 Task: Find connections with filter location Mostar with filter topic #wellness with filter profile language English with filter current company Zscaler with filter school Sambhram Institute of Technology, BANGALORE with filter industry Fruit and Vegetable Preserves Manufacturing with filter service category Tax Preparation with filter keywords title Finance Director
Action: Mouse moved to (606, 93)
Screenshot: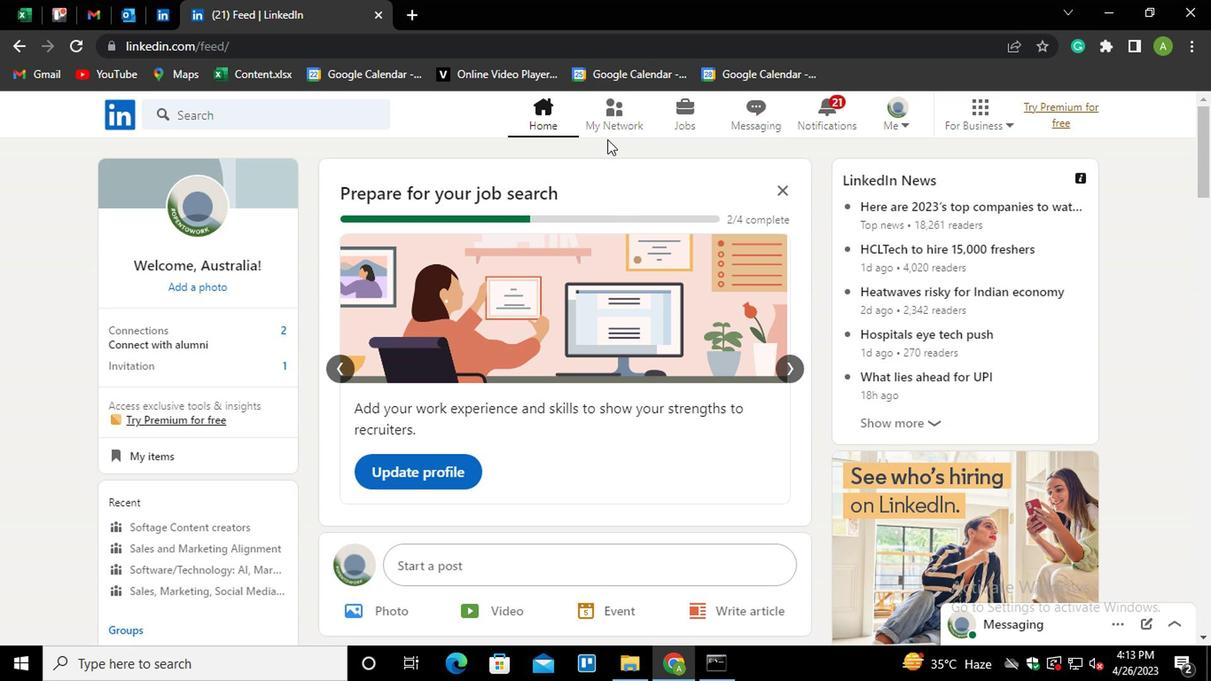 
Action: Mouse pressed left at (606, 93)
Screenshot: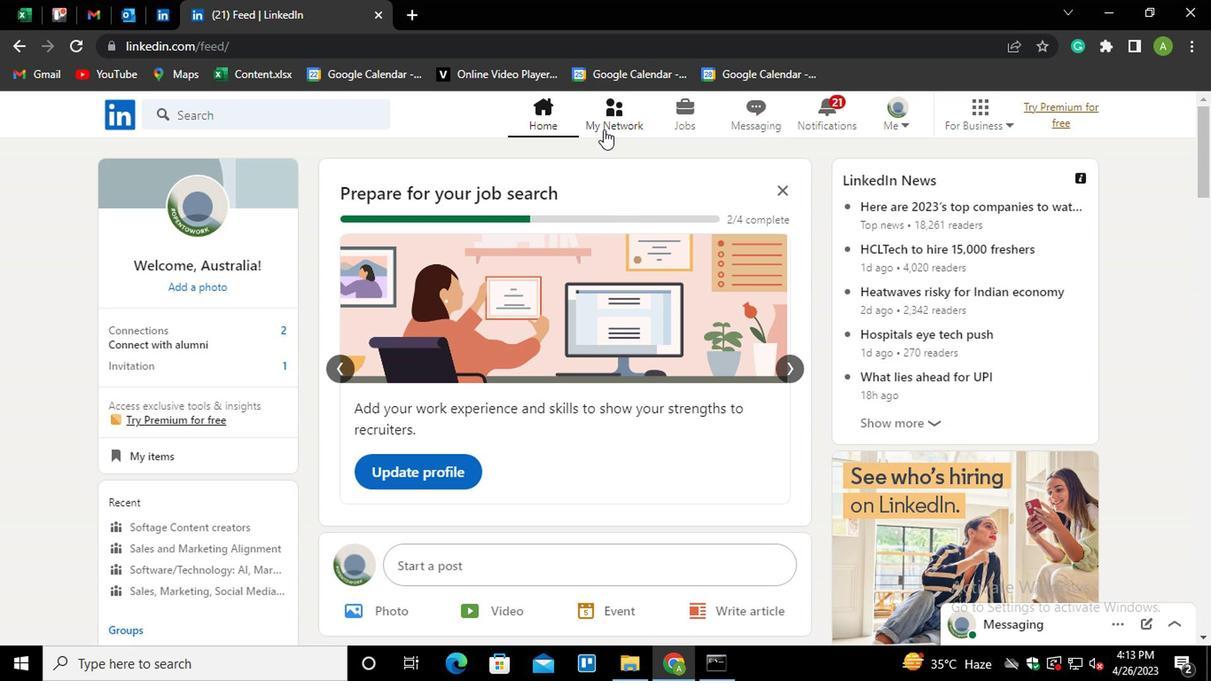 
Action: Mouse moved to (217, 203)
Screenshot: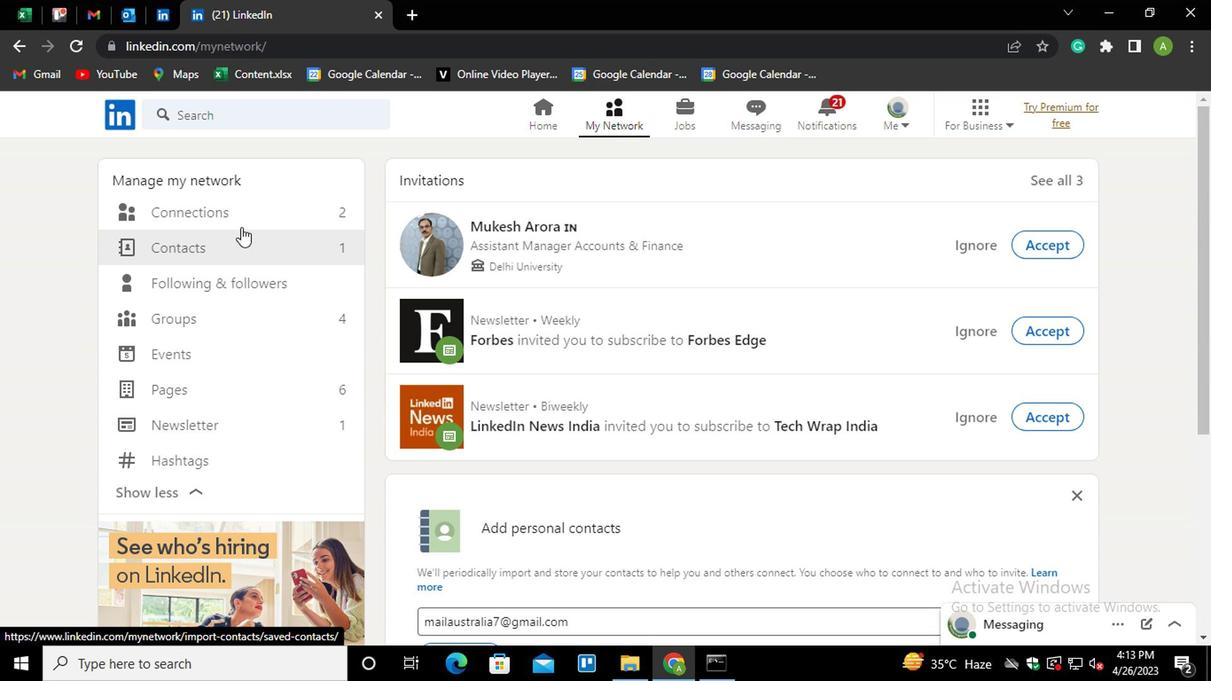 
Action: Mouse pressed left at (217, 203)
Screenshot: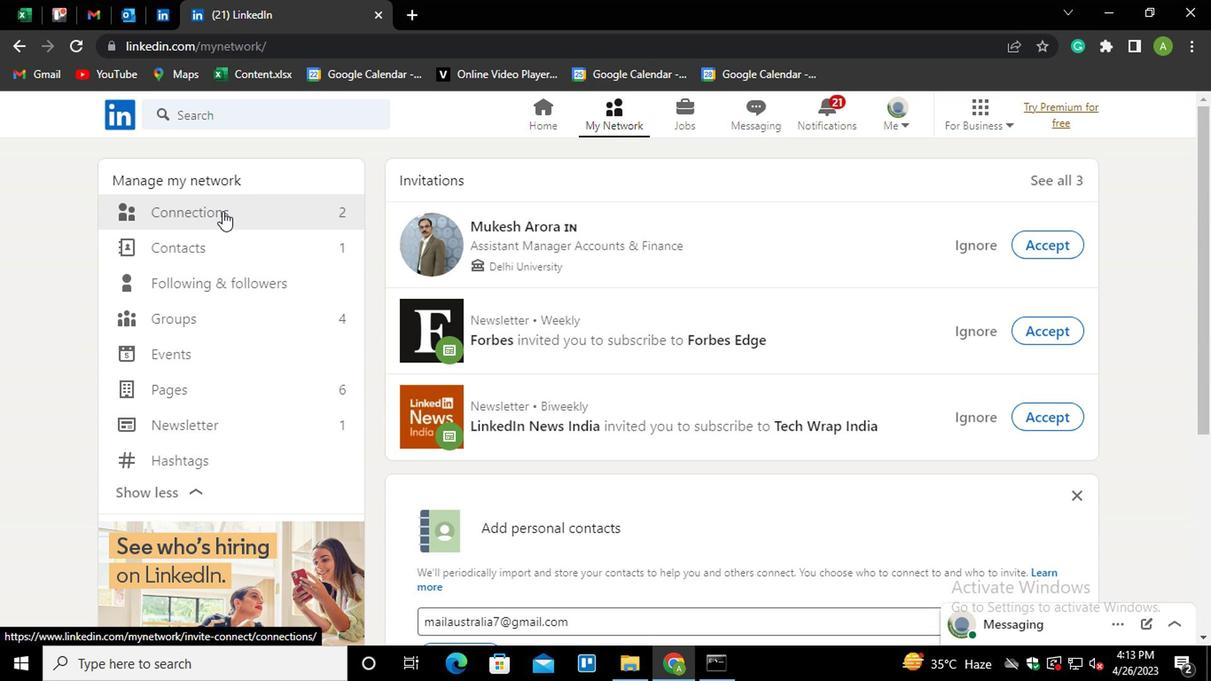 
Action: Mouse moved to (718, 208)
Screenshot: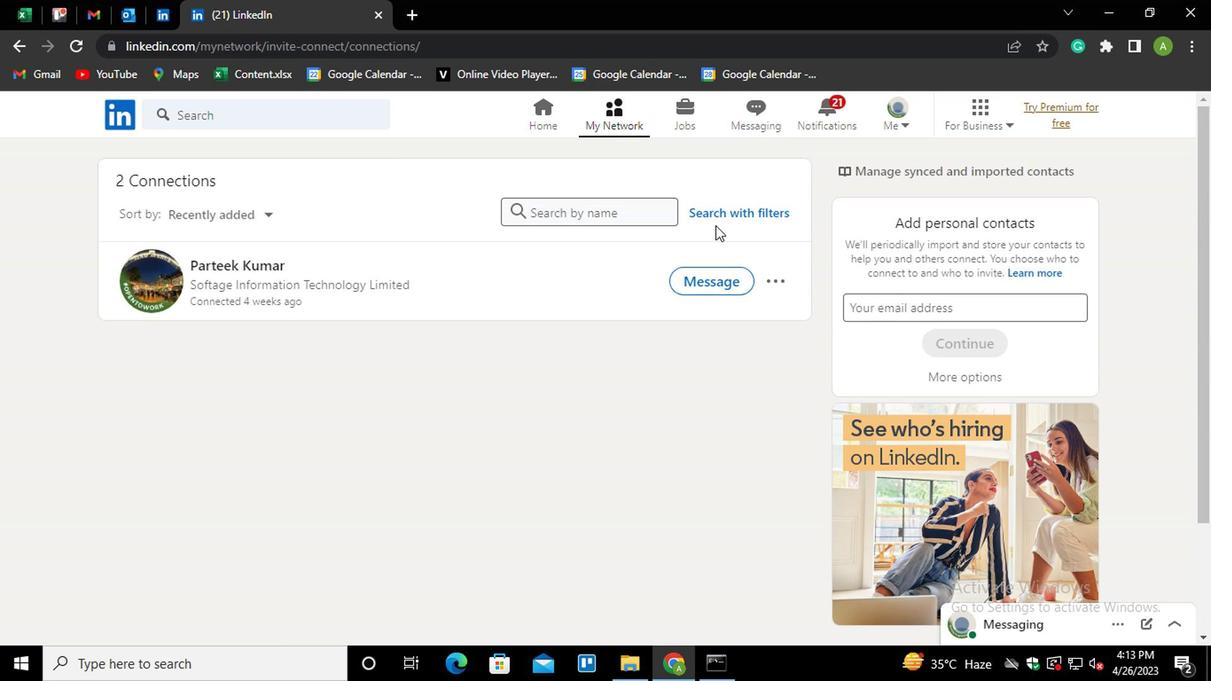 
Action: Mouse pressed left at (718, 208)
Screenshot: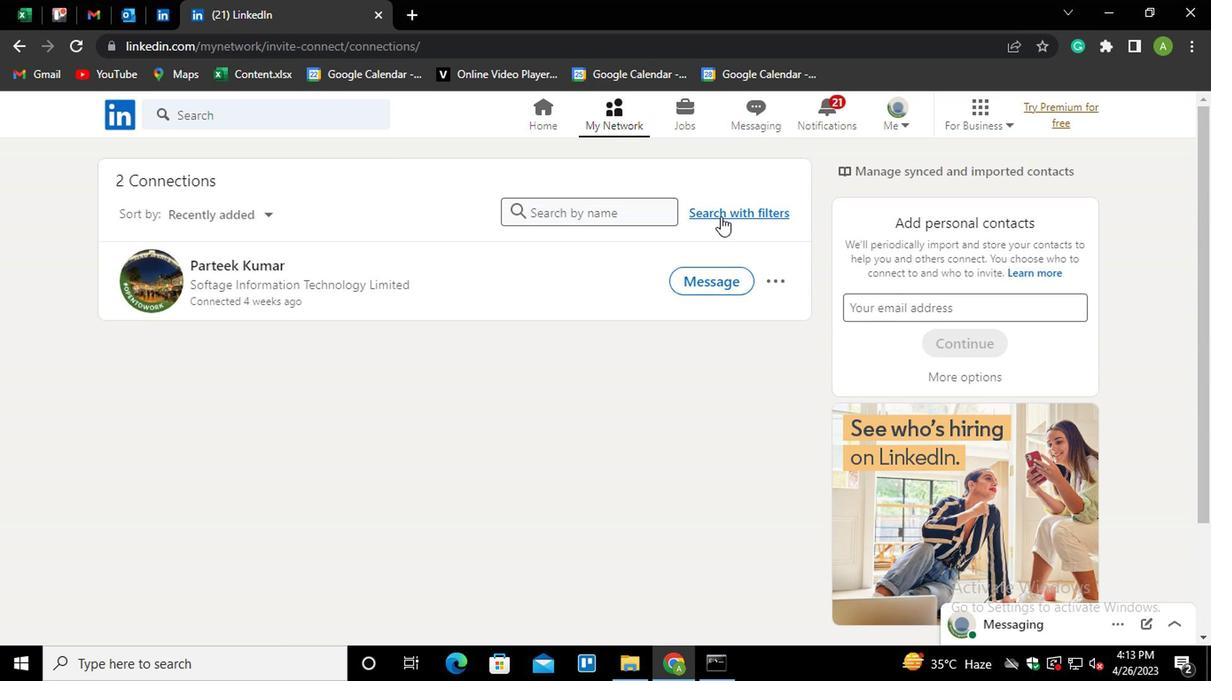 
Action: Mouse moved to (599, 152)
Screenshot: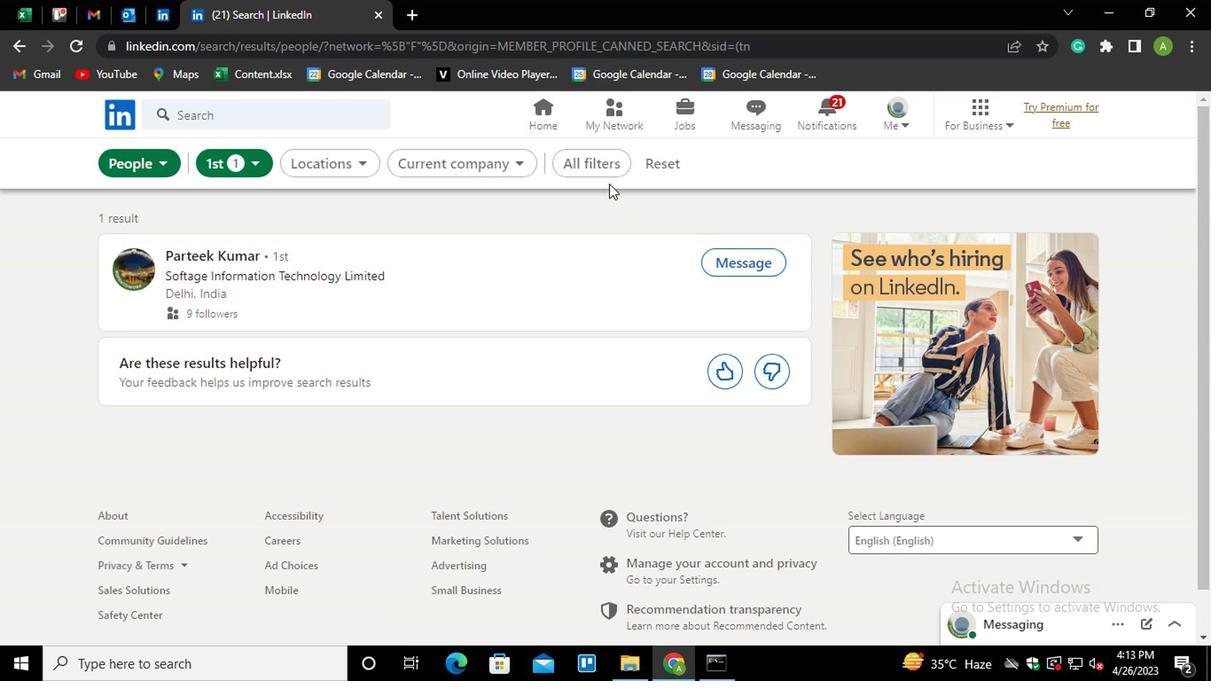 
Action: Mouse pressed left at (599, 152)
Screenshot: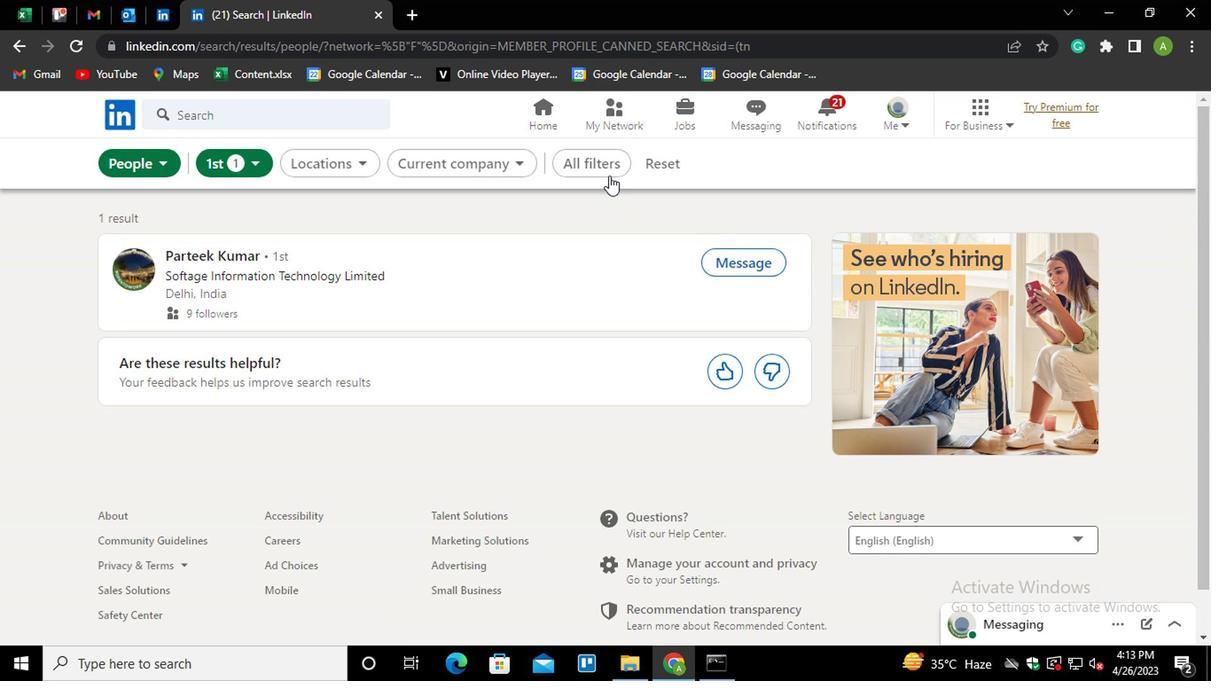
Action: Mouse moved to (877, 349)
Screenshot: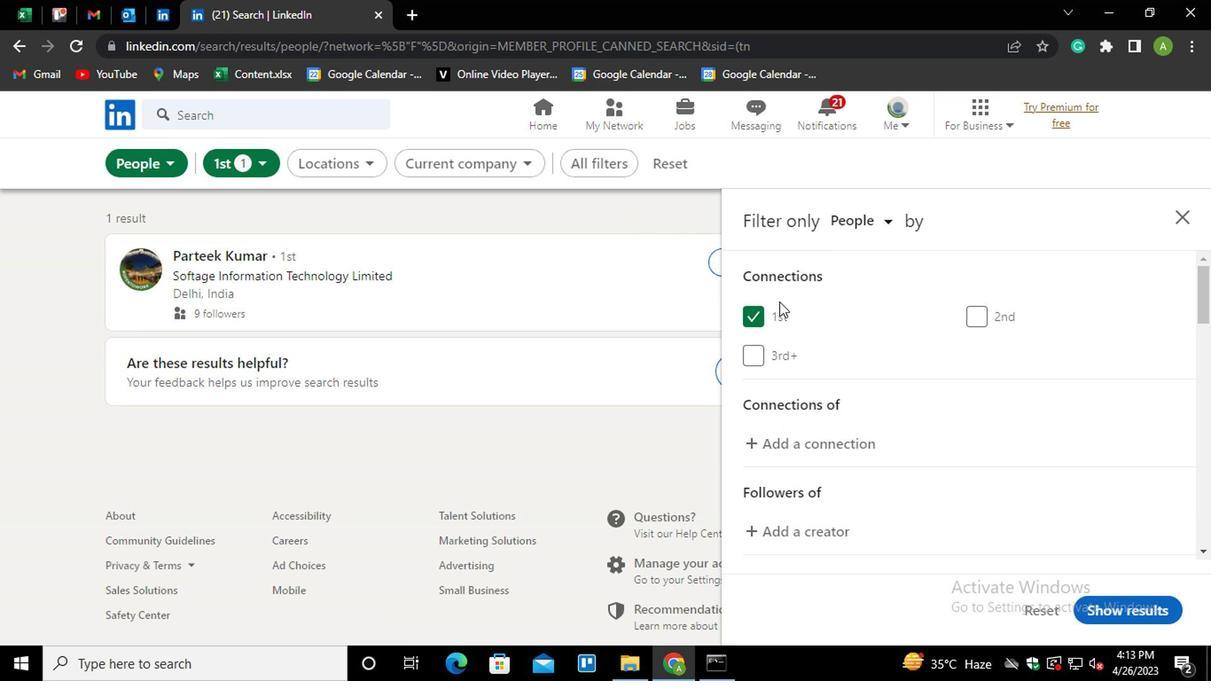 
Action: Mouse scrolled (877, 348) with delta (0, 0)
Screenshot: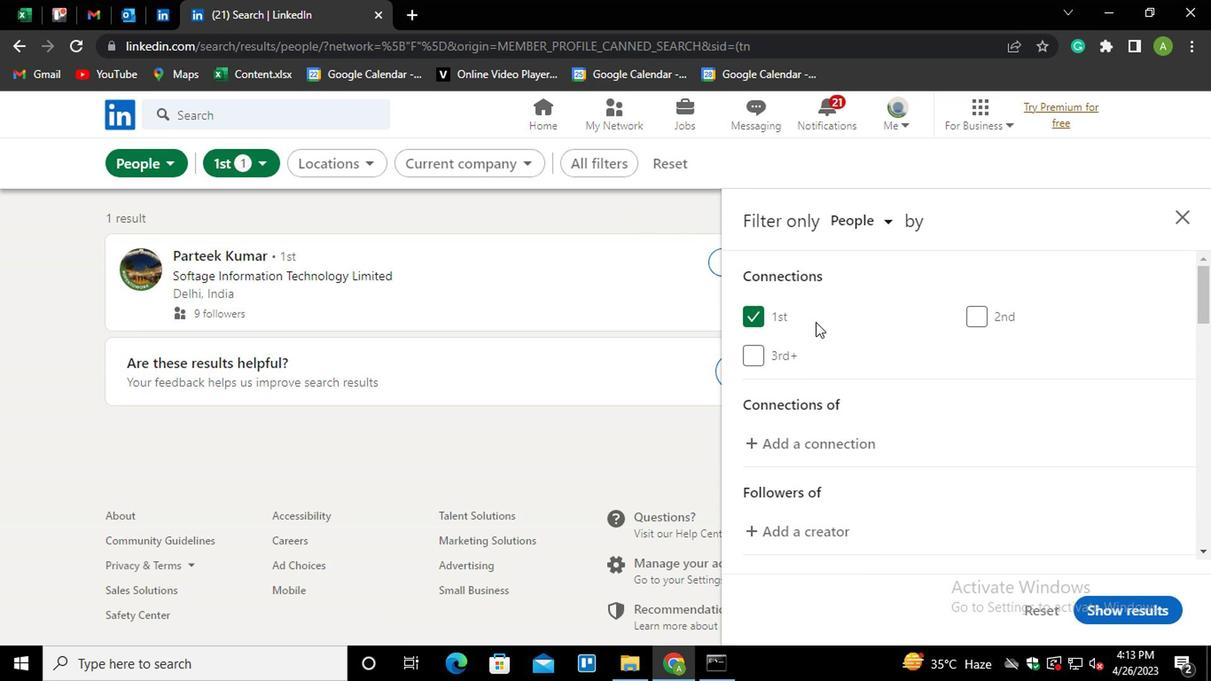 
Action: Mouse scrolled (877, 348) with delta (0, 0)
Screenshot: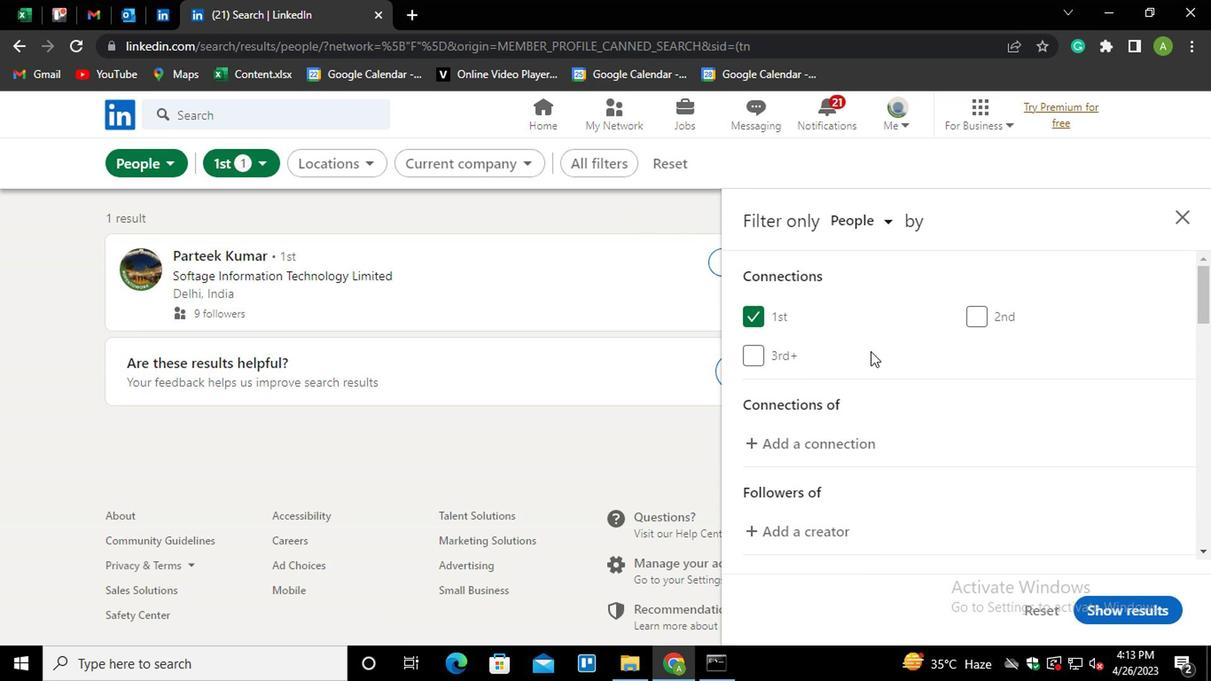 
Action: Mouse moved to (877, 350)
Screenshot: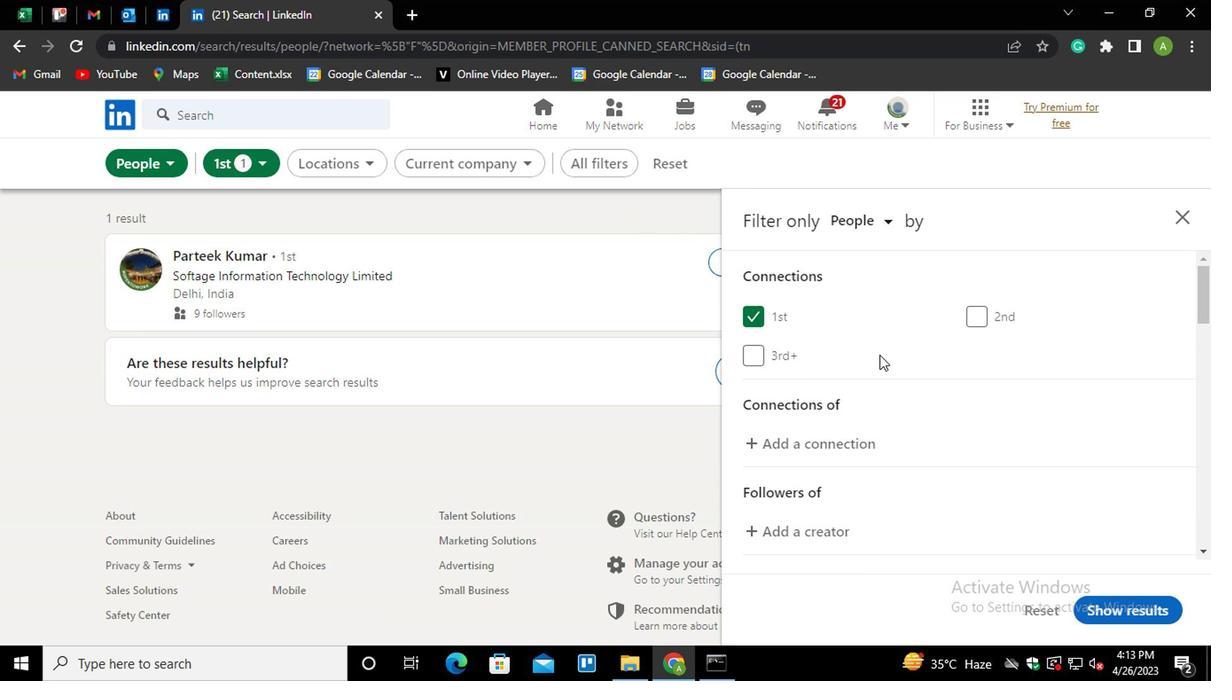 
Action: Mouse scrolled (877, 349) with delta (0, -1)
Screenshot: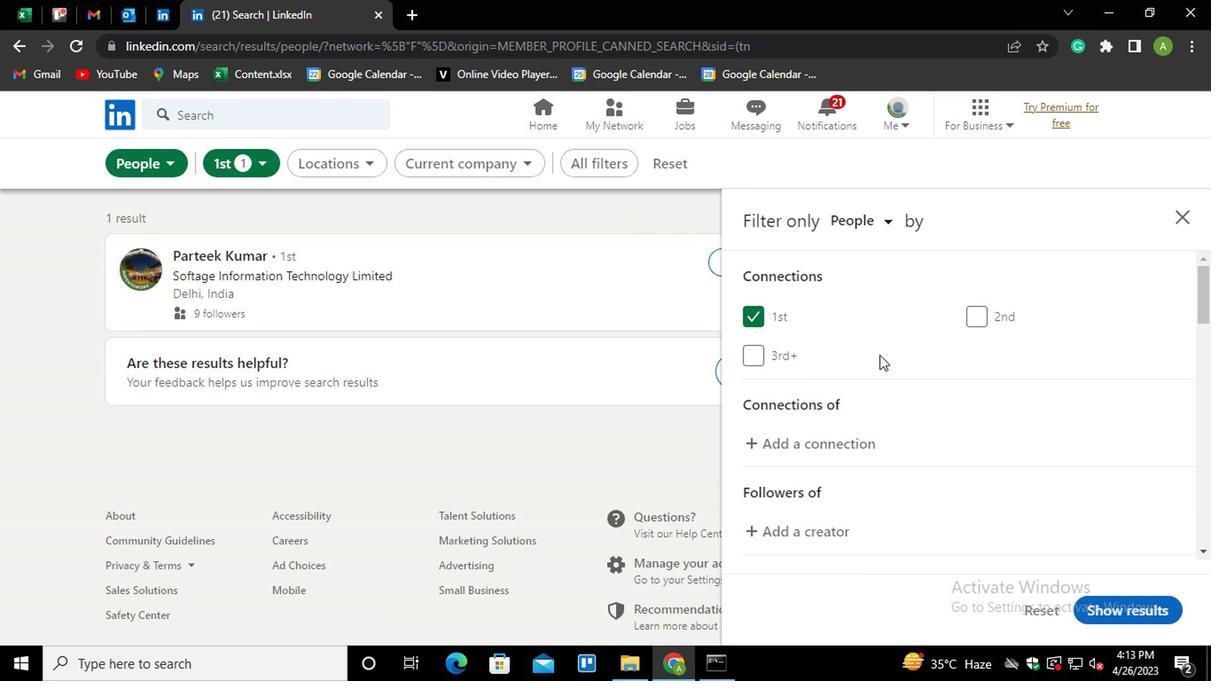 
Action: Mouse moved to (807, 430)
Screenshot: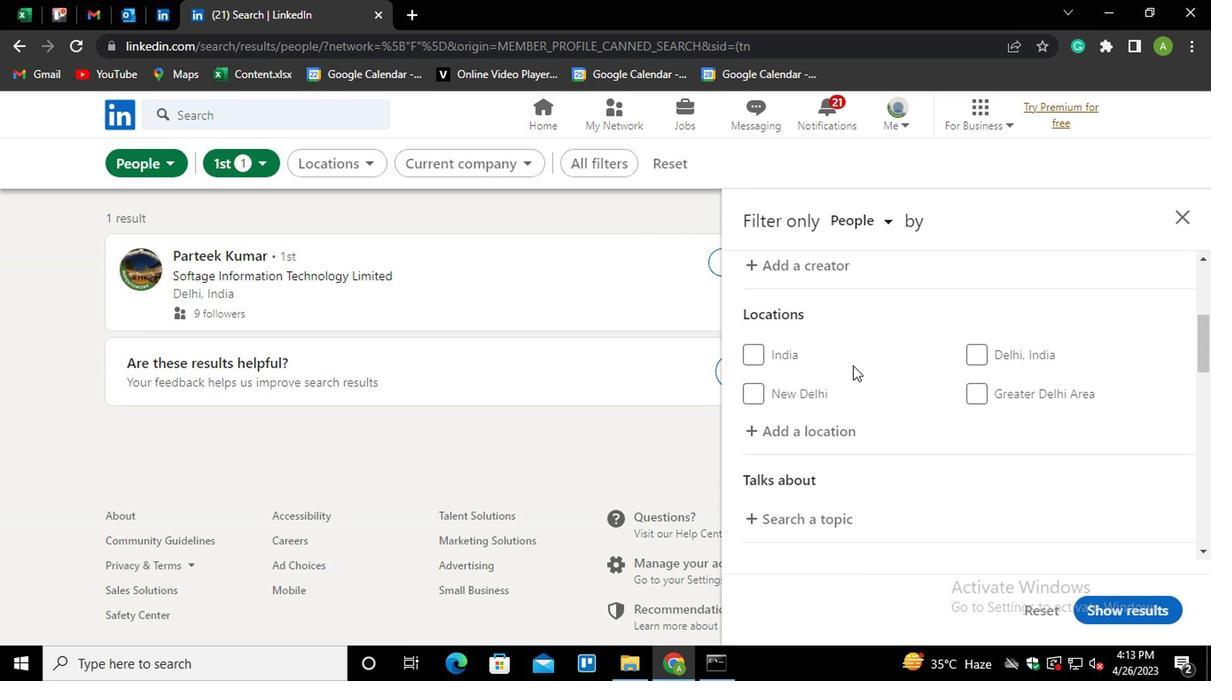 
Action: Mouse pressed left at (807, 430)
Screenshot: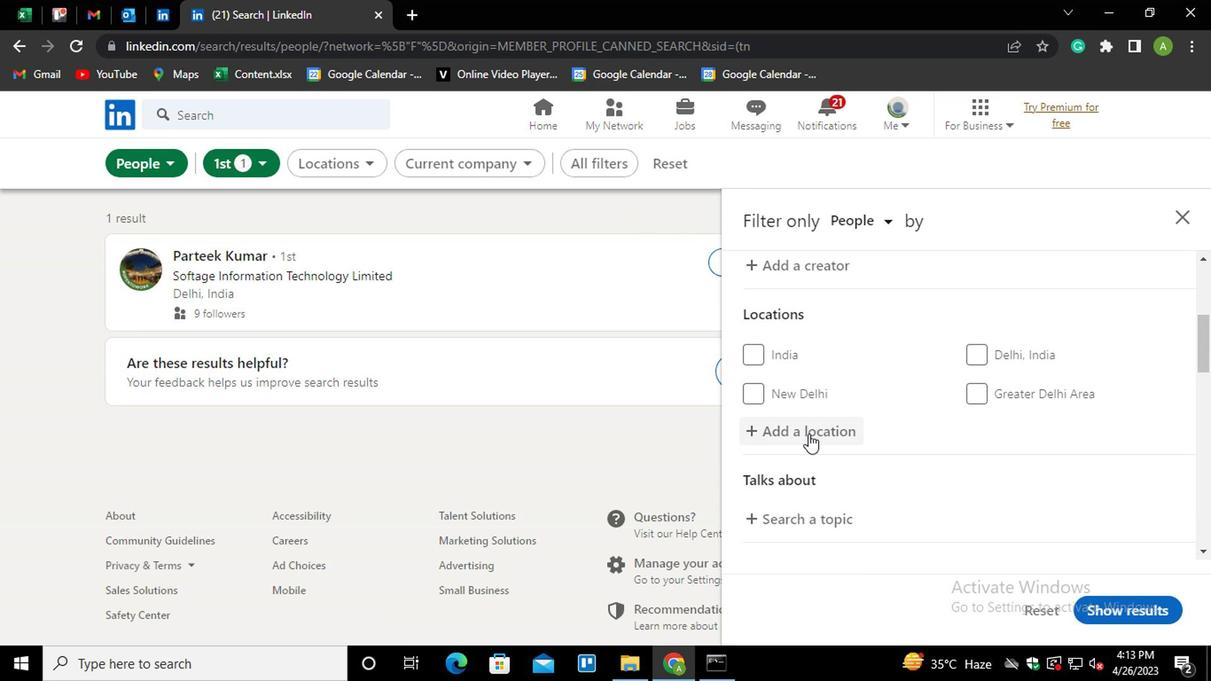 
Action: Mouse moved to (812, 425)
Screenshot: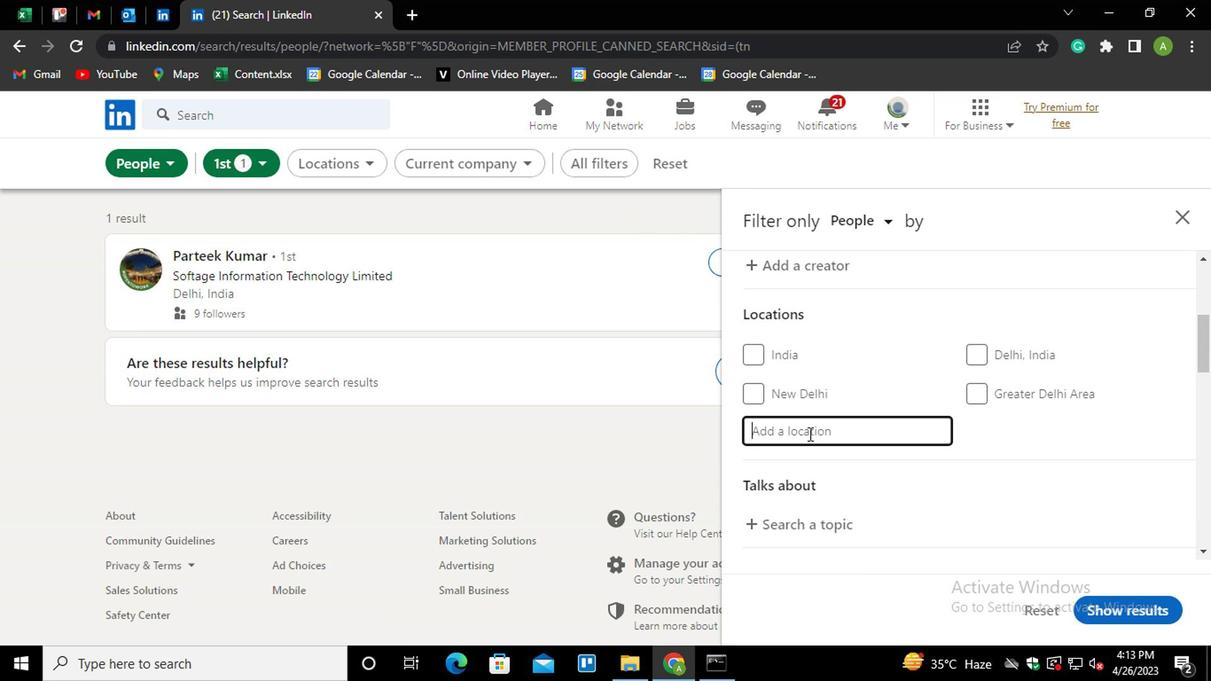 
Action: Mouse pressed left at (812, 425)
Screenshot: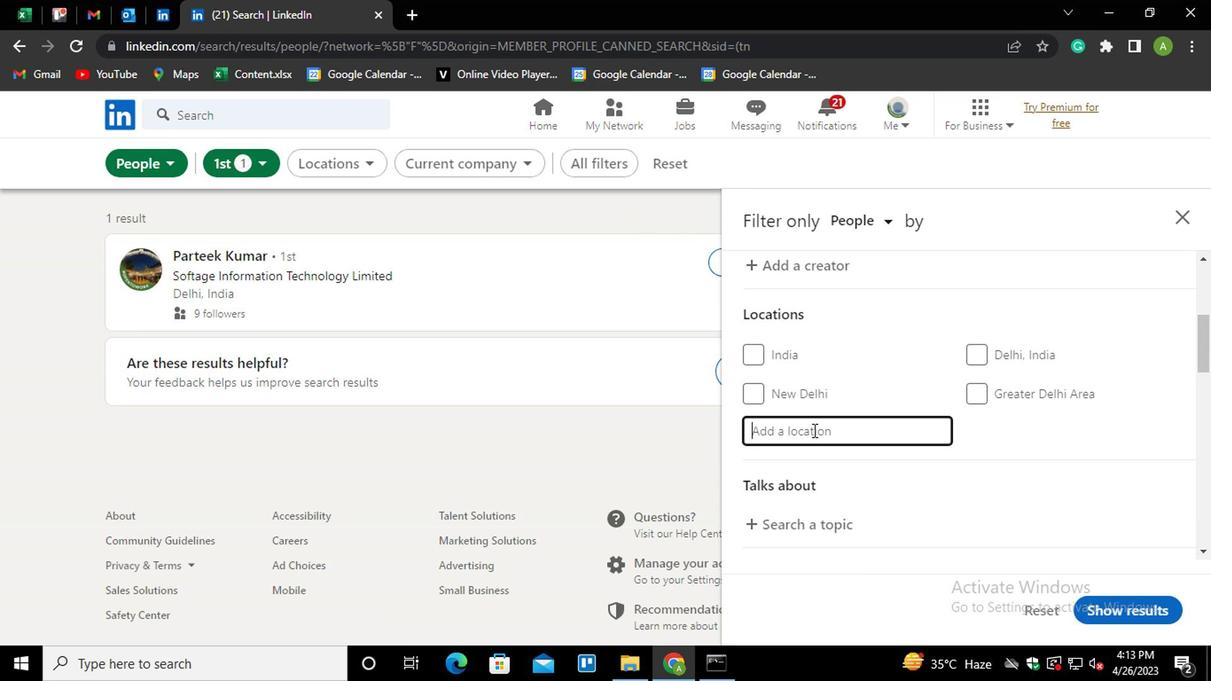 
Action: Mouse moved to (812, 425)
Screenshot: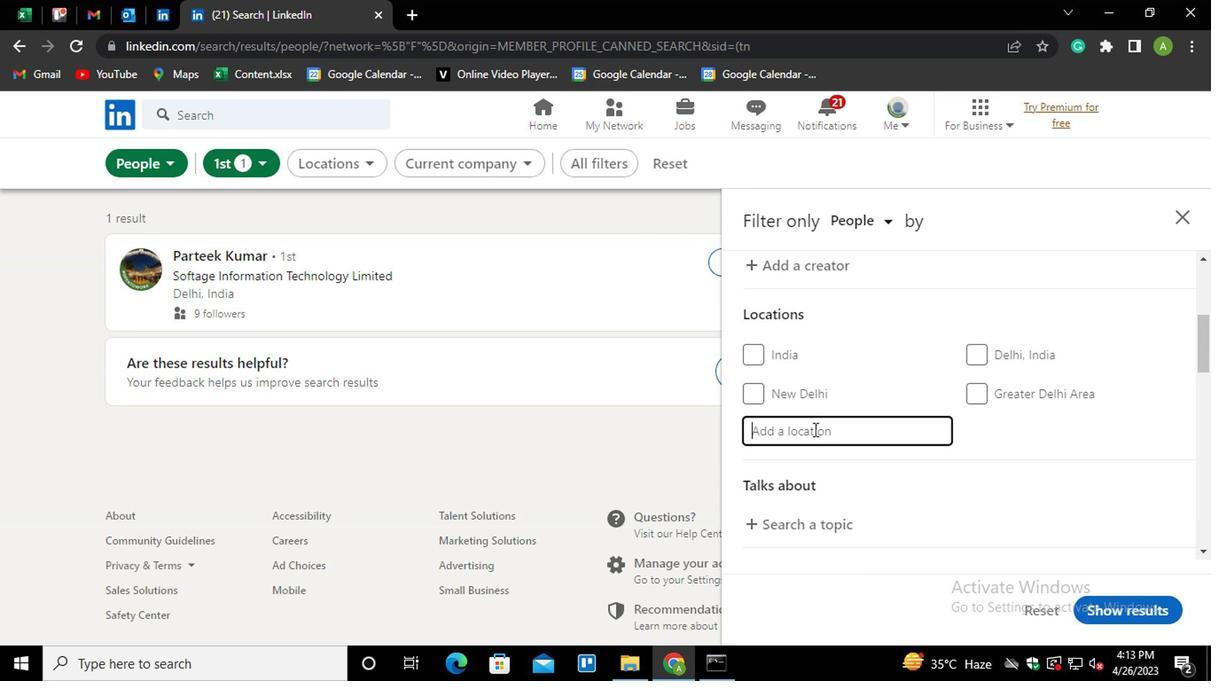
Action: Key pressed <Key.shift_r>Mostar<Key.down><Key.enter>
Screenshot: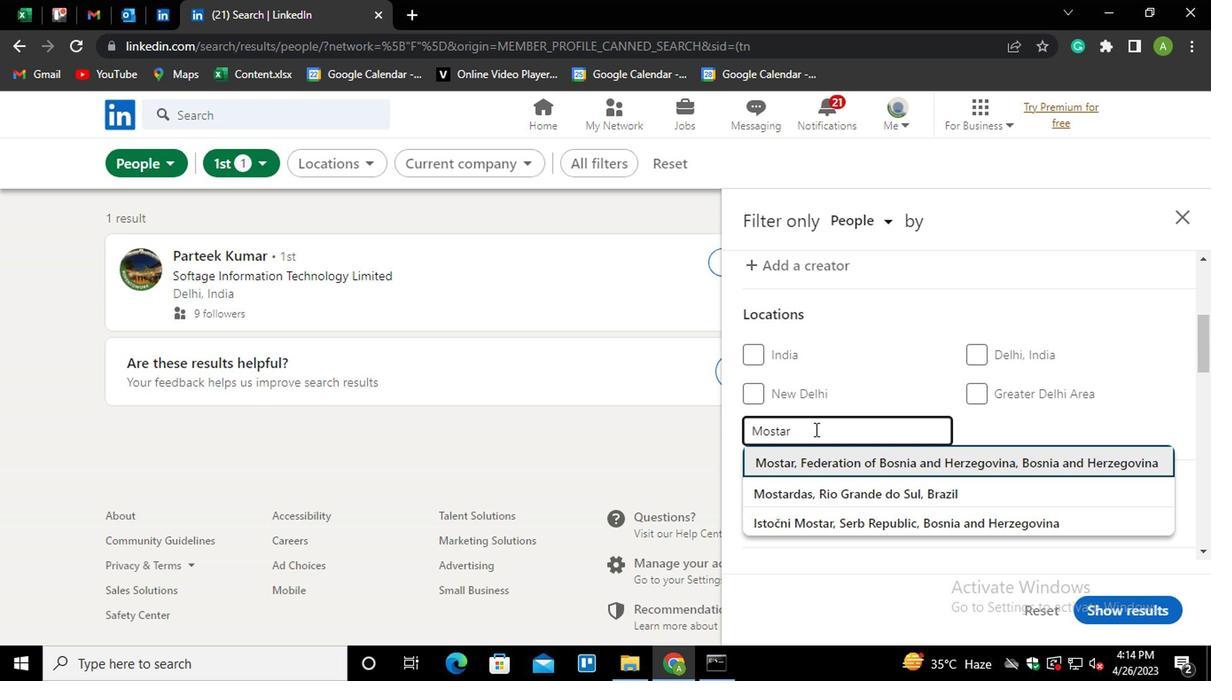 
Action: Mouse moved to (814, 407)
Screenshot: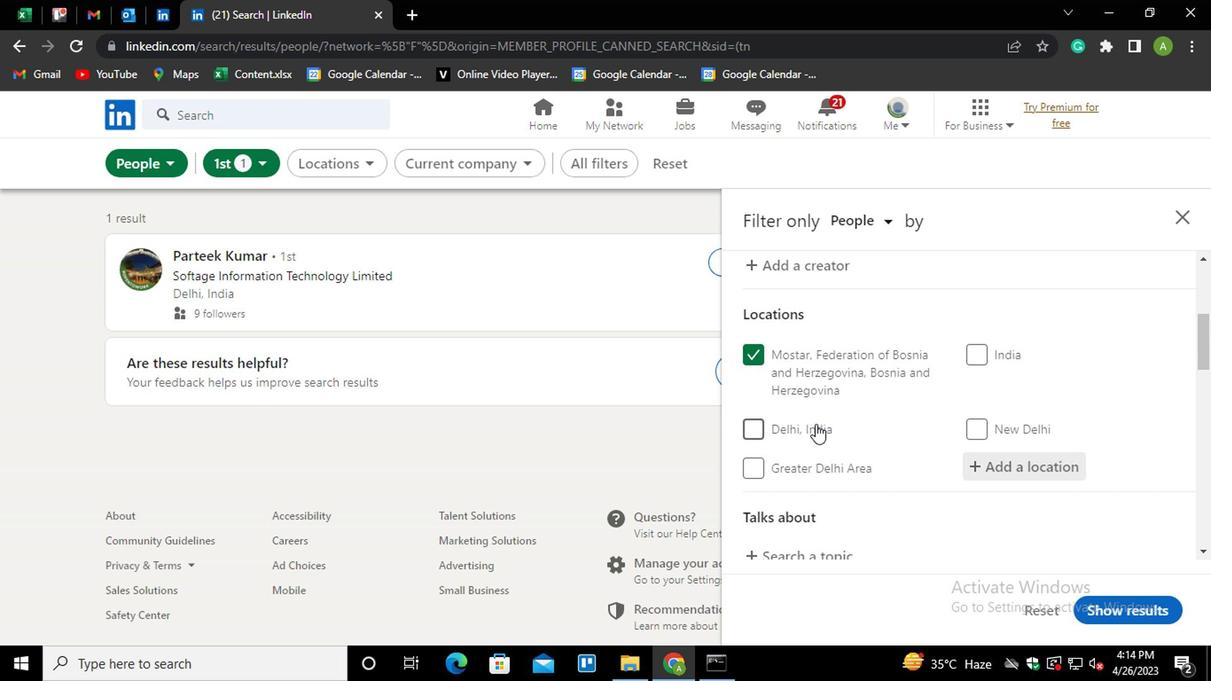 
Action: Mouse scrolled (814, 406) with delta (0, 0)
Screenshot: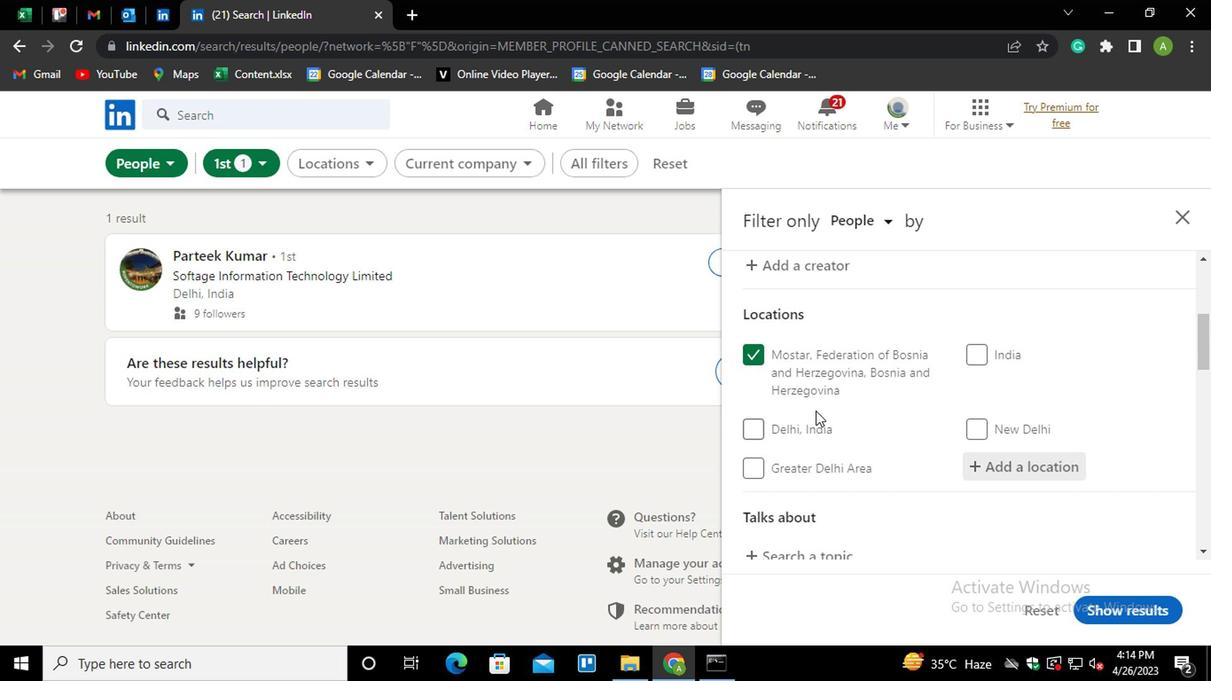 
Action: Mouse moved to (815, 407)
Screenshot: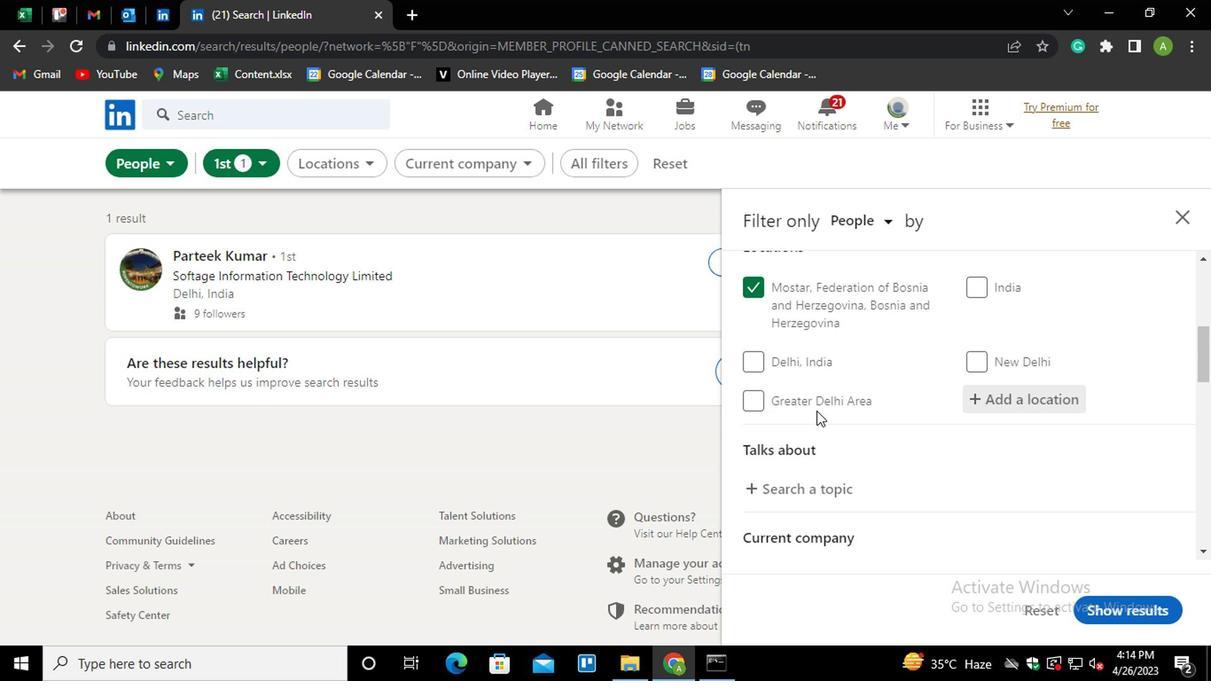 
Action: Mouse scrolled (815, 406) with delta (0, 0)
Screenshot: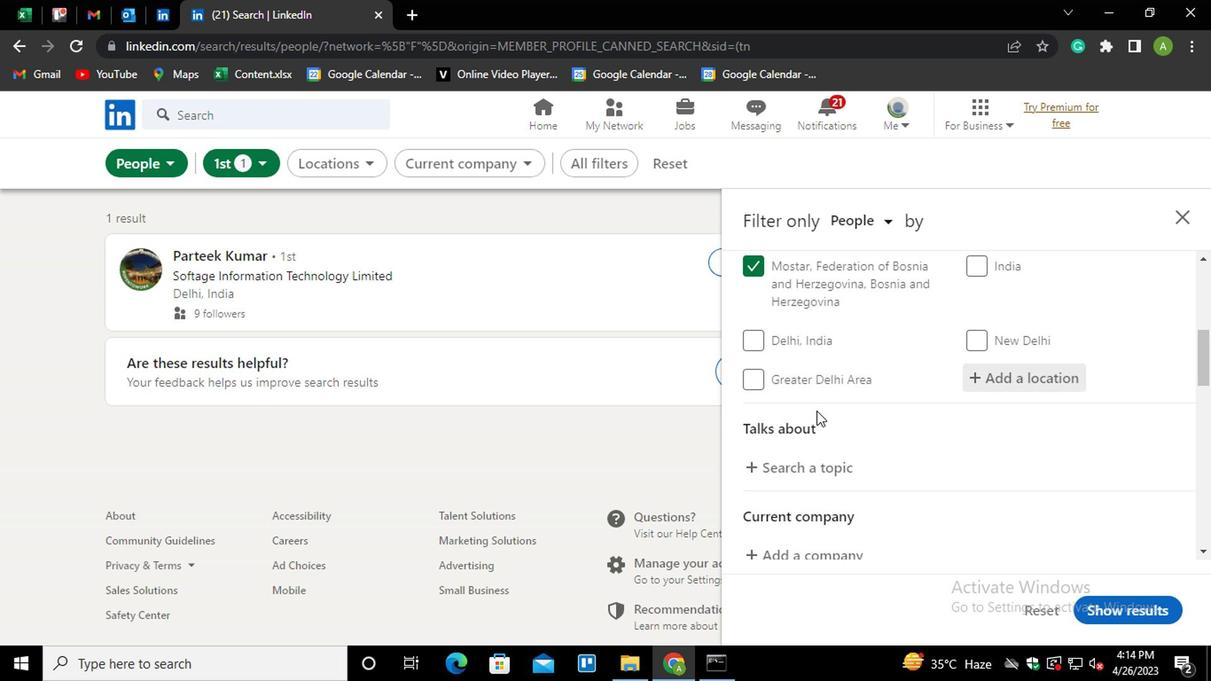 
Action: Mouse moved to (805, 367)
Screenshot: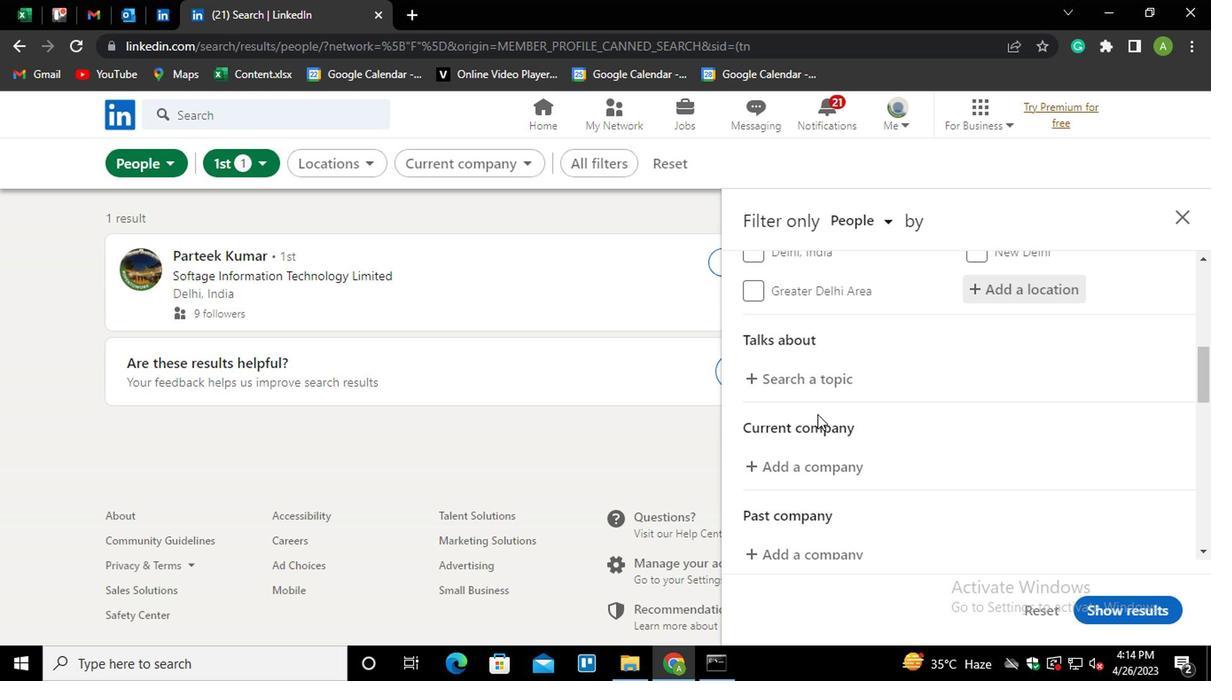 
Action: Mouse pressed left at (805, 367)
Screenshot: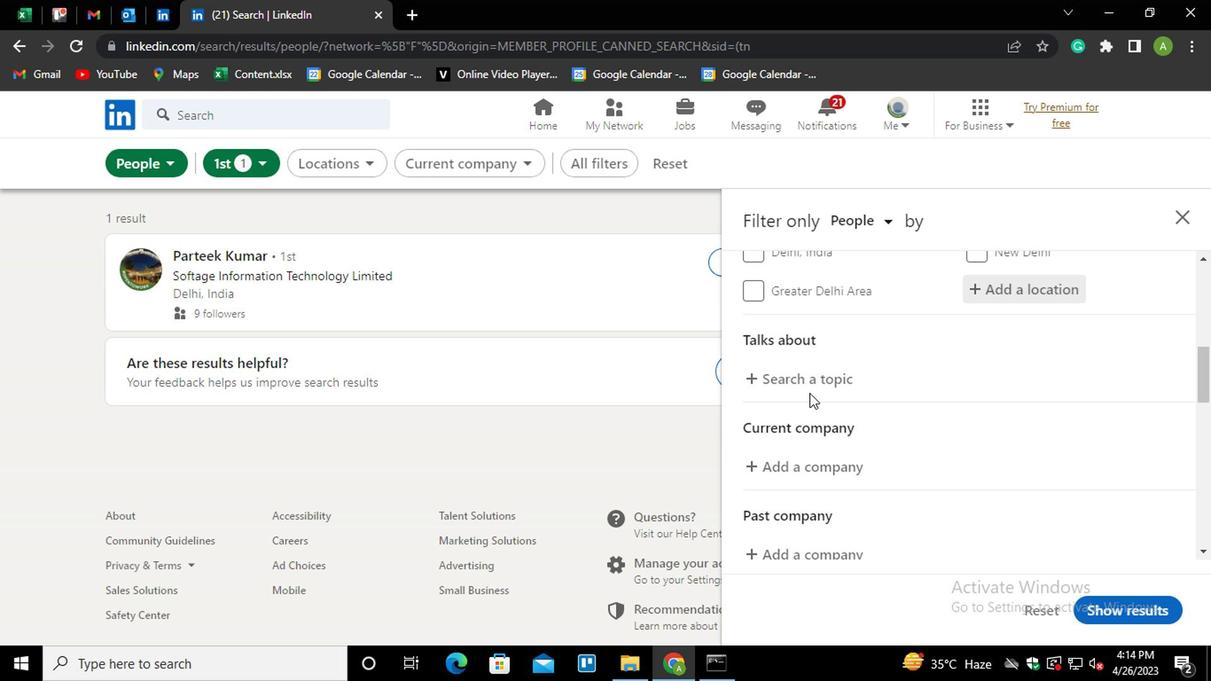 
Action: Key pressed <Key.shift>#WELLNESS
Screenshot: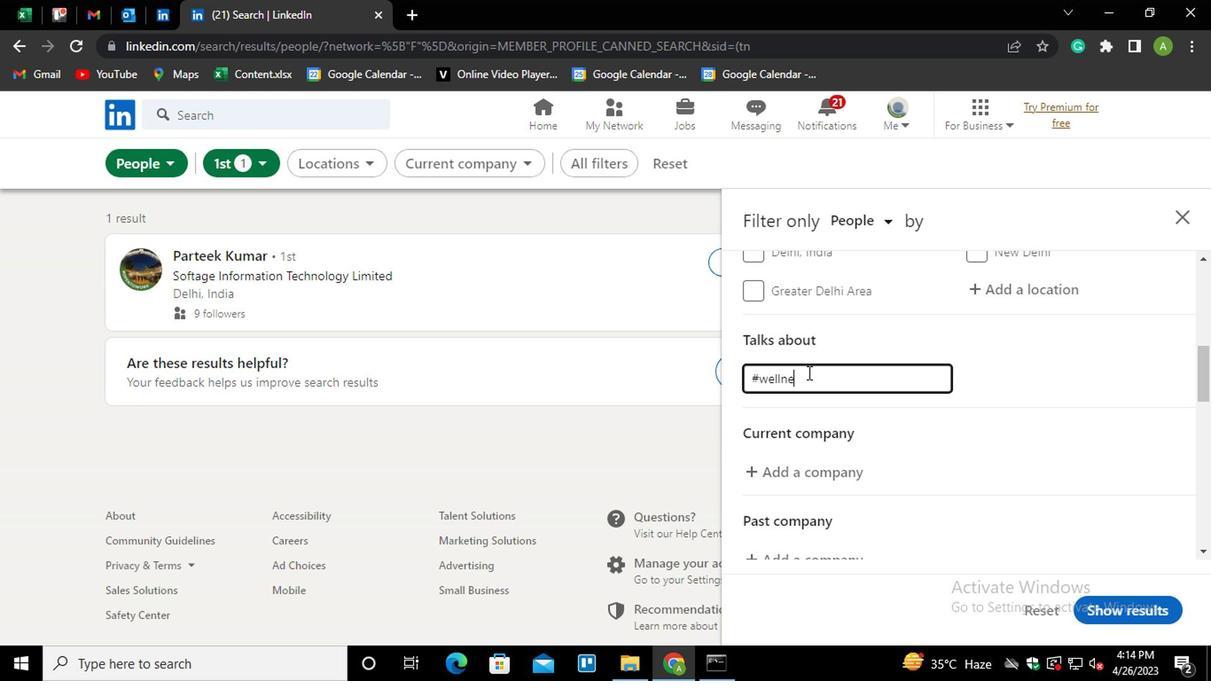 
Action: Mouse moved to (986, 357)
Screenshot: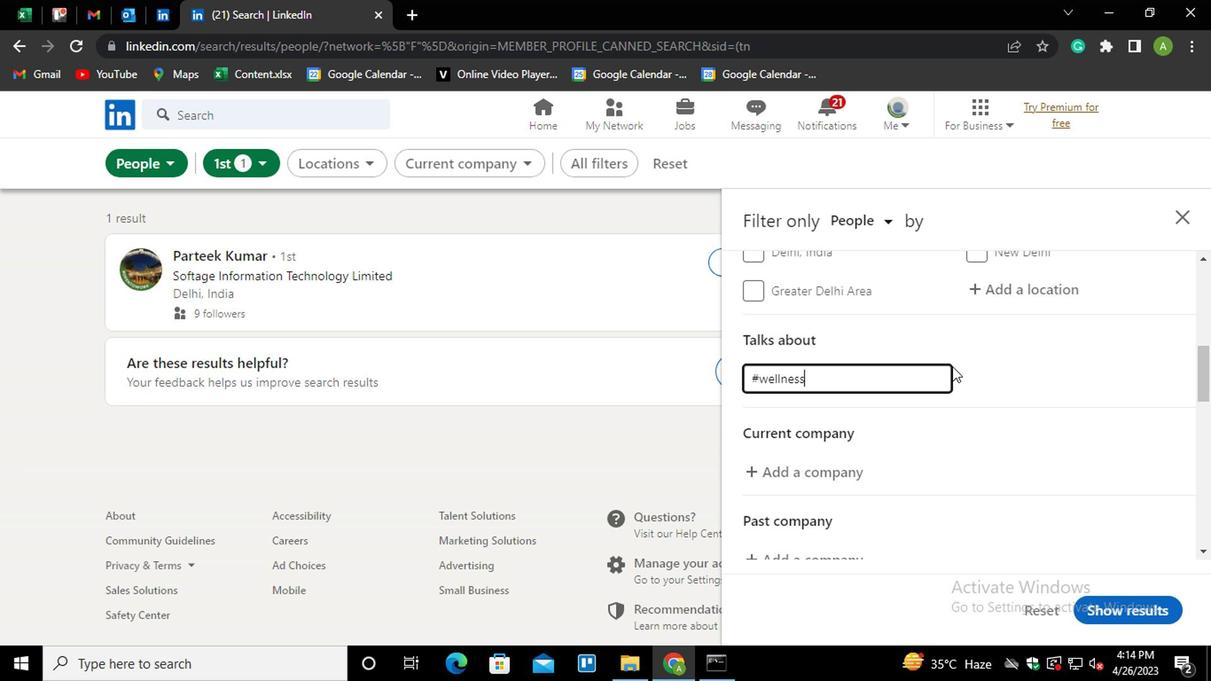 
Action: Mouse pressed left at (986, 357)
Screenshot: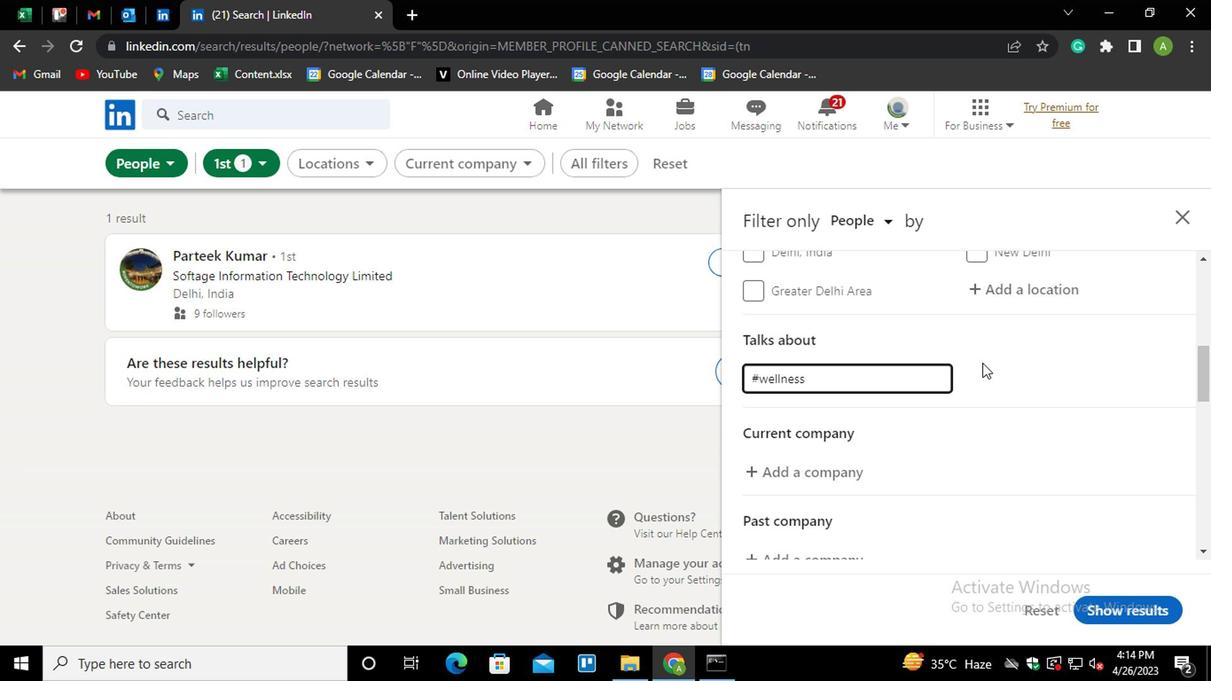 
Action: Mouse moved to (986, 359)
Screenshot: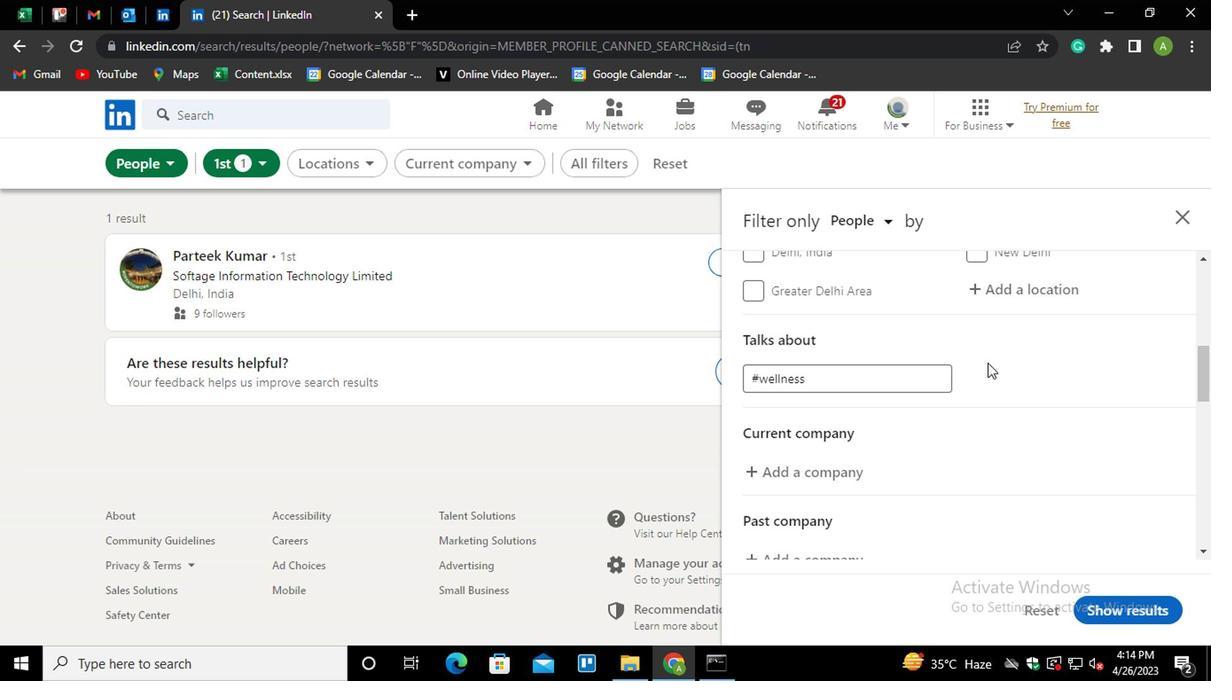 
Action: Mouse scrolled (986, 359) with delta (0, 0)
Screenshot: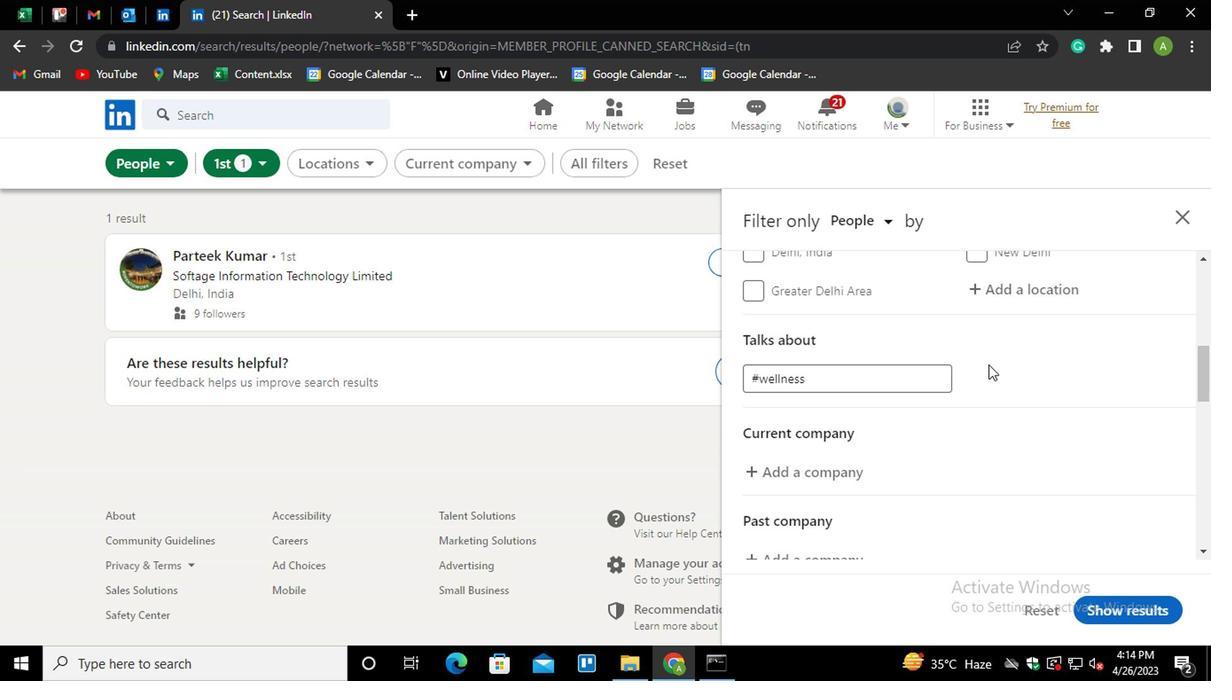 
Action: Mouse scrolled (986, 359) with delta (0, 0)
Screenshot: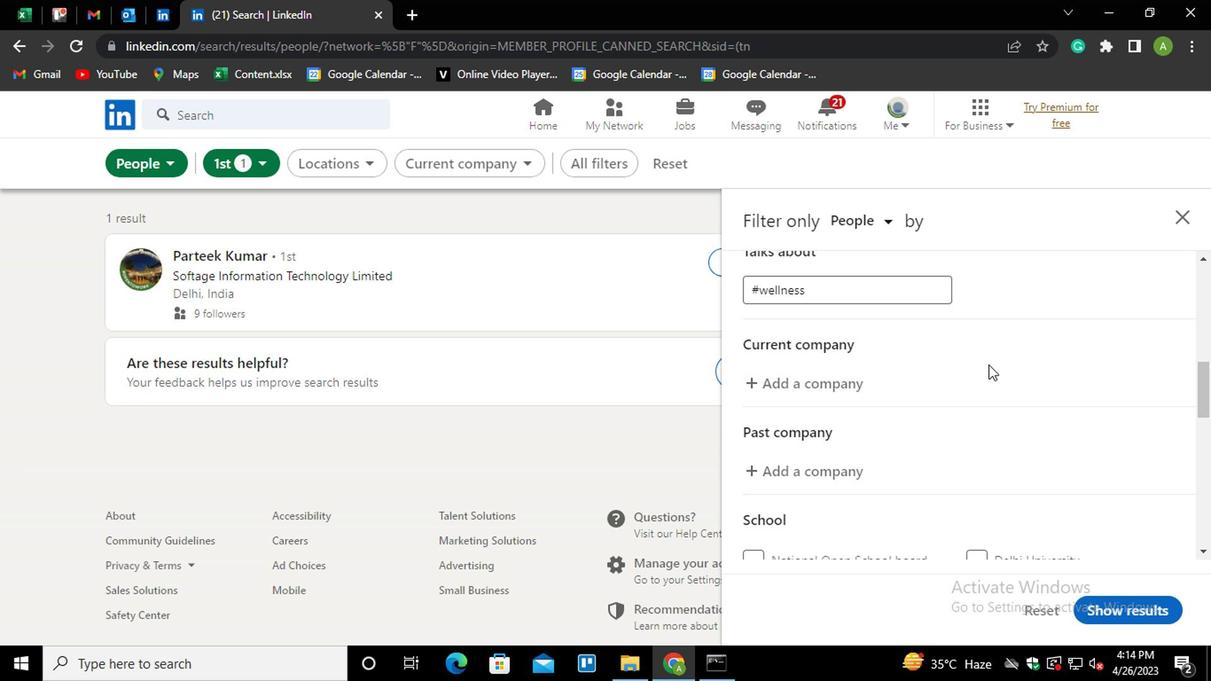 
Action: Mouse moved to (851, 290)
Screenshot: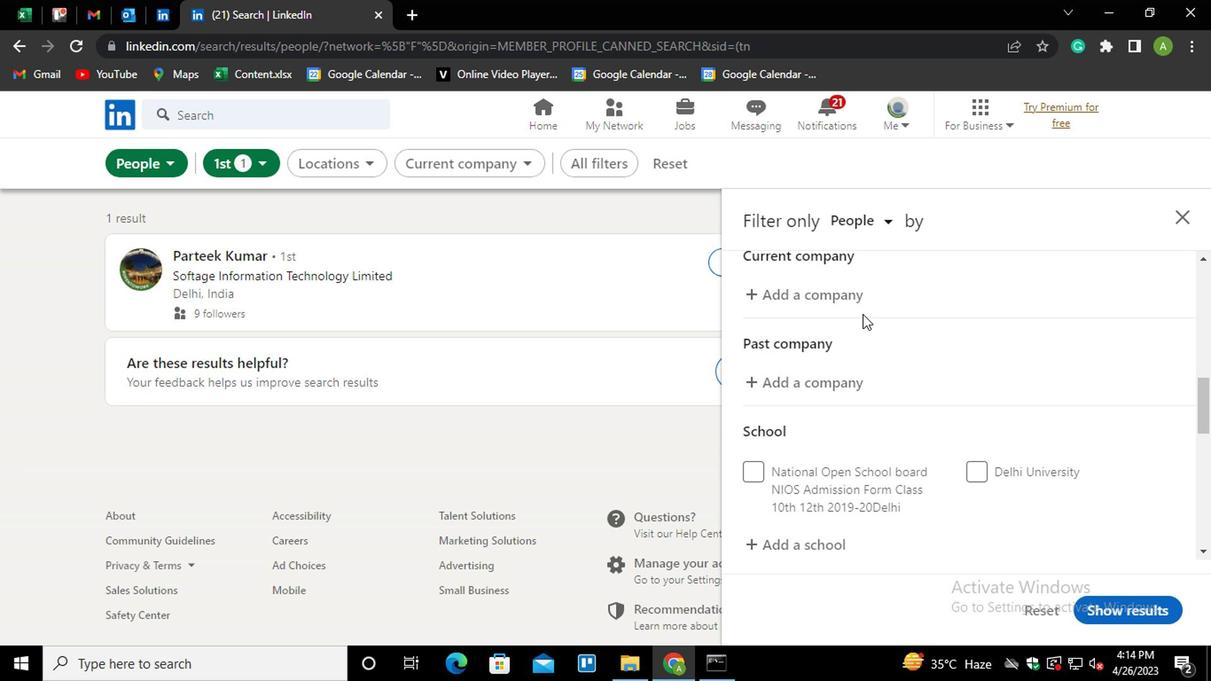 
Action: Mouse pressed left at (851, 290)
Screenshot: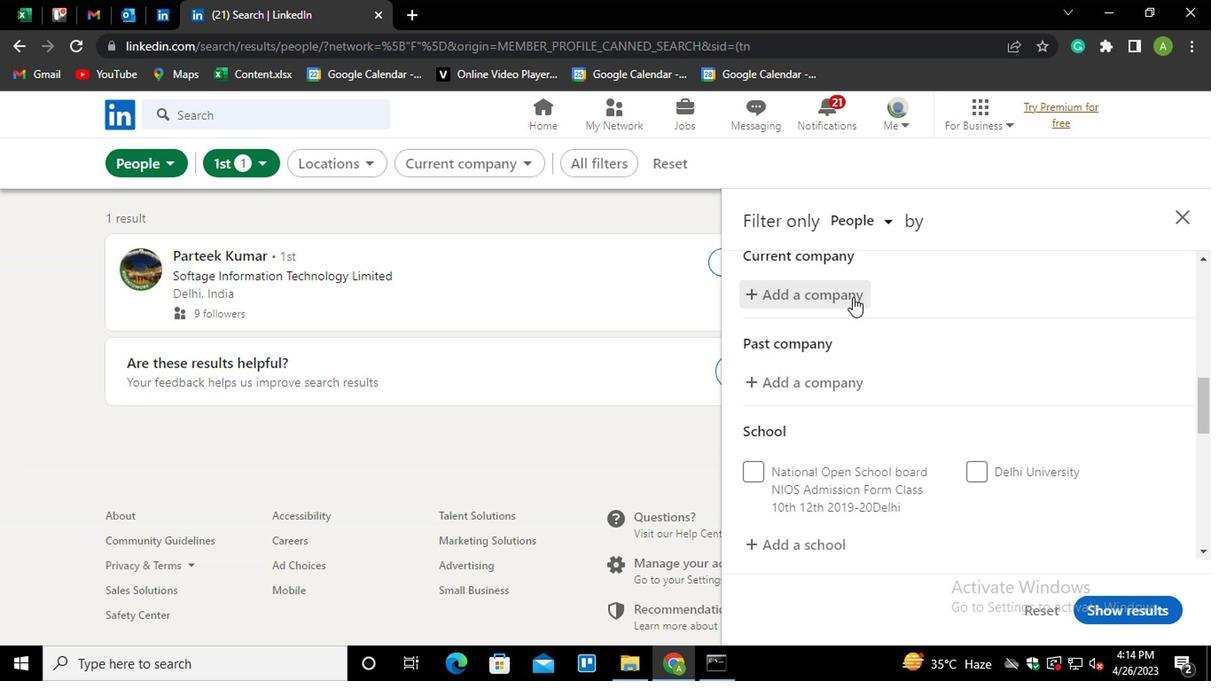 
Action: Mouse moved to (849, 289)
Screenshot: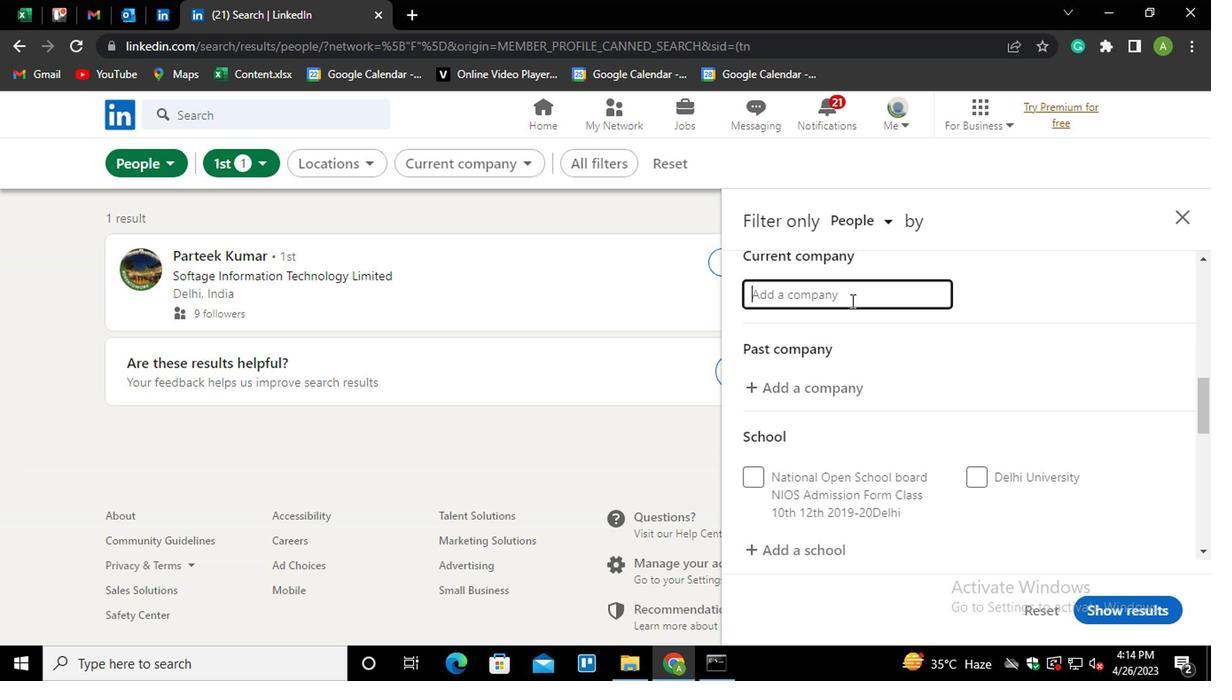 
Action: Mouse pressed left at (849, 289)
Screenshot: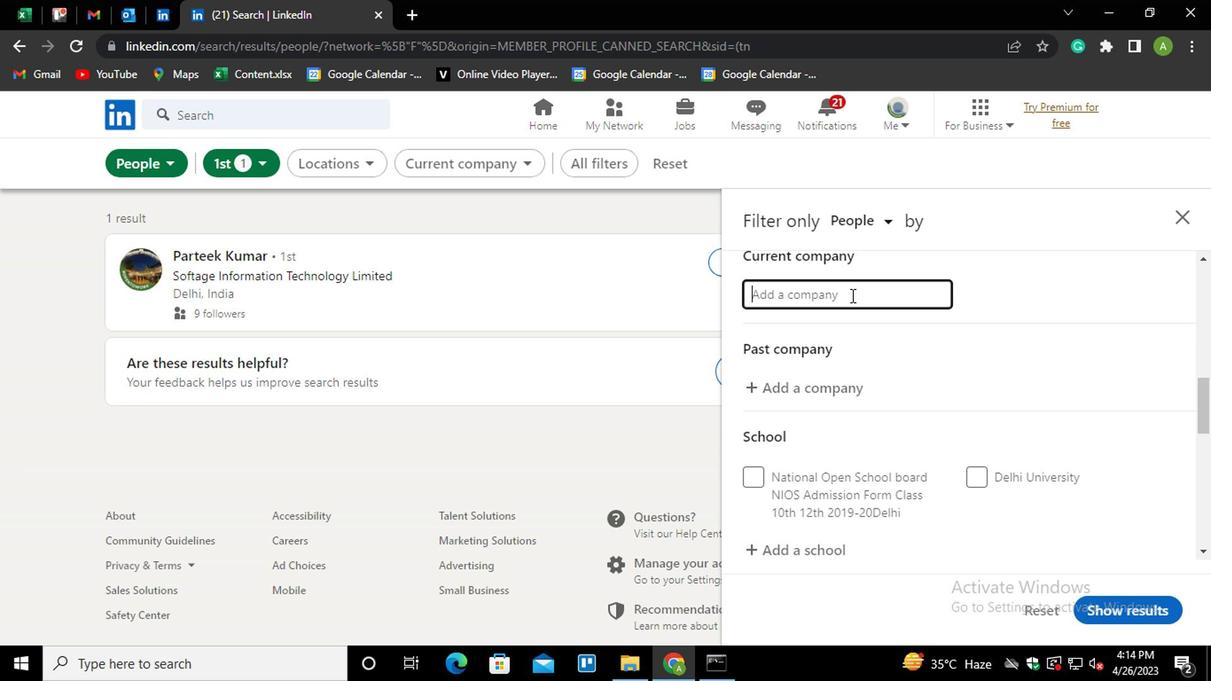 
Action: Key pressed <Key.shift>ZSCALER<Key.down><Key.enter>
Screenshot: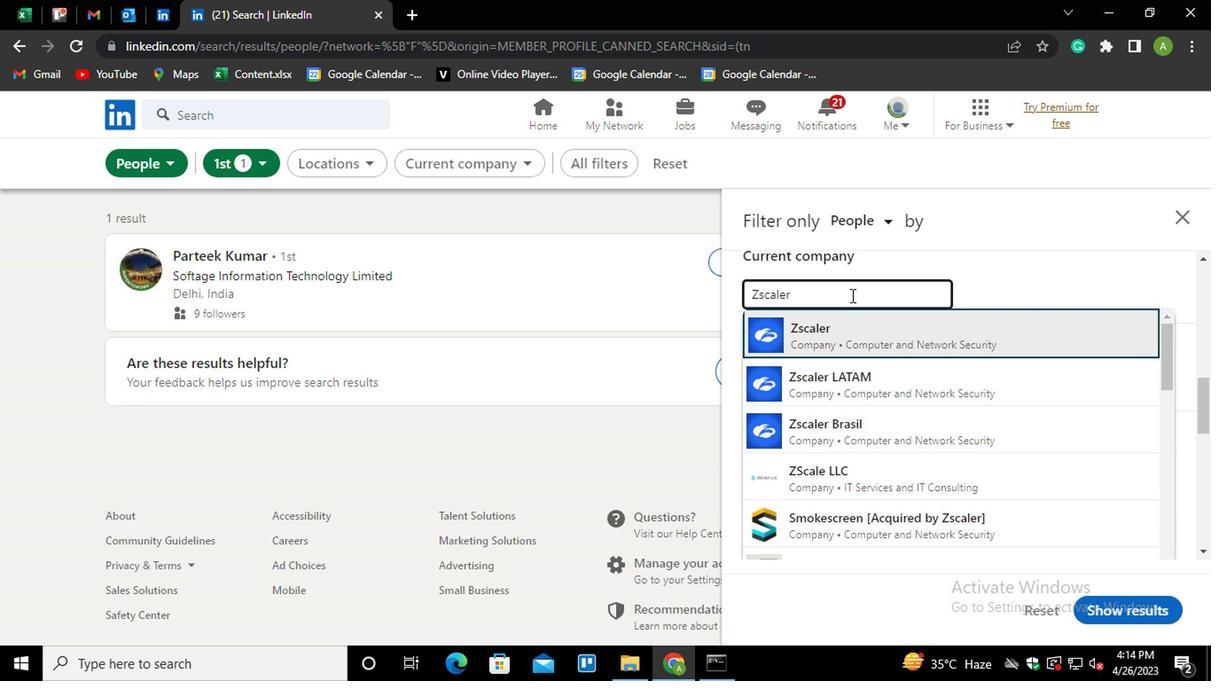 
Action: Mouse moved to (890, 311)
Screenshot: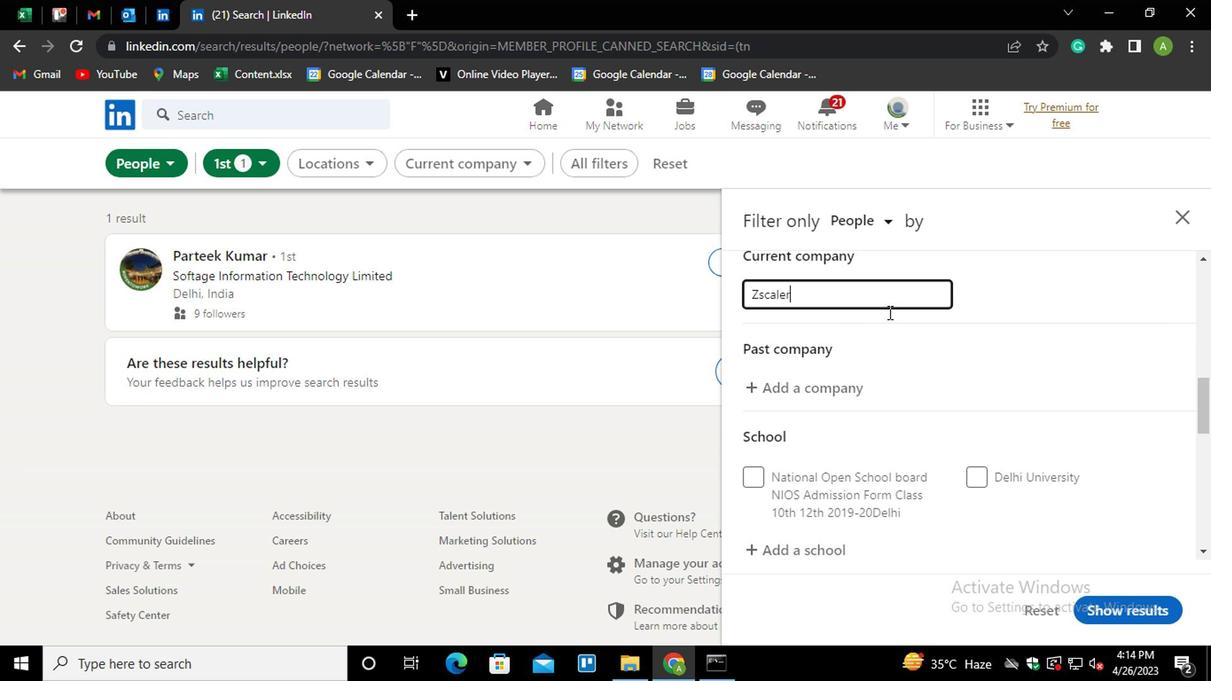 
Action: Mouse scrolled (890, 309) with delta (0, -1)
Screenshot: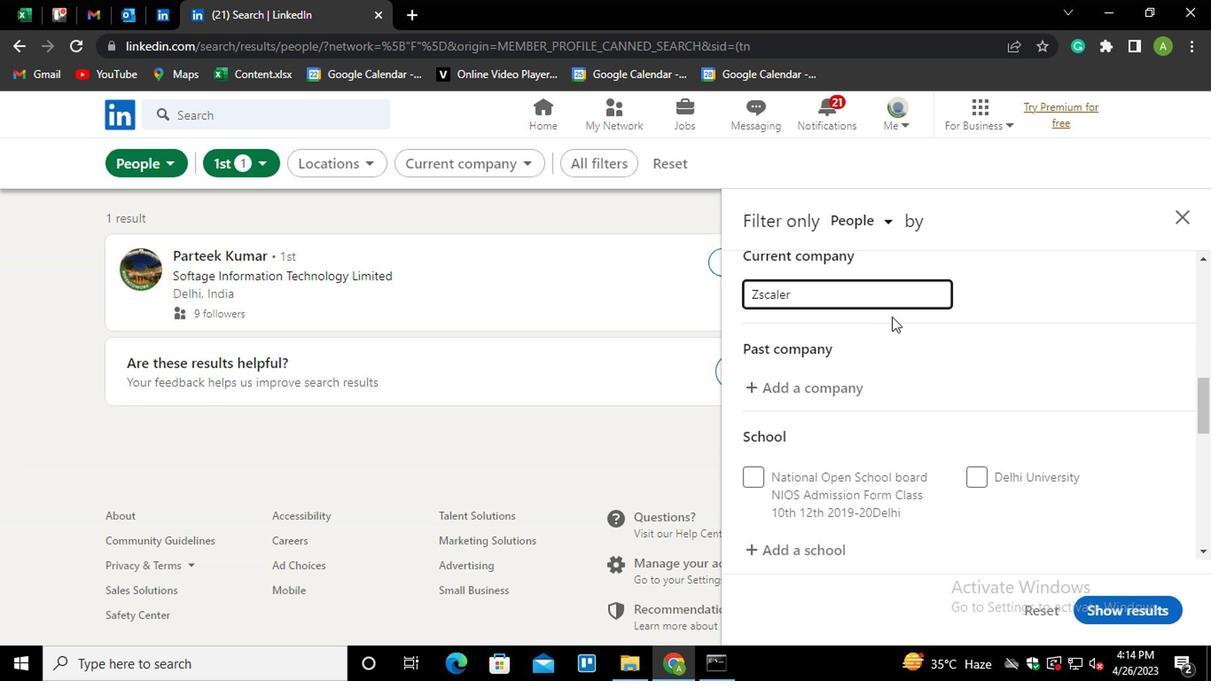 
Action: Mouse moved to (952, 382)
Screenshot: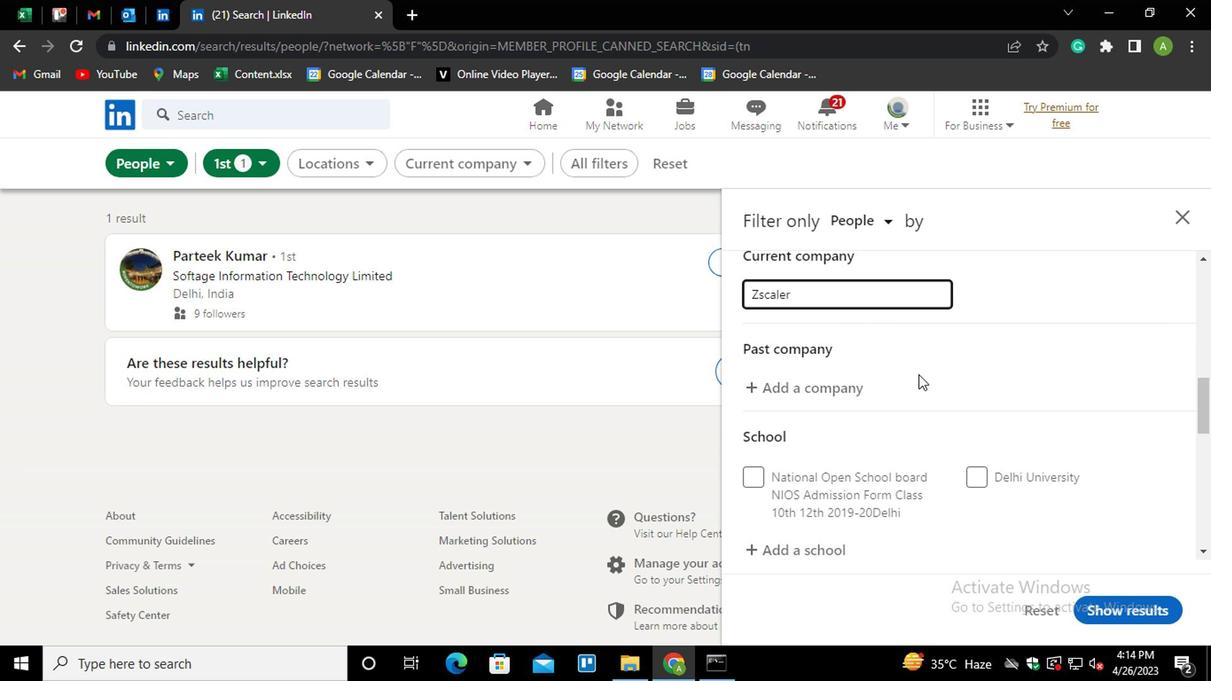 
Action: Mouse scrolled (952, 381) with delta (0, 0)
Screenshot: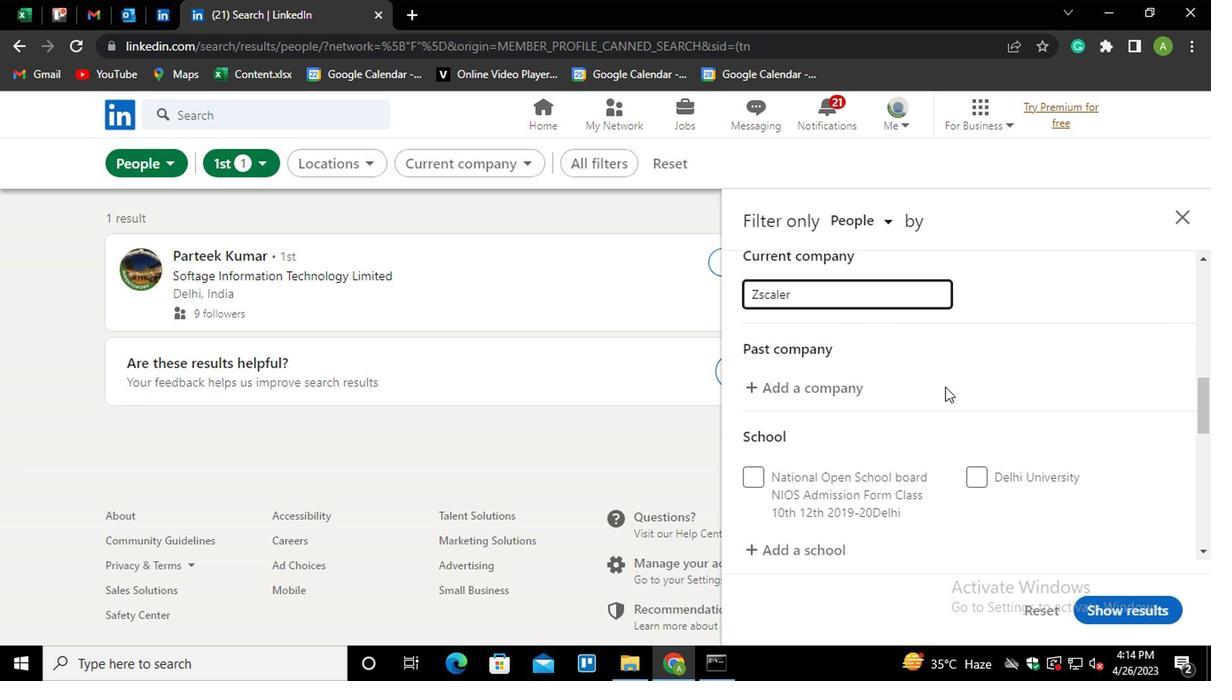 
Action: Mouse moved to (776, 371)
Screenshot: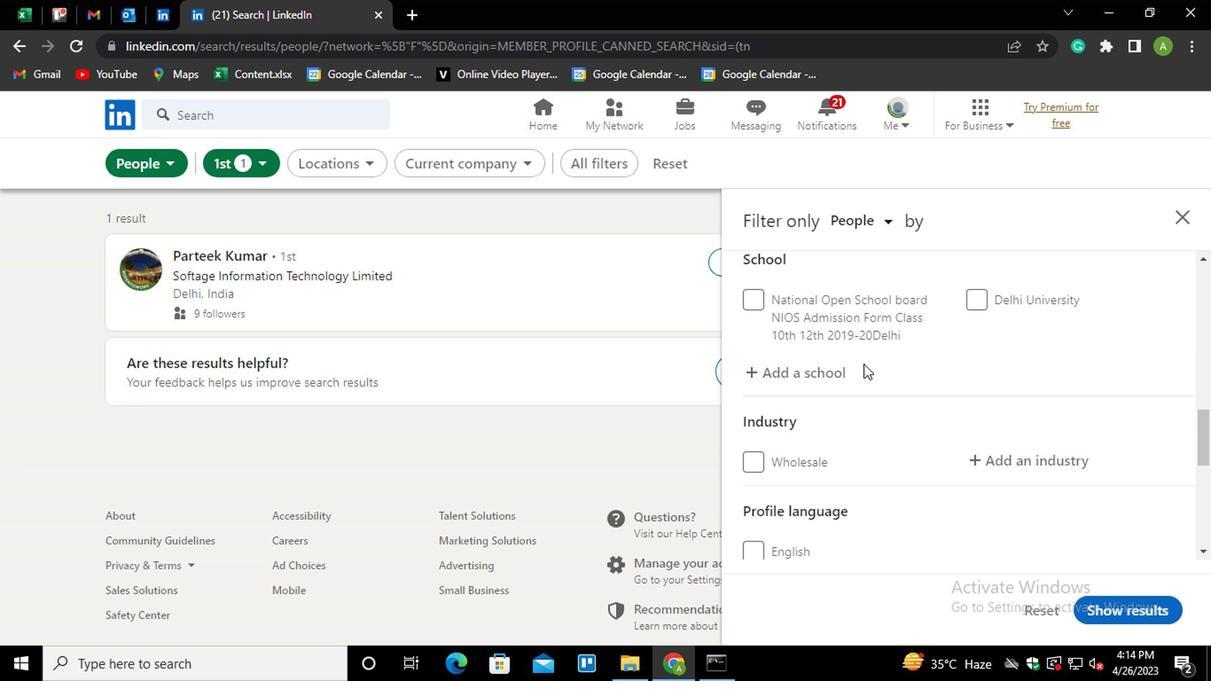 
Action: Mouse pressed left at (776, 371)
Screenshot: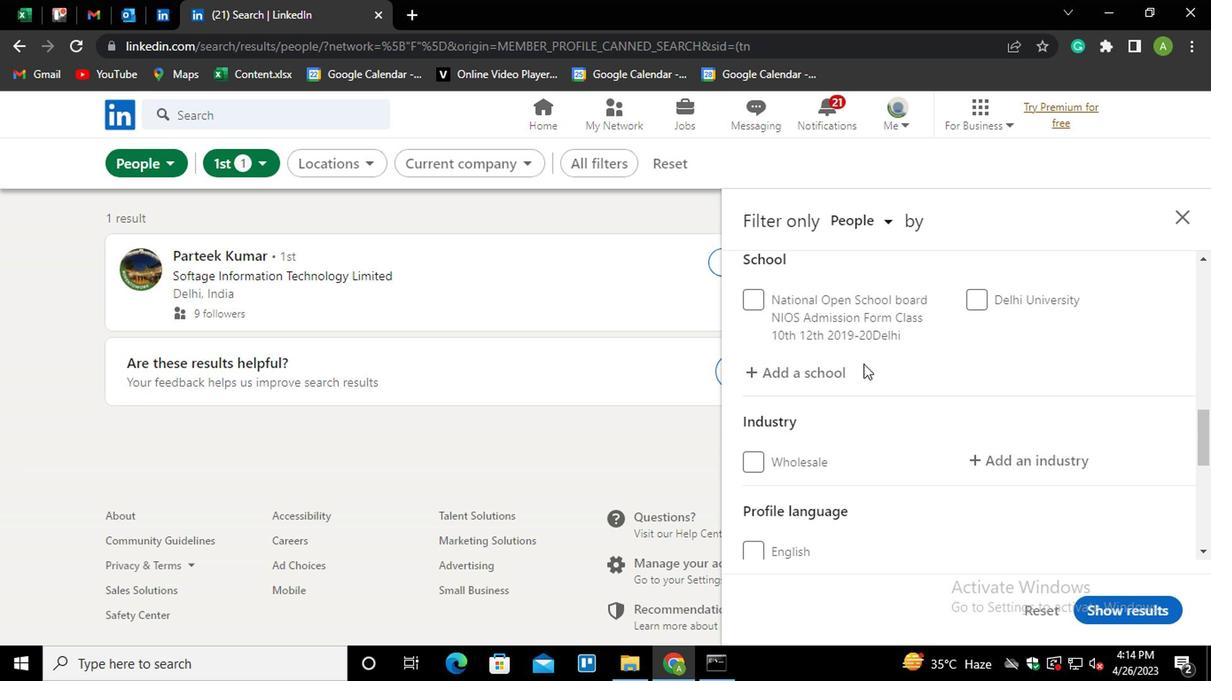 
Action: Mouse moved to (801, 367)
Screenshot: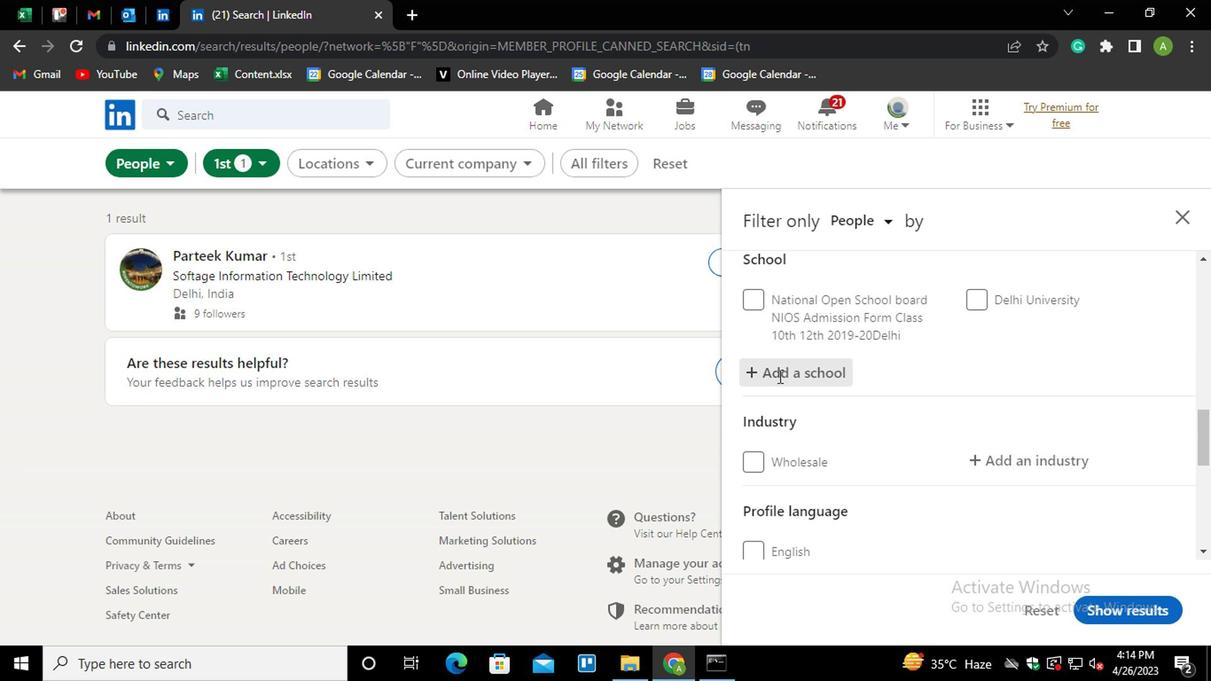 
Action: Mouse pressed left at (801, 367)
Screenshot: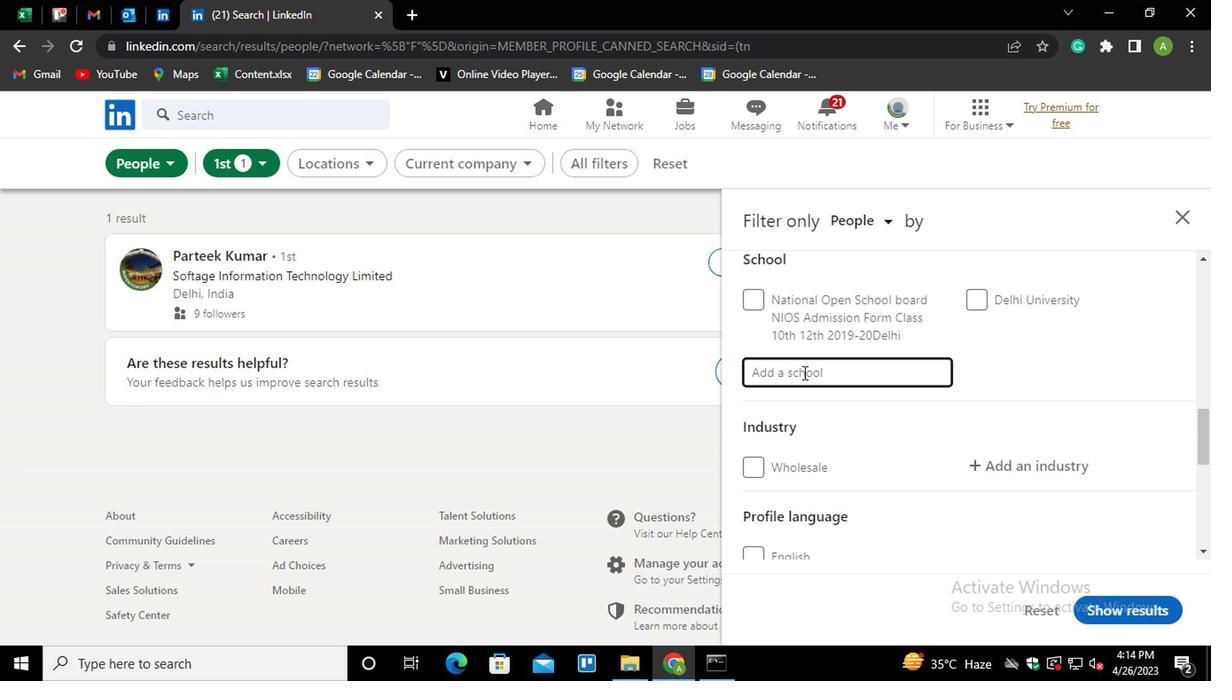 
Action: Key pressed <Key.shift>SAMBHRAM<Key.down><Key.enter>
Screenshot: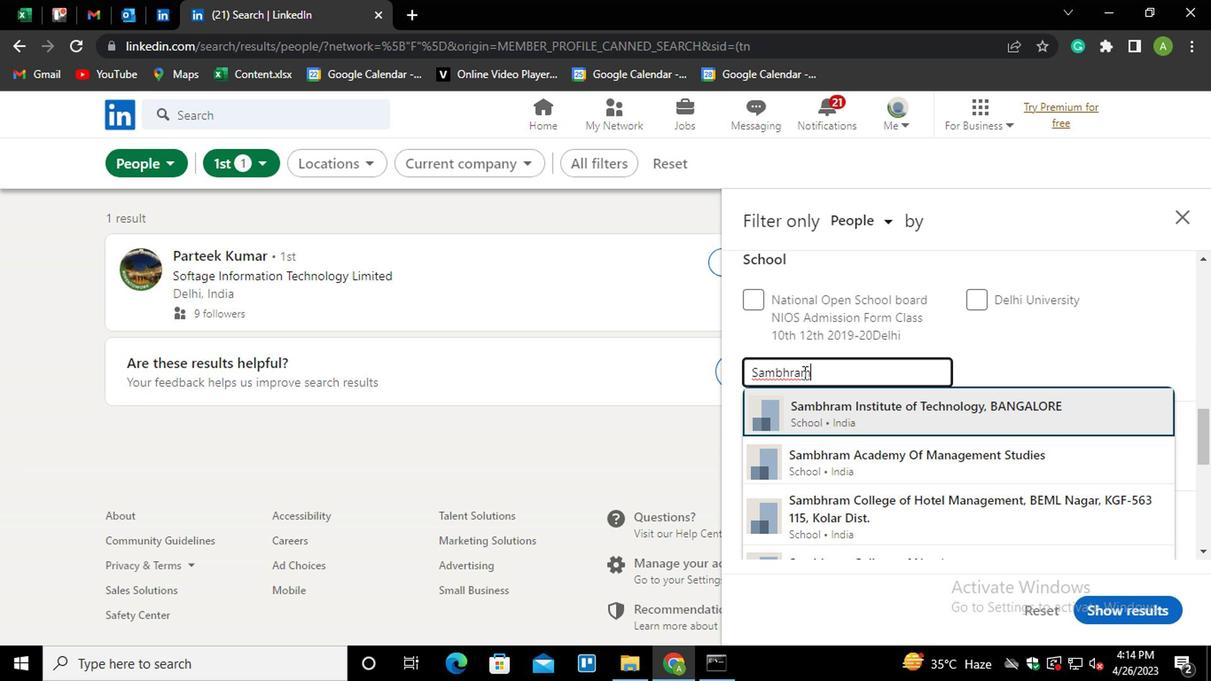 
Action: Mouse moved to (803, 365)
Screenshot: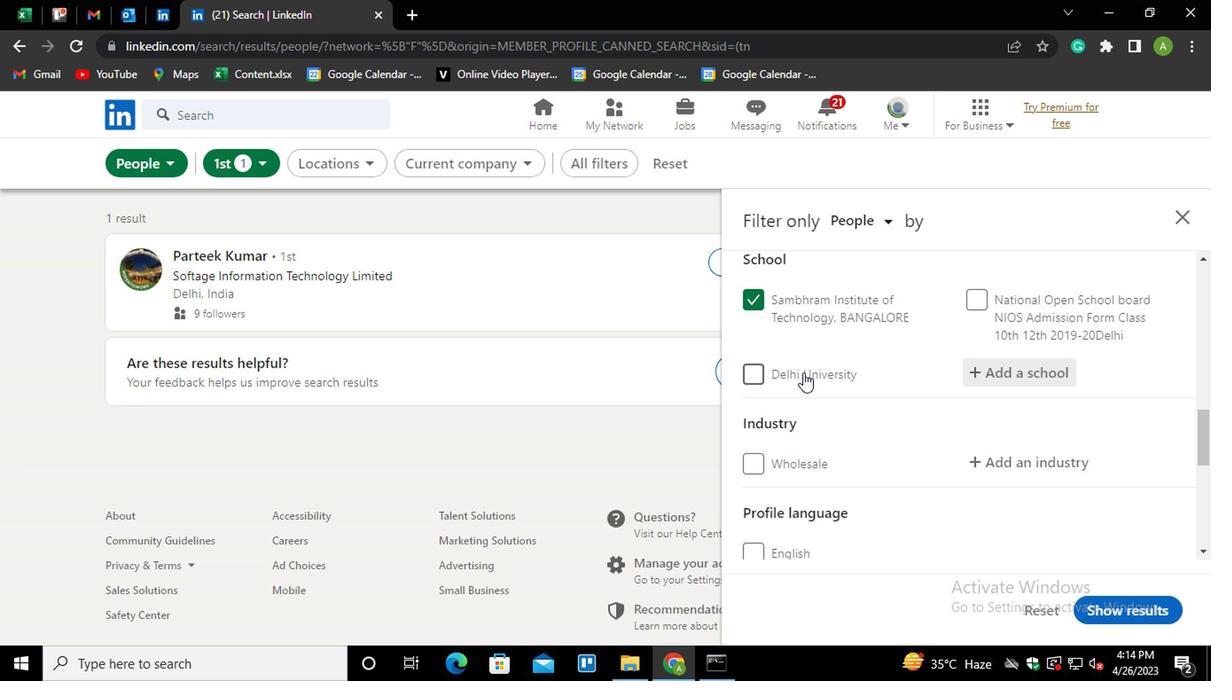 
Action: Mouse scrolled (803, 365) with delta (0, 0)
Screenshot: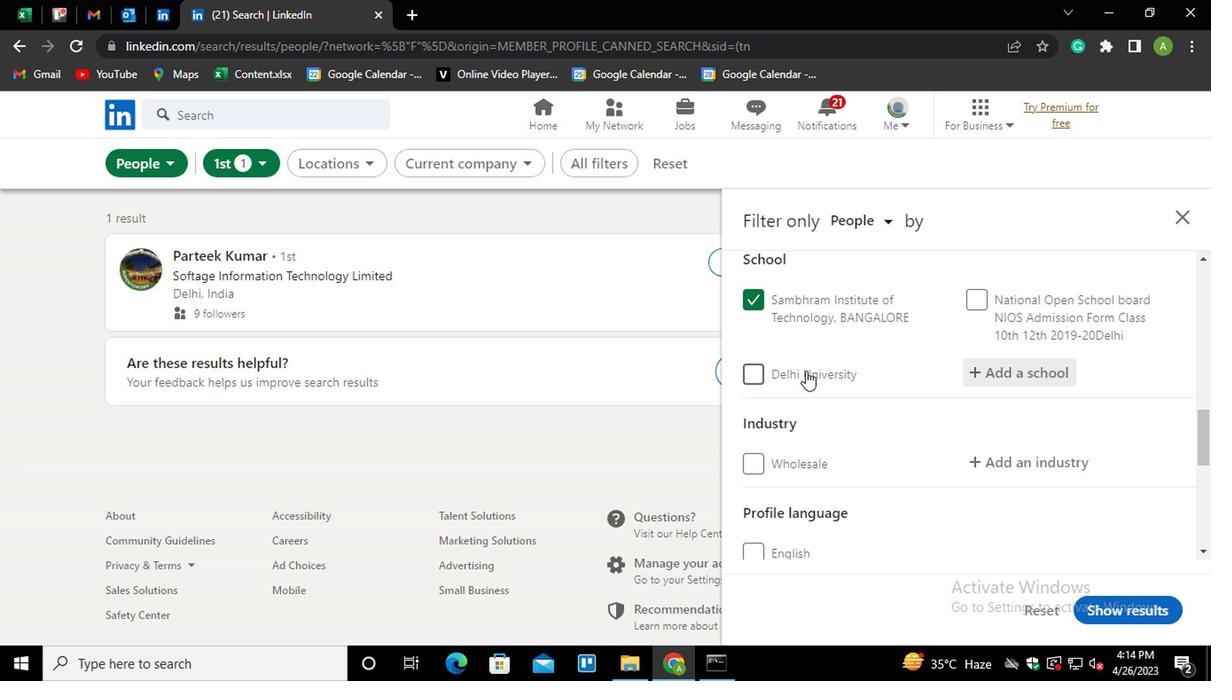 
Action: Mouse scrolled (803, 365) with delta (0, 0)
Screenshot: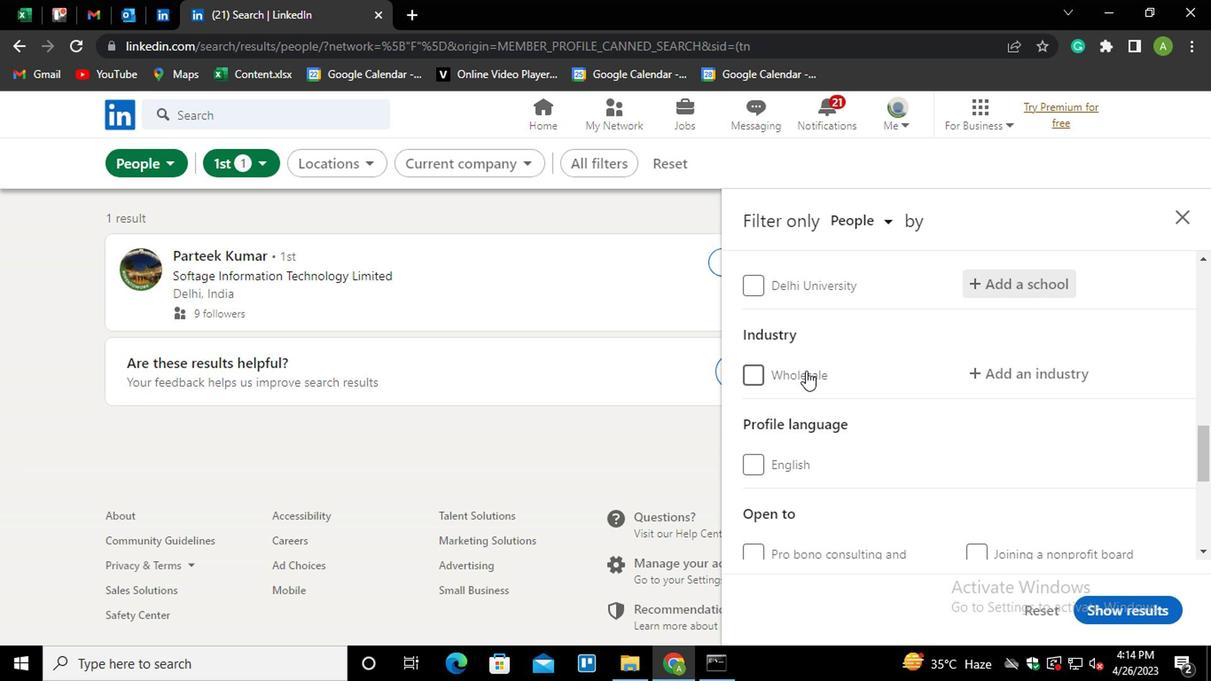 
Action: Mouse moved to (961, 288)
Screenshot: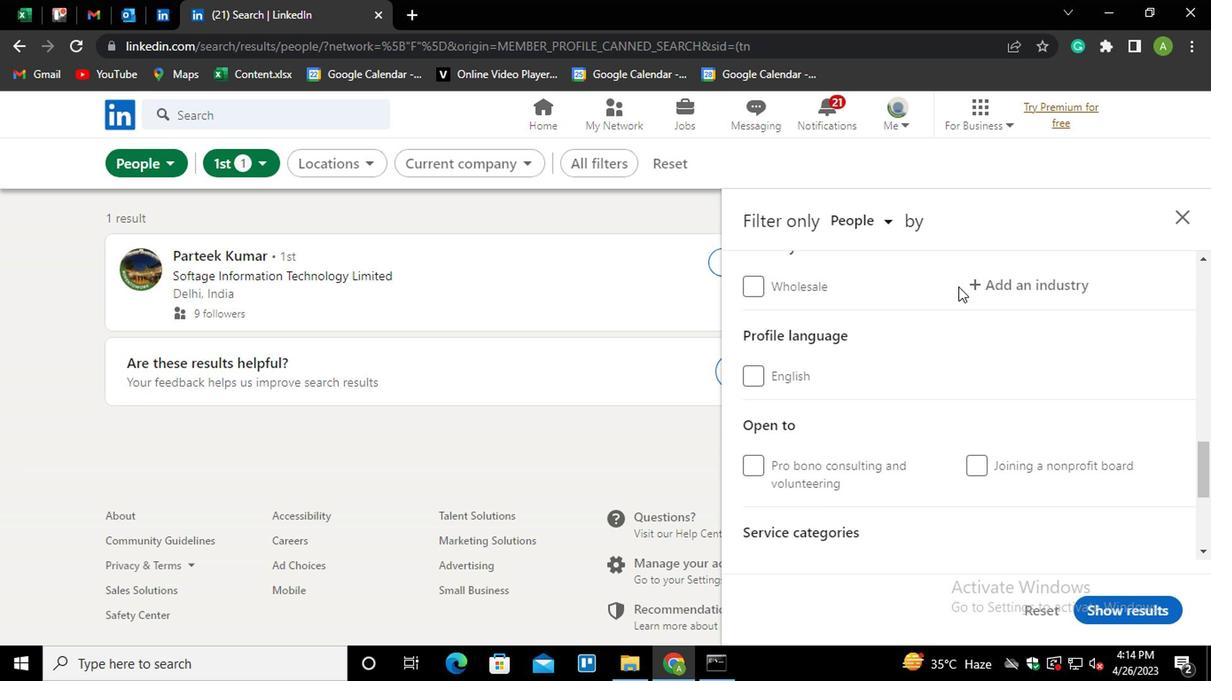 
Action: Mouse scrolled (961, 289) with delta (0, 0)
Screenshot: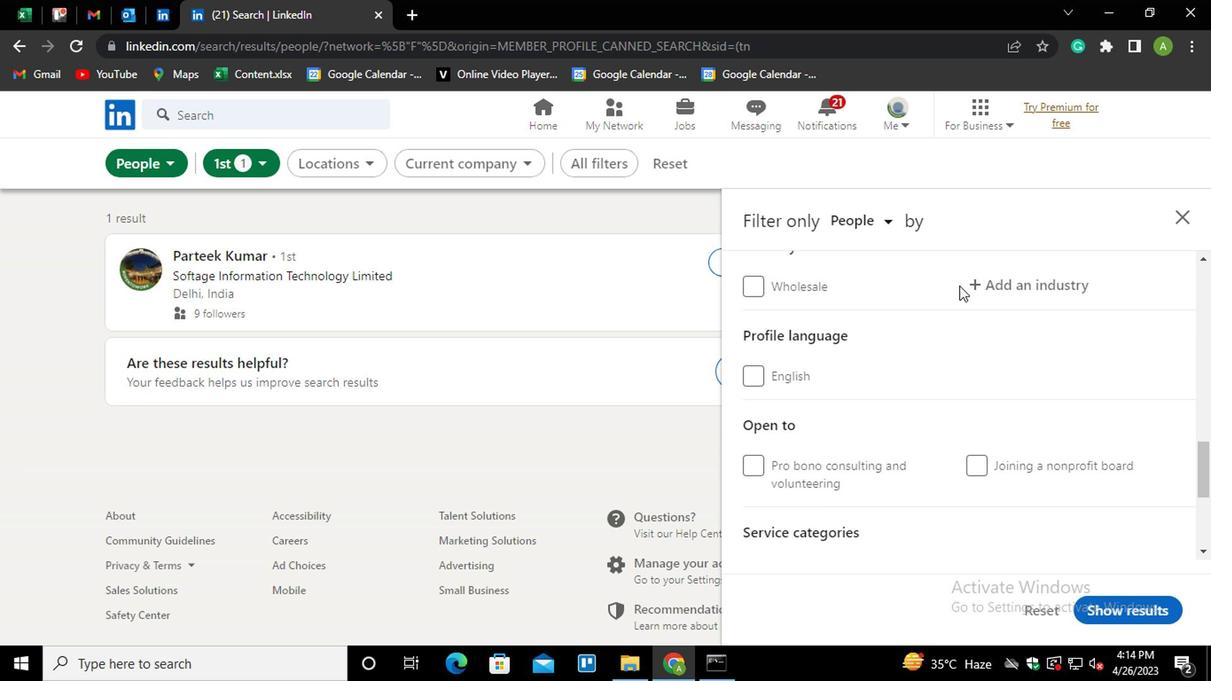 
Action: Mouse moved to (1002, 365)
Screenshot: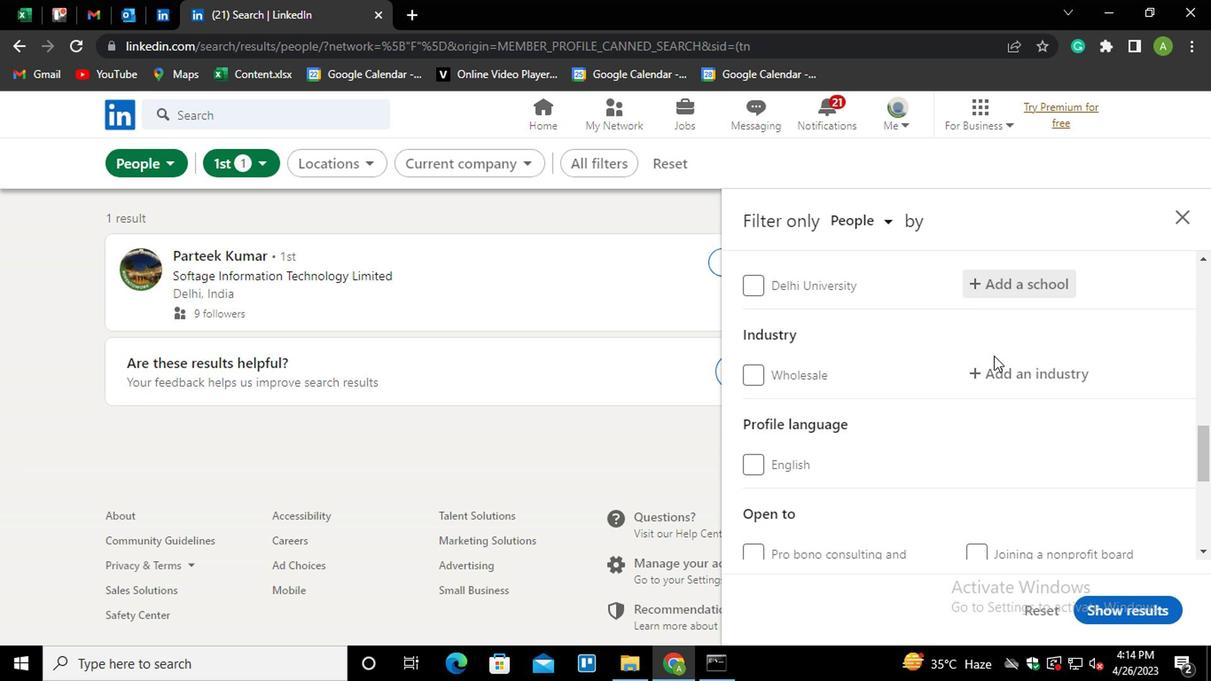 
Action: Mouse pressed left at (1002, 365)
Screenshot: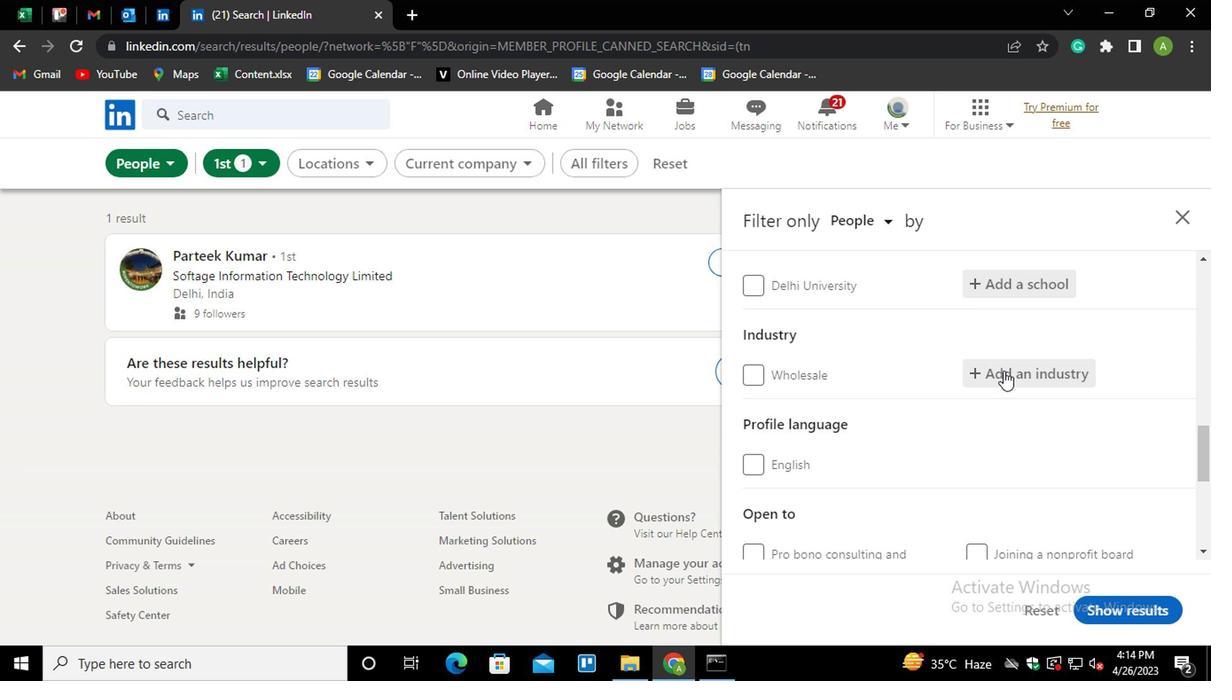 
Action: Mouse moved to (1010, 365)
Screenshot: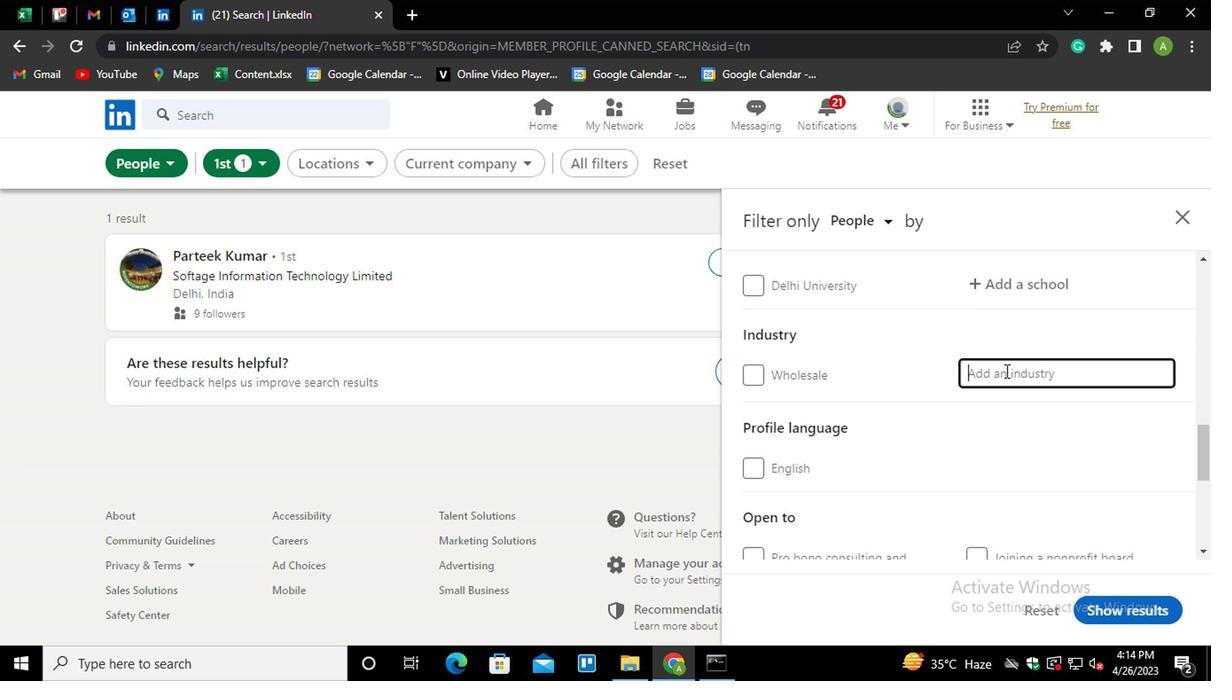 
Action: Mouse pressed left at (1010, 365)
Screenshot: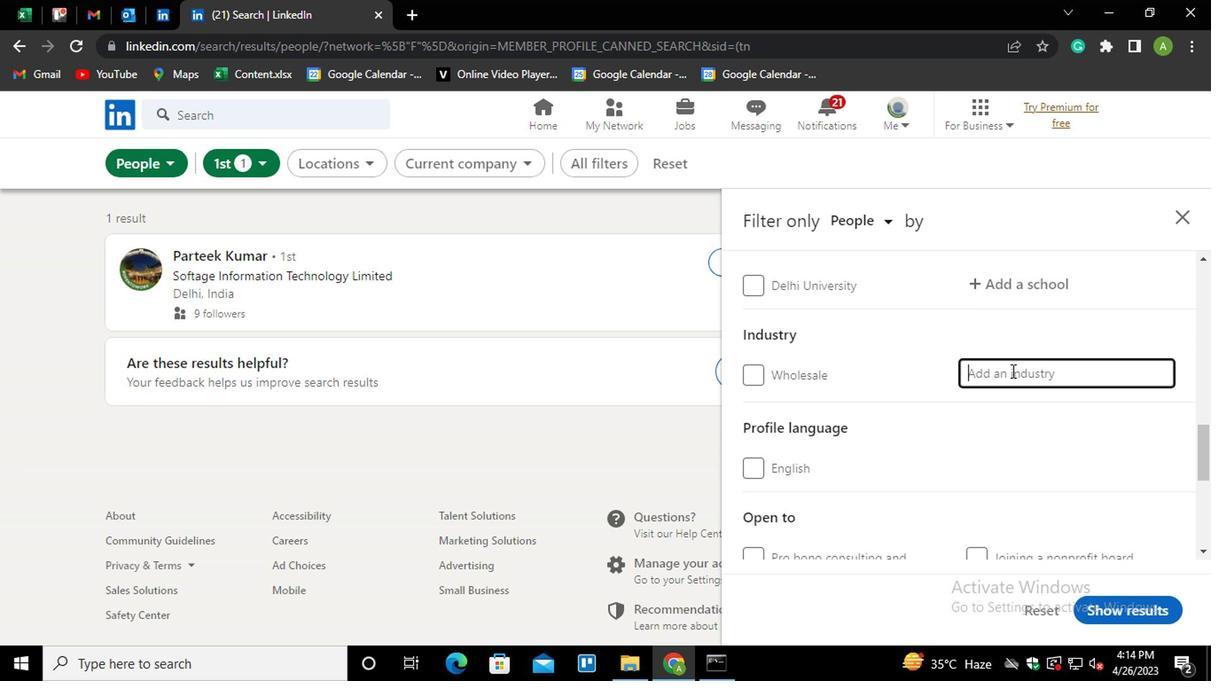 
Action: Mouse moved to (1050, 330)
Screenshot: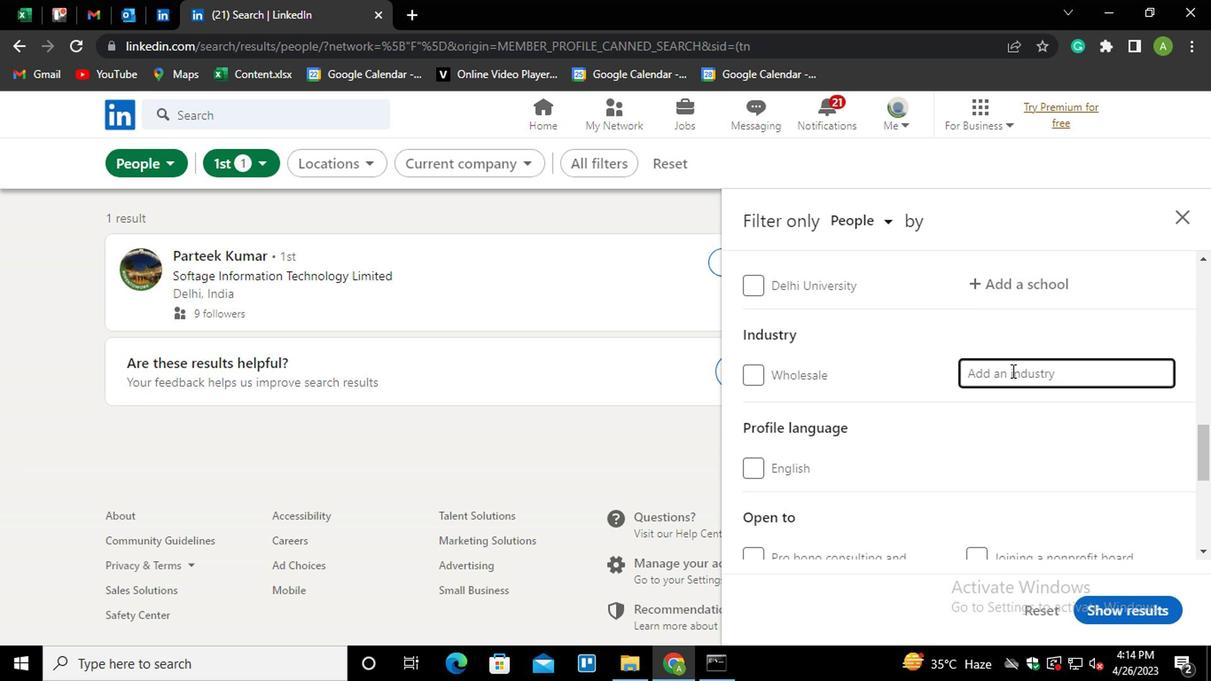 
Action: Key pressed <Key.shift>FRUIT<Key.down><Key.enter>
Screenshot: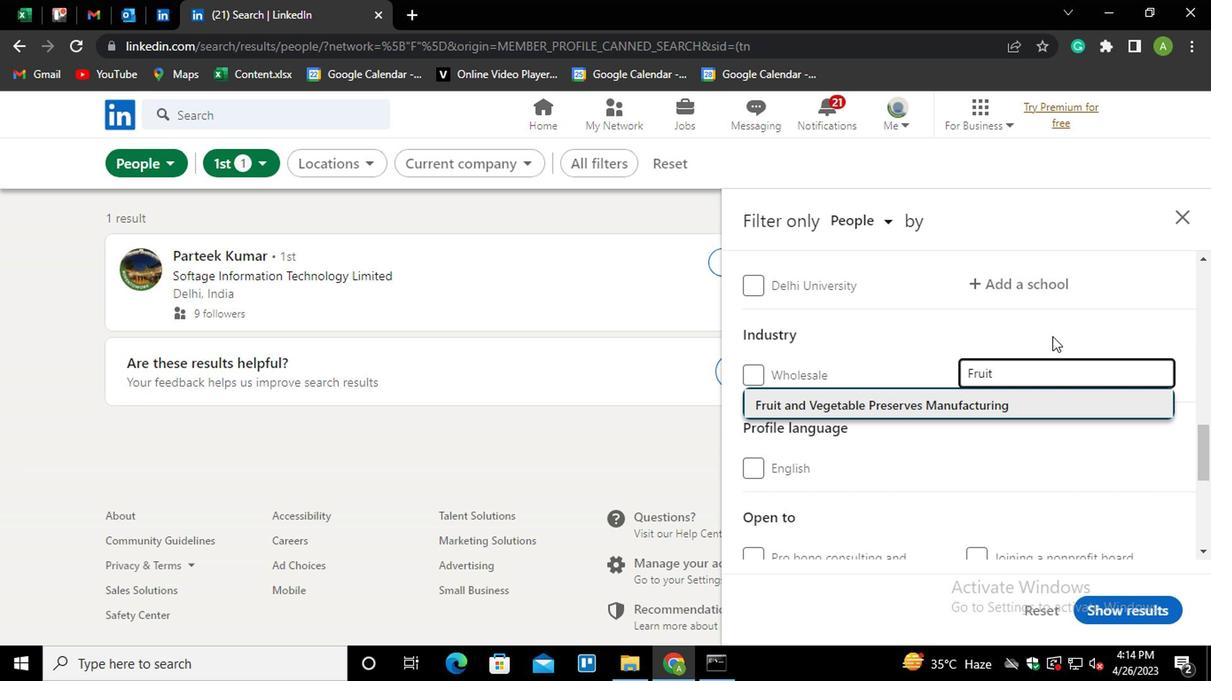 
Action: Mouse moved to (1062, 386)
Screenshot: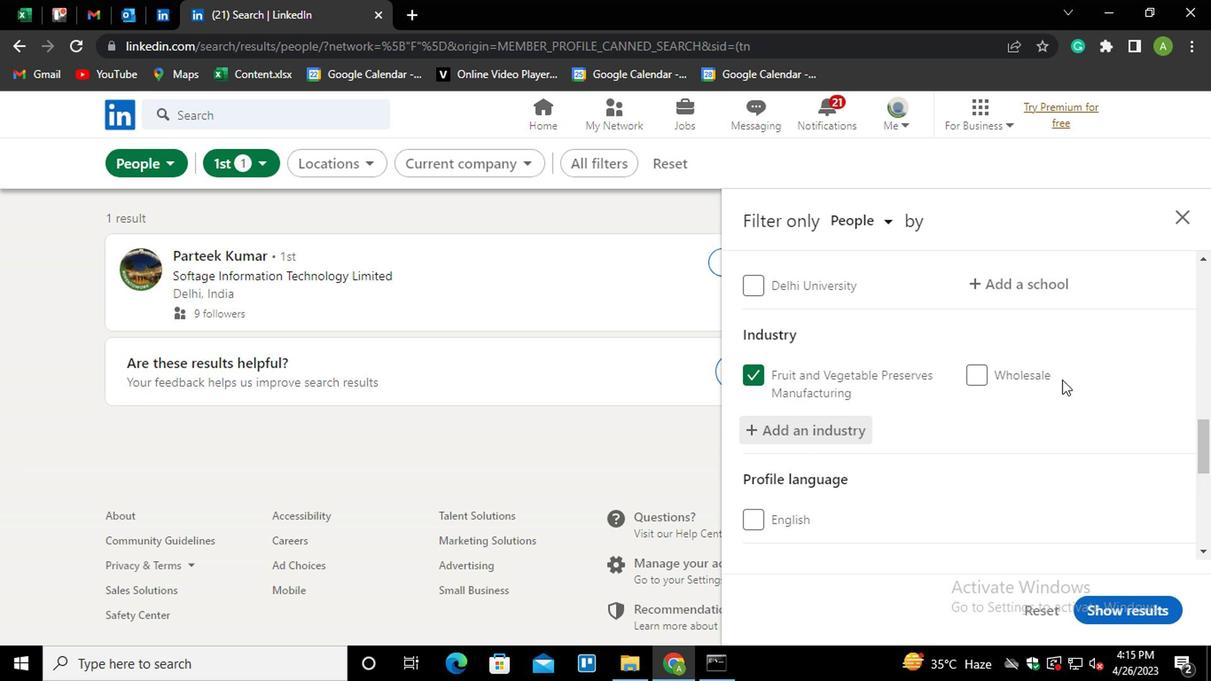 
Action: Mouse scrolled (1062, 386) with delta (0, 0)
Screenshot: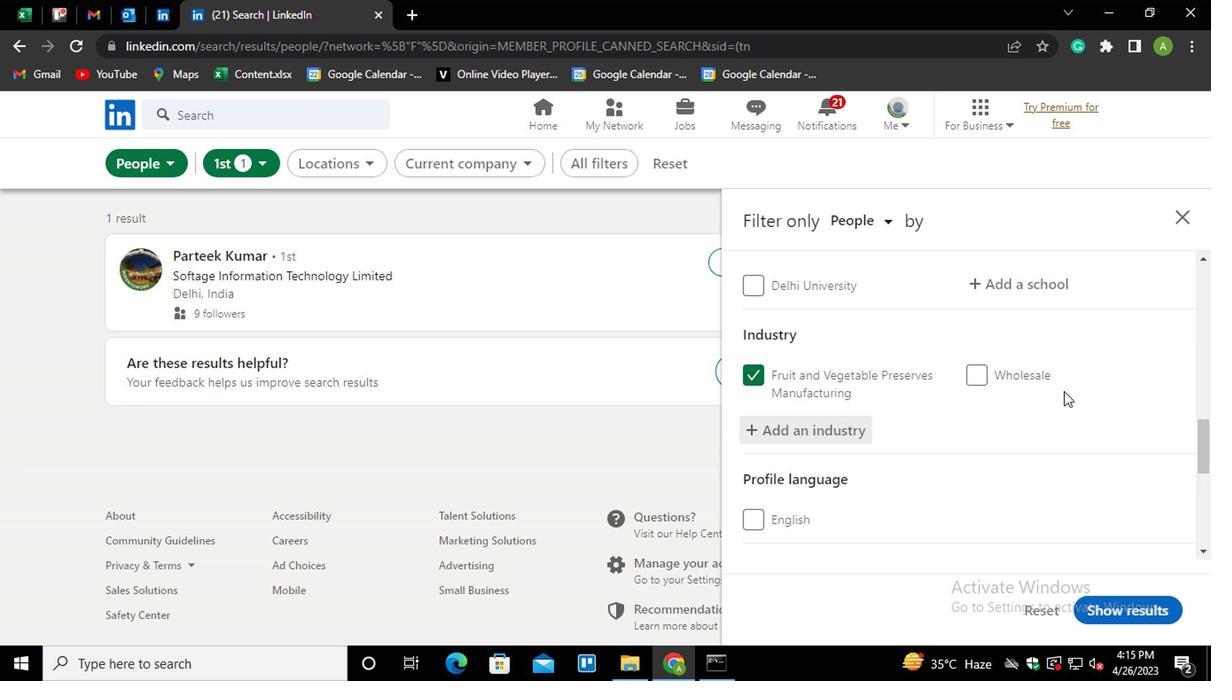 
Action: Mouse moved to (1056, 385)
Screenshot: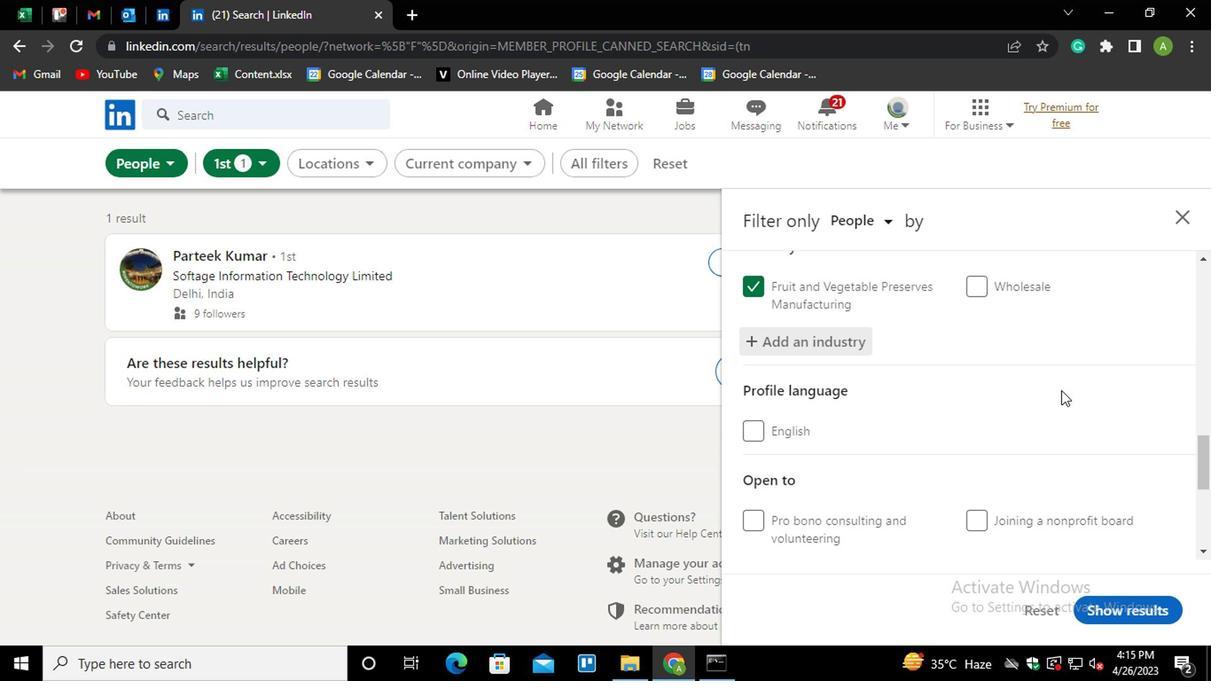 
Action: Mouse scrolled (1056, 384) with delta (0, -1)
Screenshot: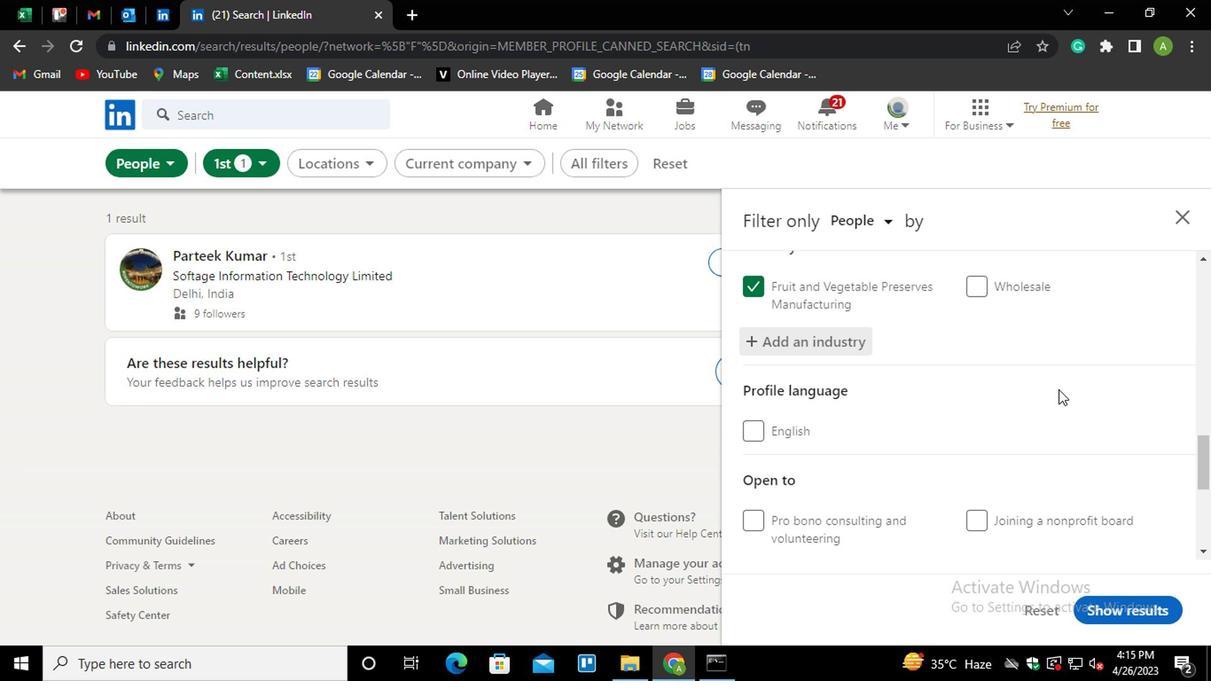 
Action: Mouse moved to (766, 340)
Screenshot: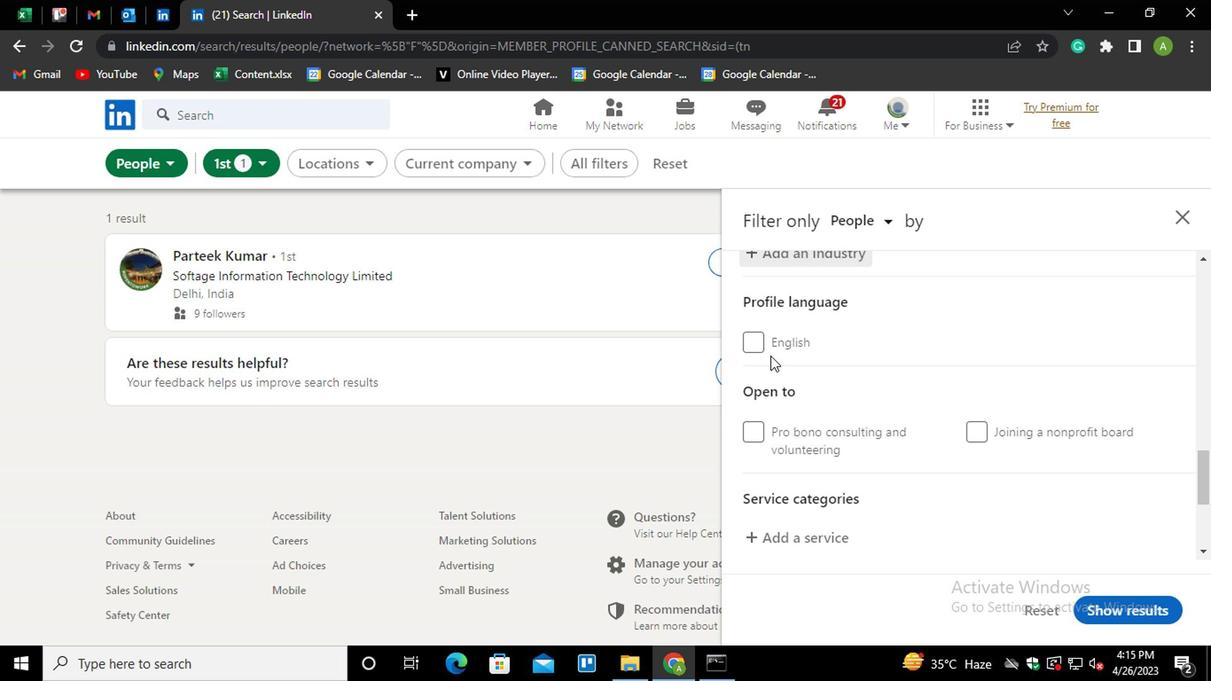 
Action: Mouse pressed left at (766, 340)
Screenshot: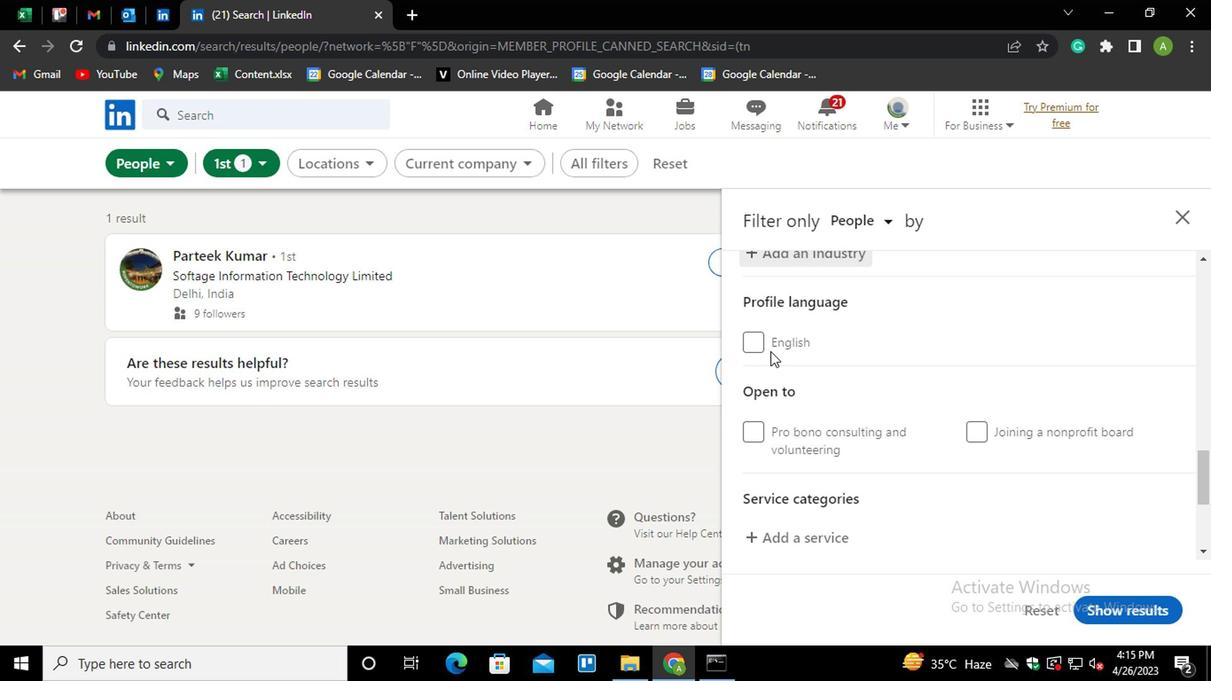 
Action: Mouse moved to (870, 338)
Screenshot: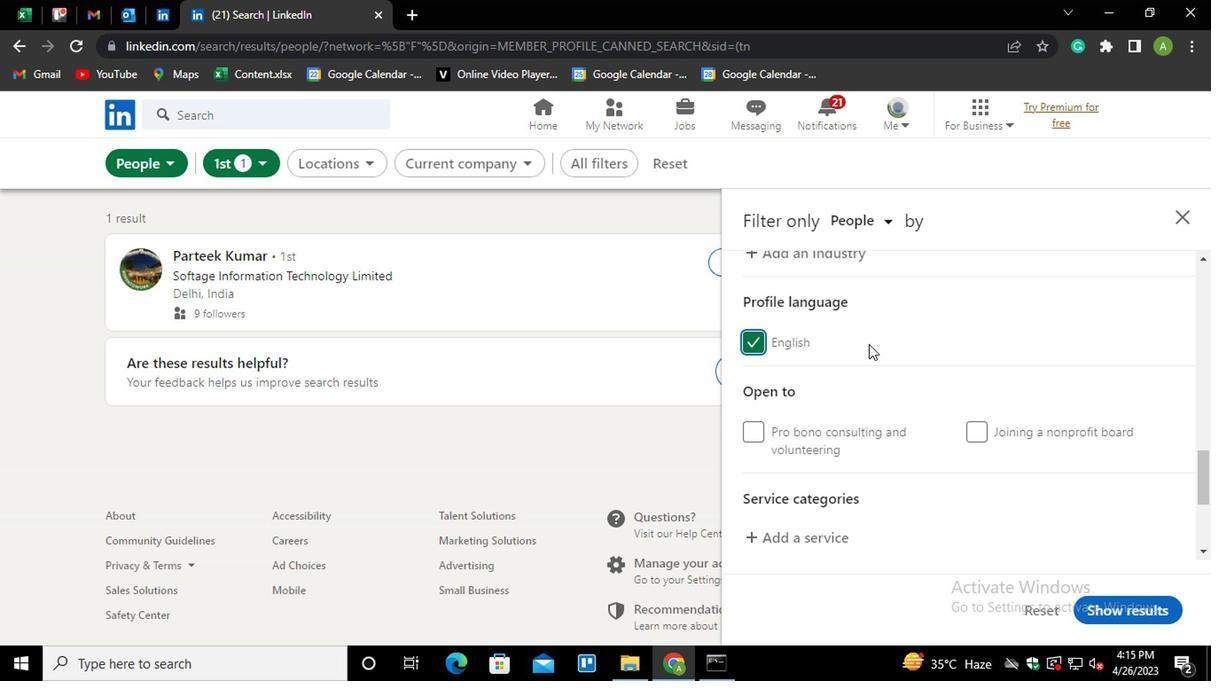 
Action: Mouse scrolled (870, 338) with delta (0, 0)
Screenshot: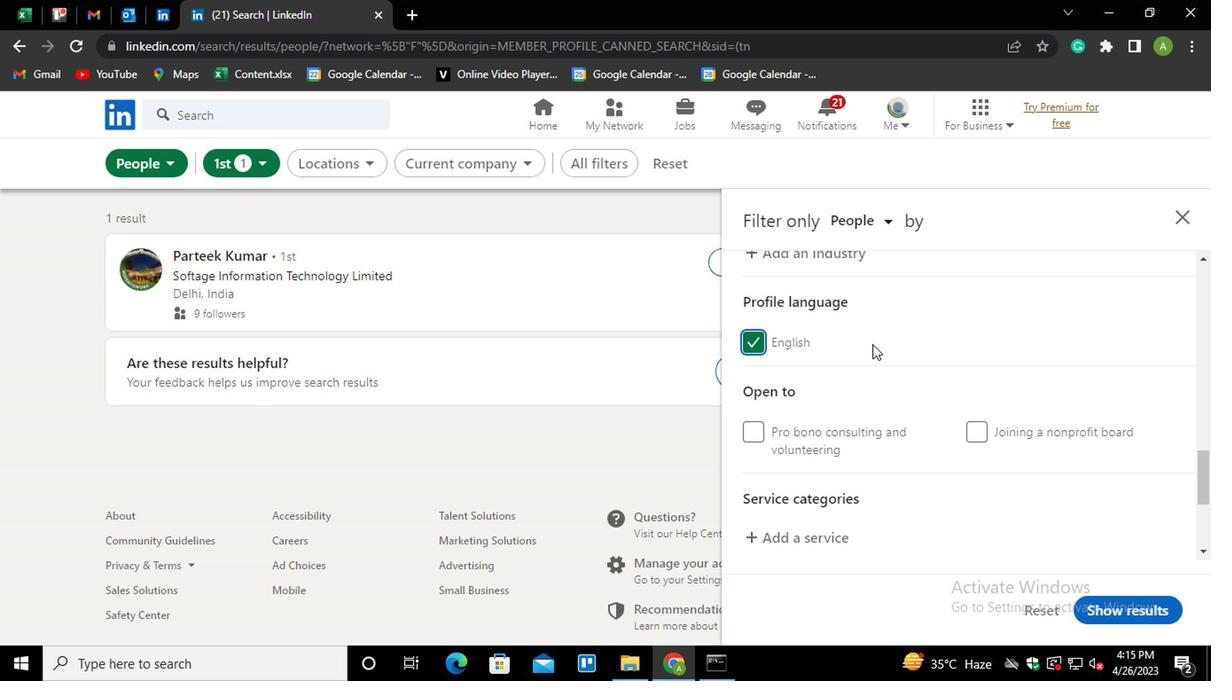 
Action: Mouse moved to (853, 345)
Screenshot: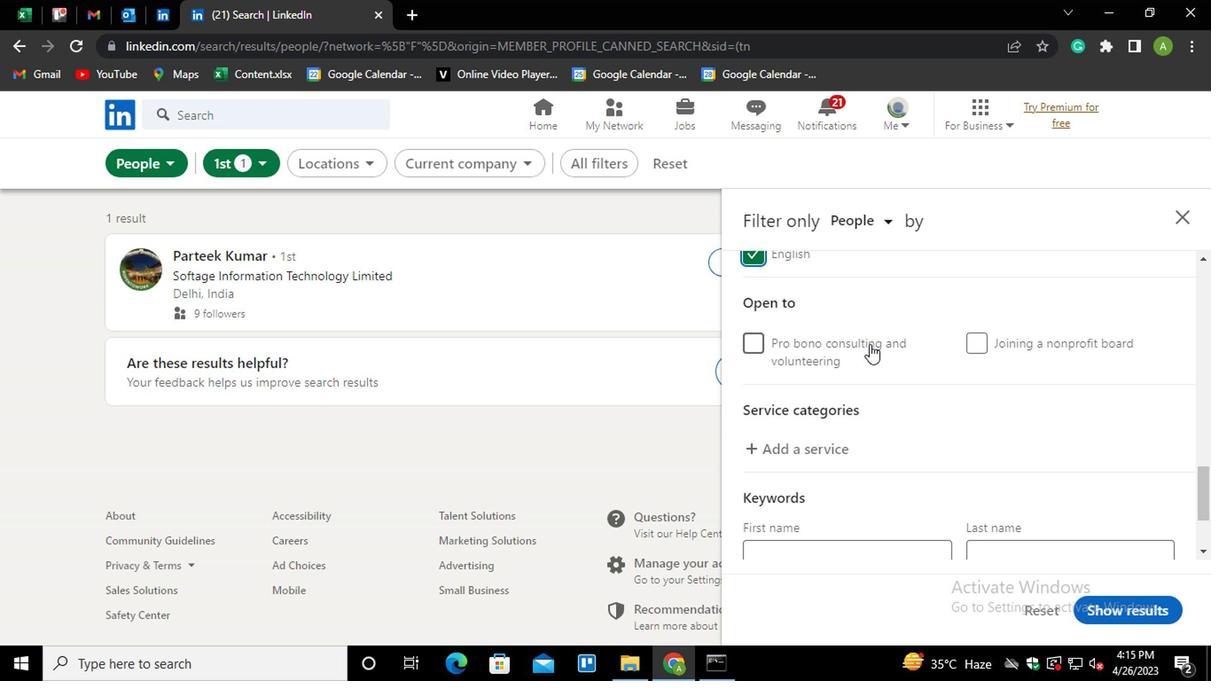 
Action: Mouse scrolled (853, 344) with delta (0, 0)
Screenshot: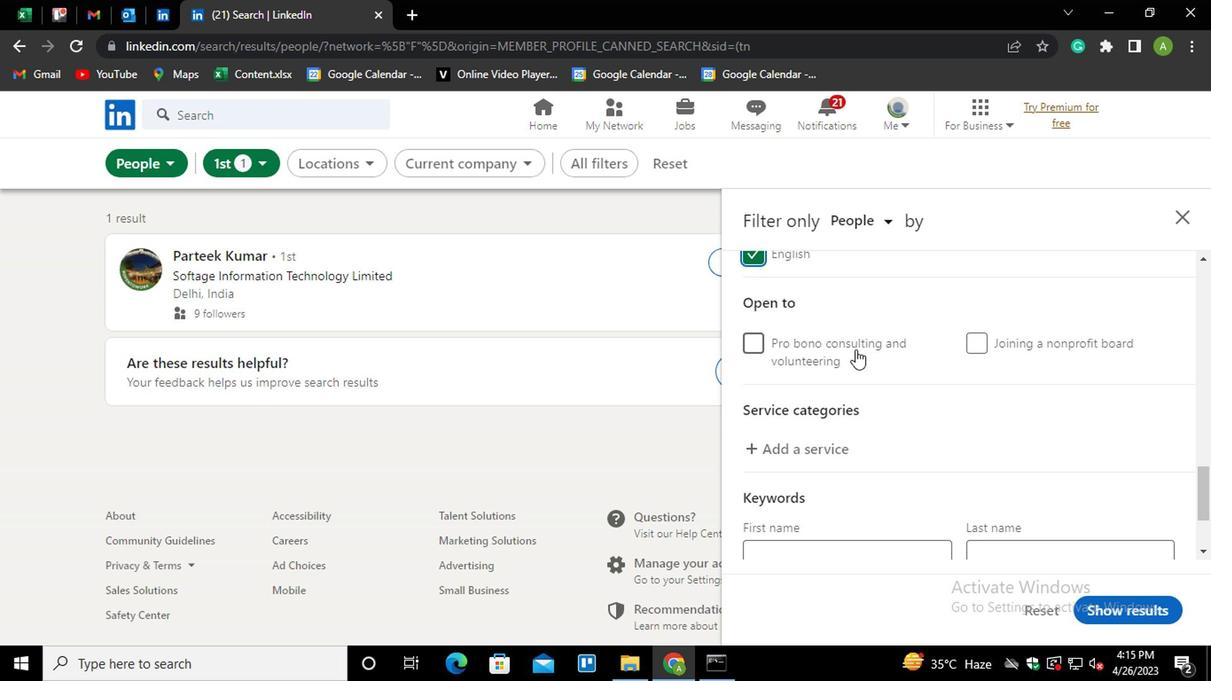
Action: Mouse moved to (803, 342)
Screenshot: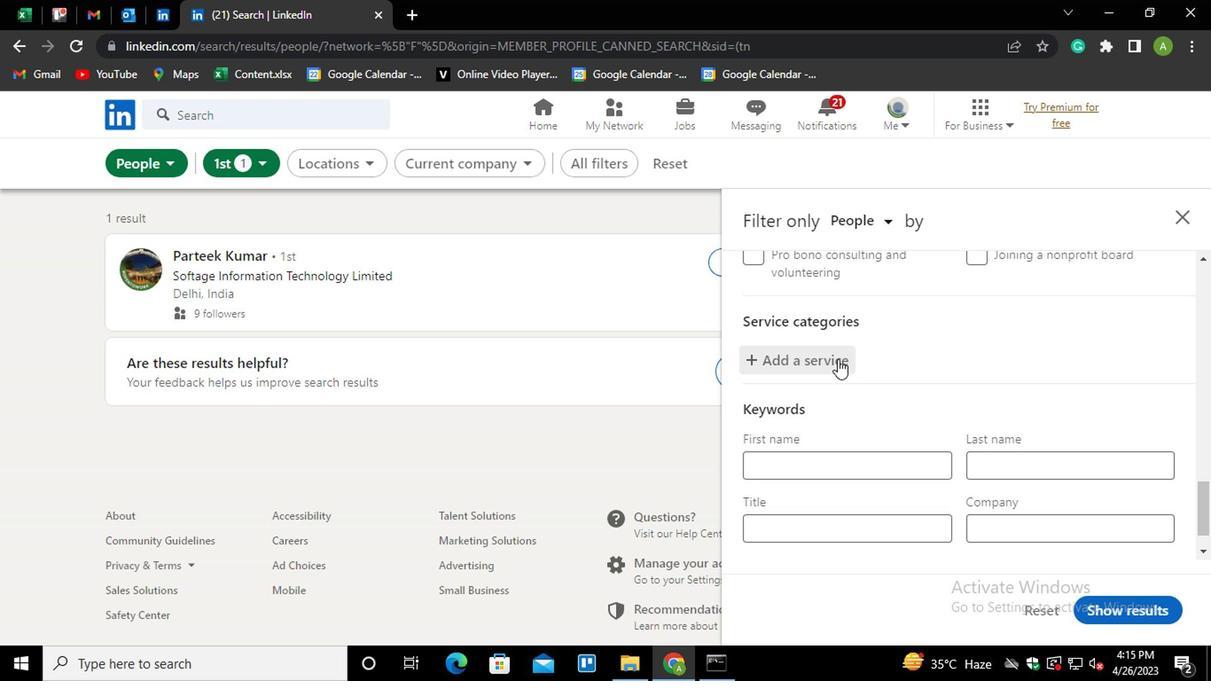 
Action: Mouse pressed left at (803, 342)
Screenshot: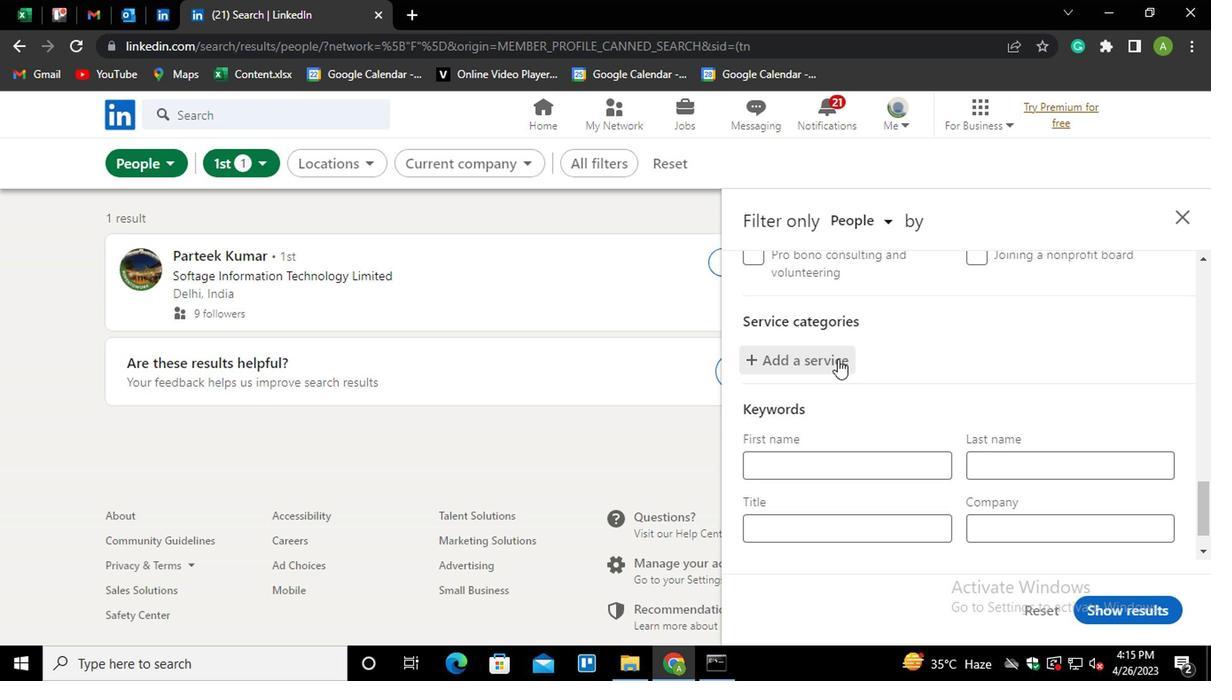 
Action: Mouse moved to (811, 353)
Screenshot: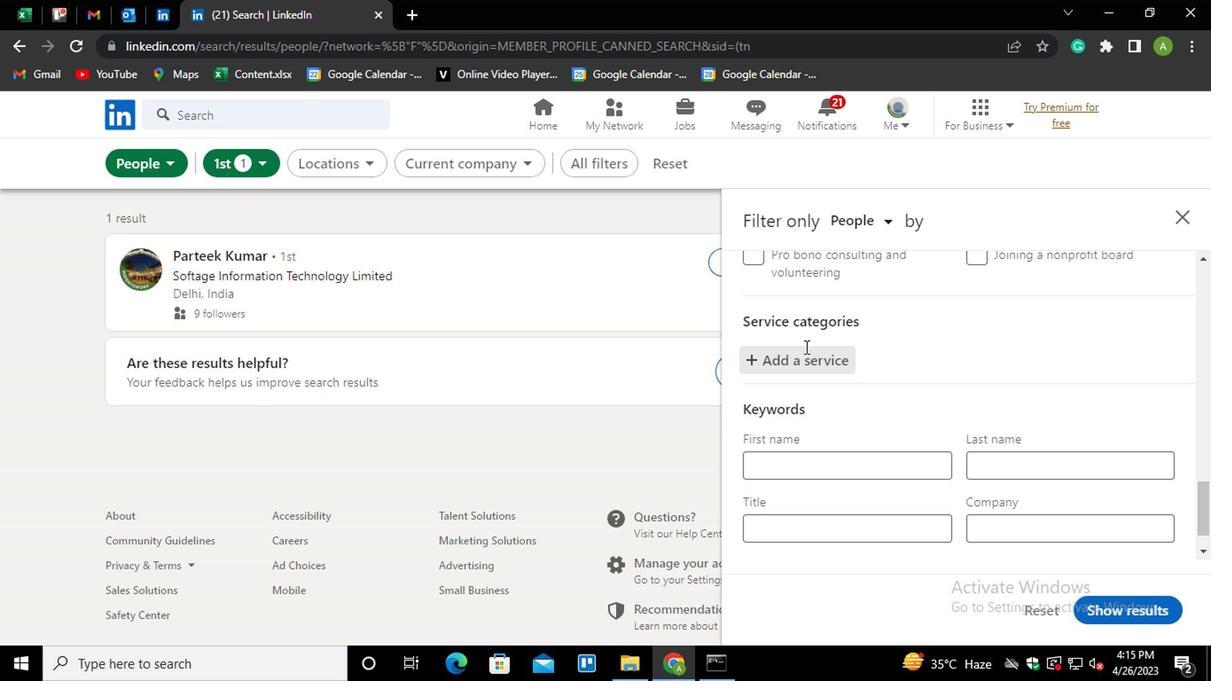 
Action: Mouse pressed left at (811, 353)
Screenshot: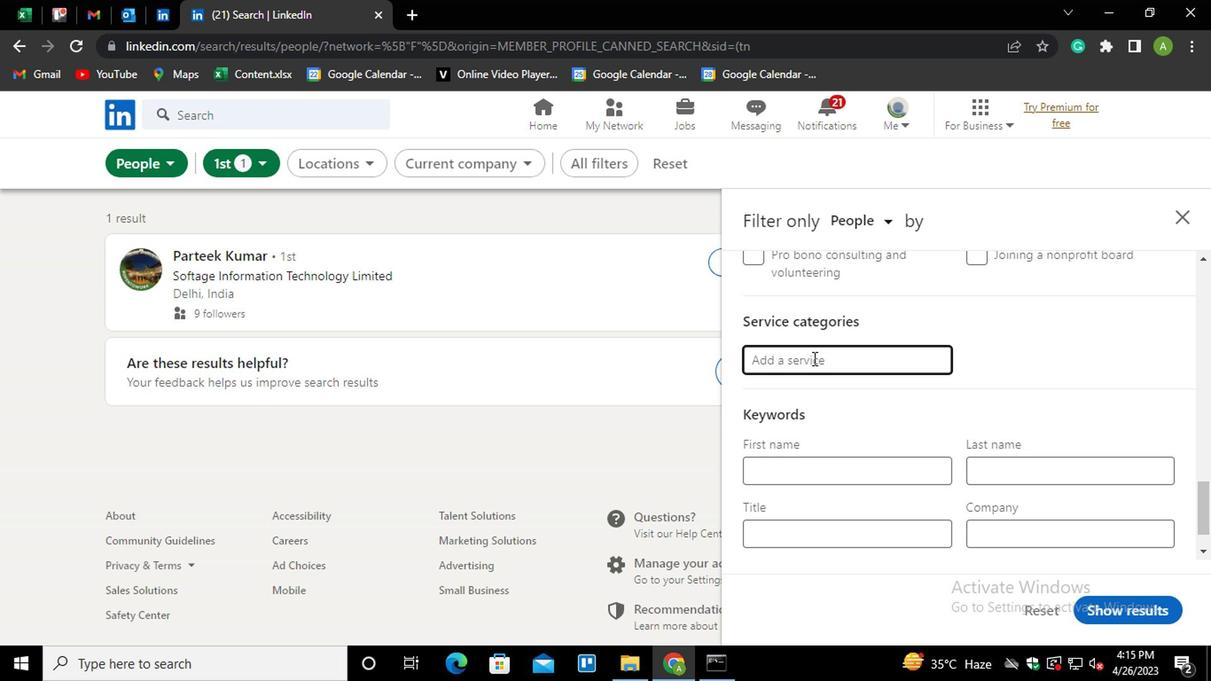 
Action: Mouse moved to (811, 354)
Screenshot: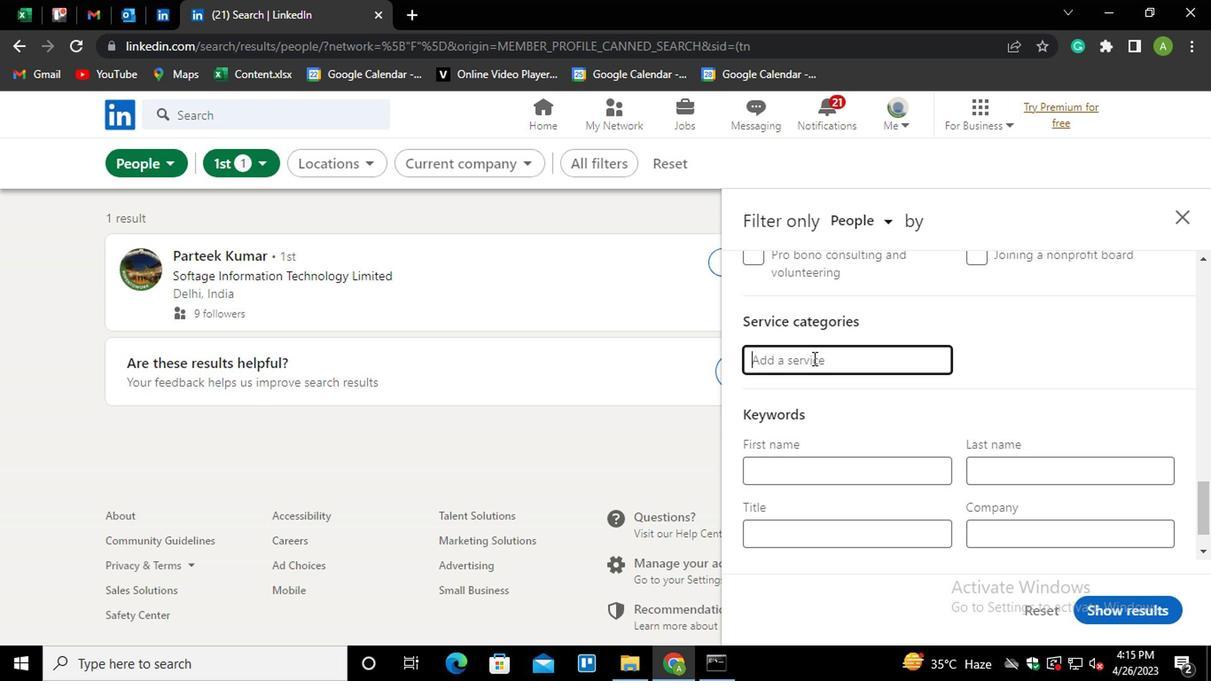 
Action: Key pressed <Key.shift>TAX<Key.down><Key.enter>
Screenshot: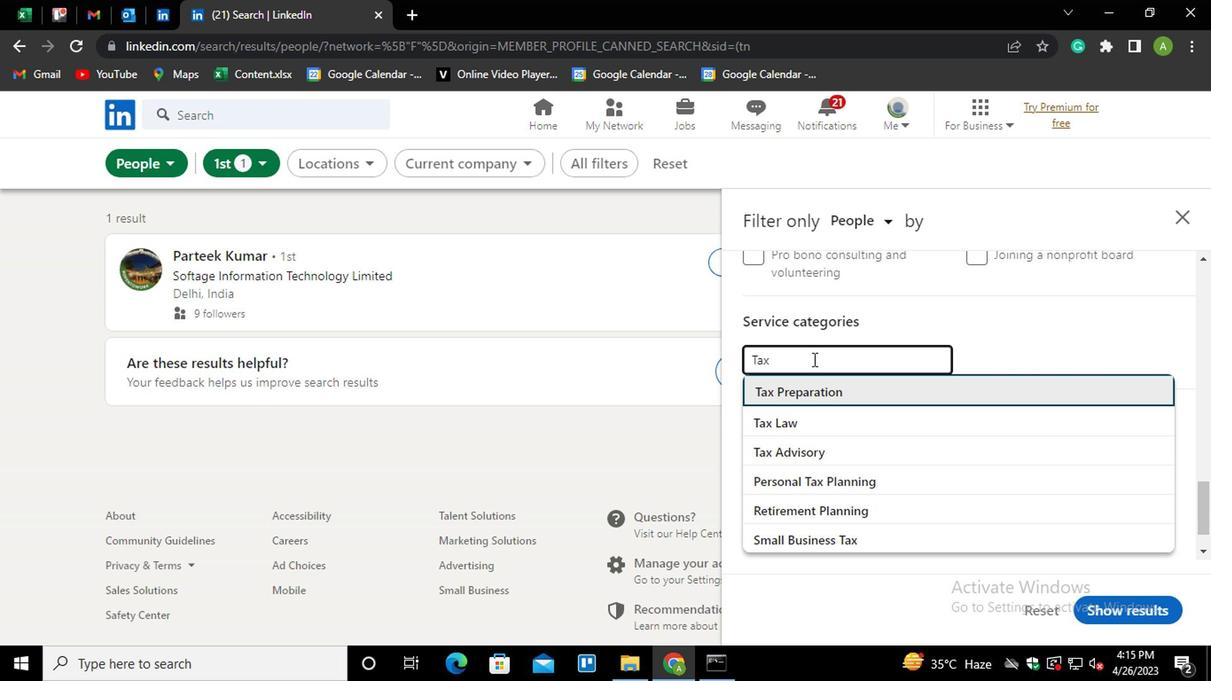 
Action: Mouse moved to (809, 357)
Screenshot: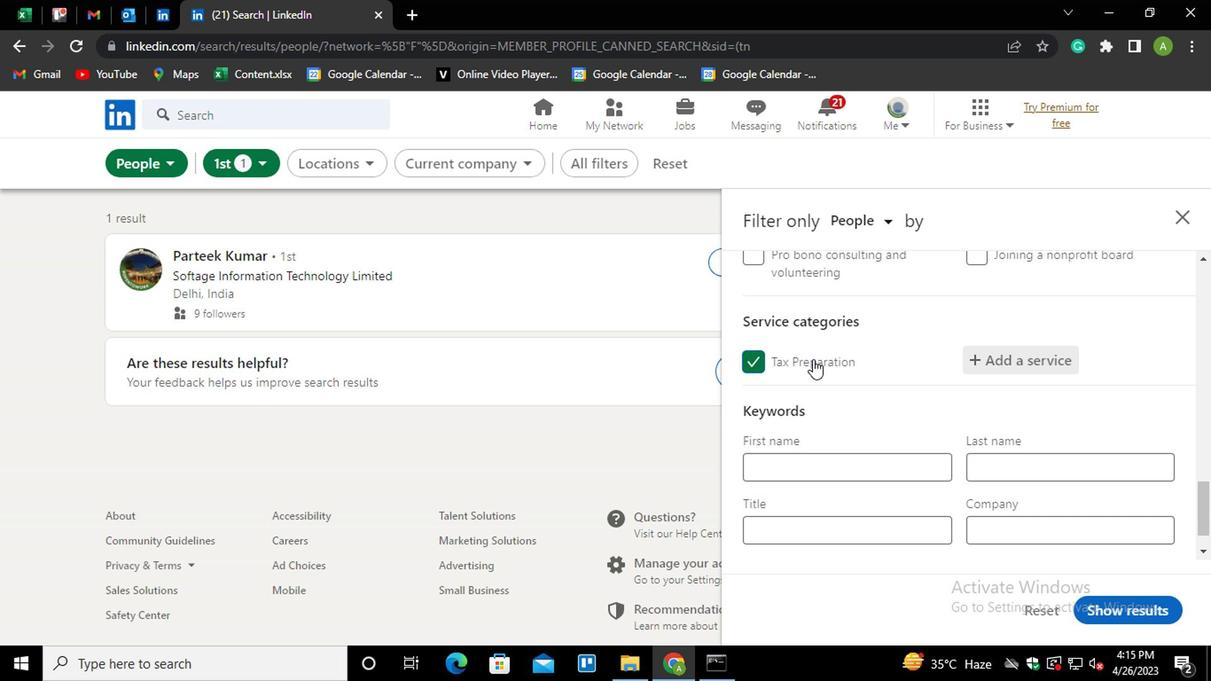 
Action: Mouse scrolled (809, 357) with delta (0, 0)
Screenshot: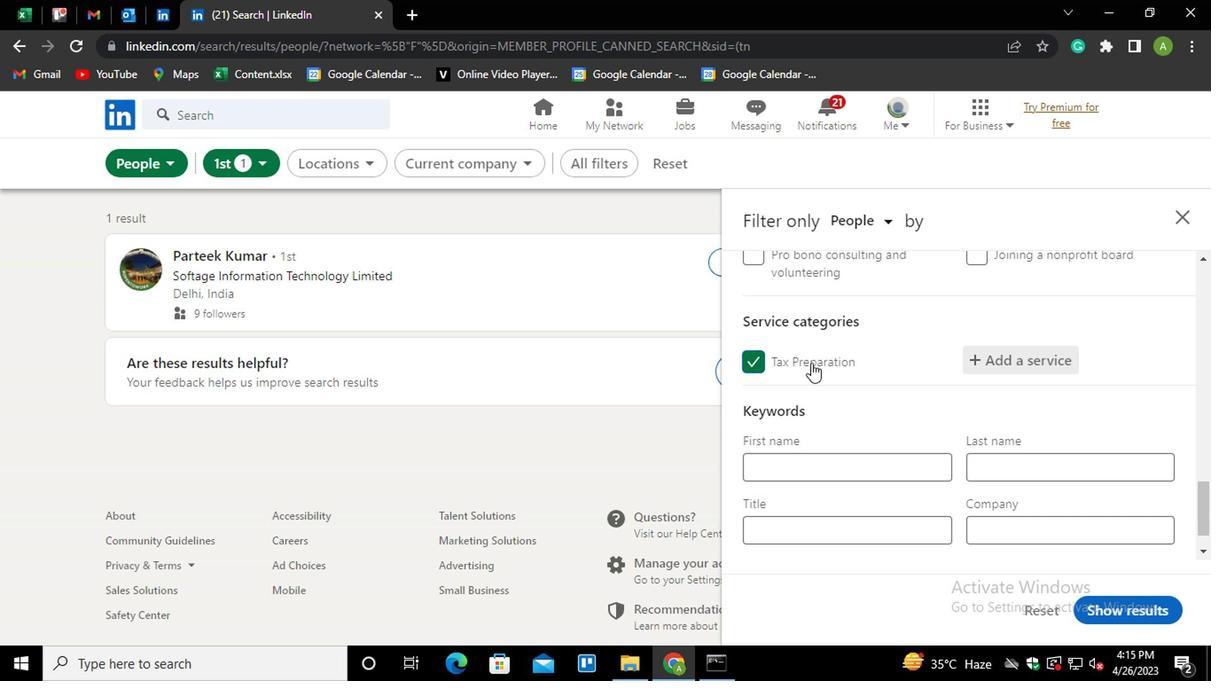 
Action: Mouse moved to (798, 471)
Screenshot: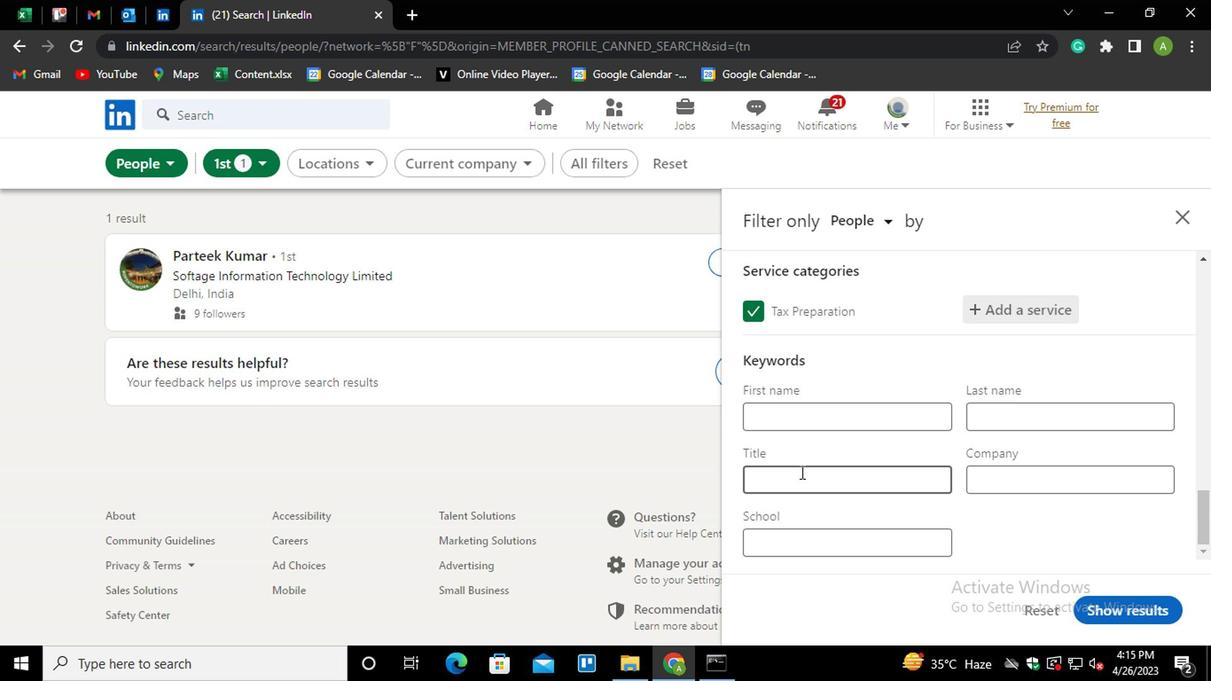 
Action: Mouse pressed left at (798, 471)
Screenshot: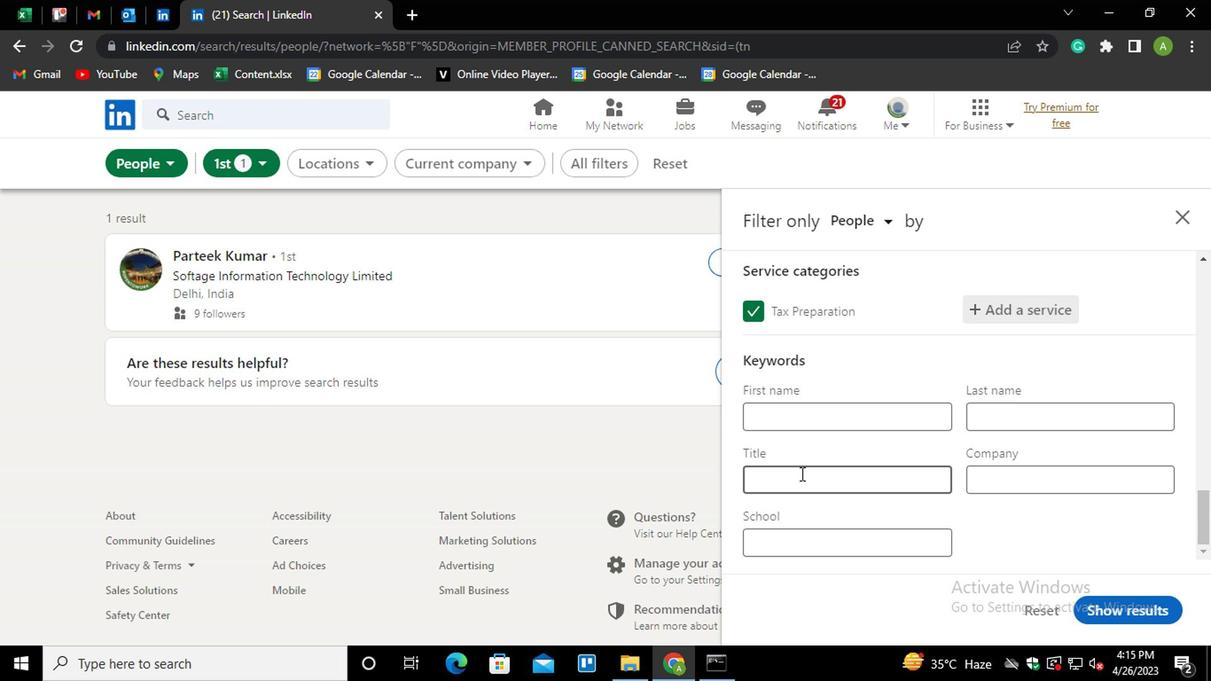 
Action: Mouse moved to (795, 475)
Screenshot: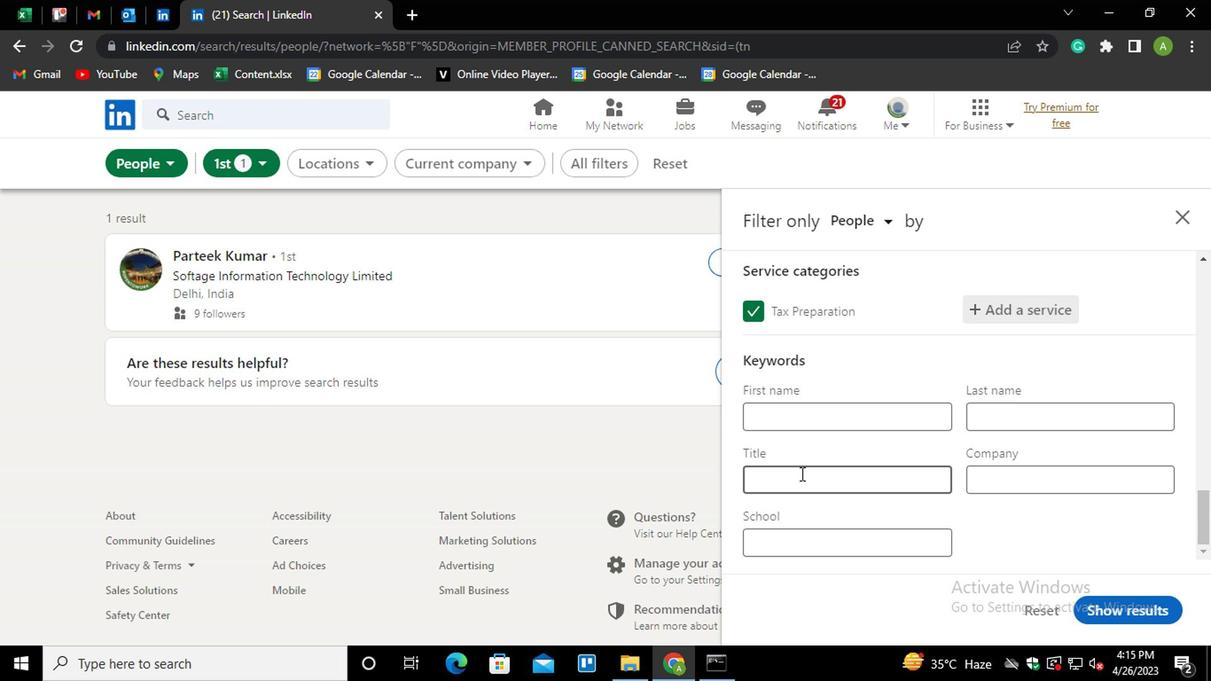 
Action: Key pressed <Key.shift>FINANCE<Key.space><Key.shift>DIRECTOR
Screenshot: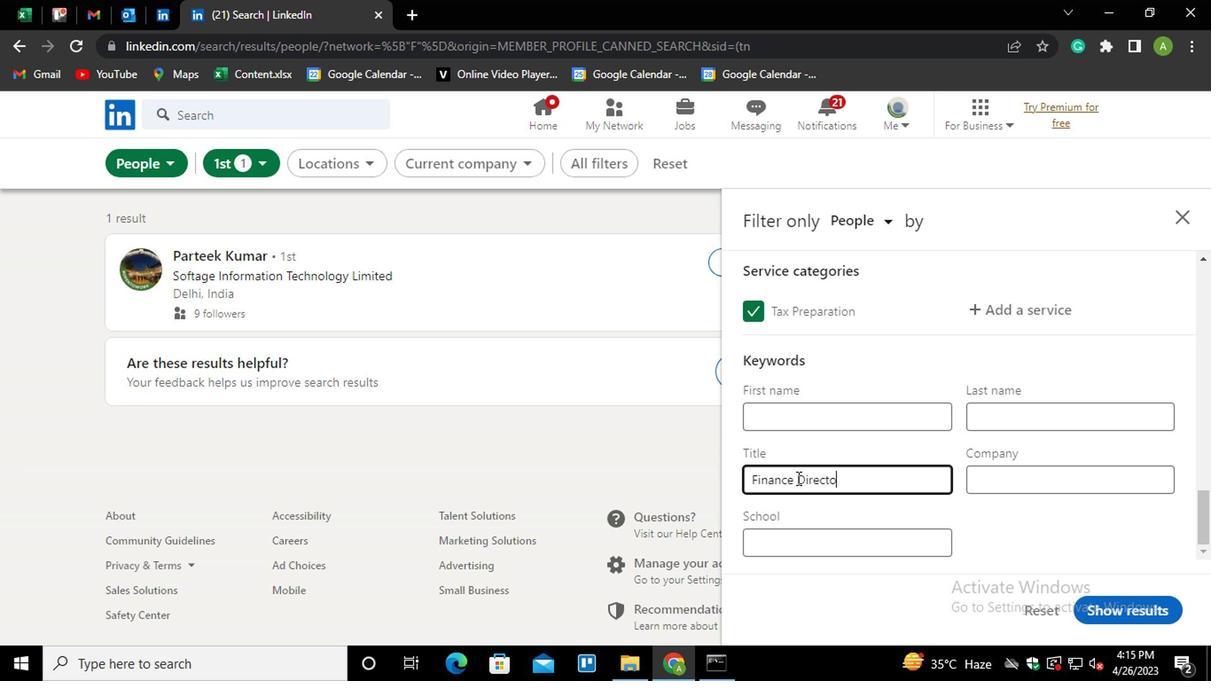 
Action: Mouse moved to (1032, 539)
Screenshot: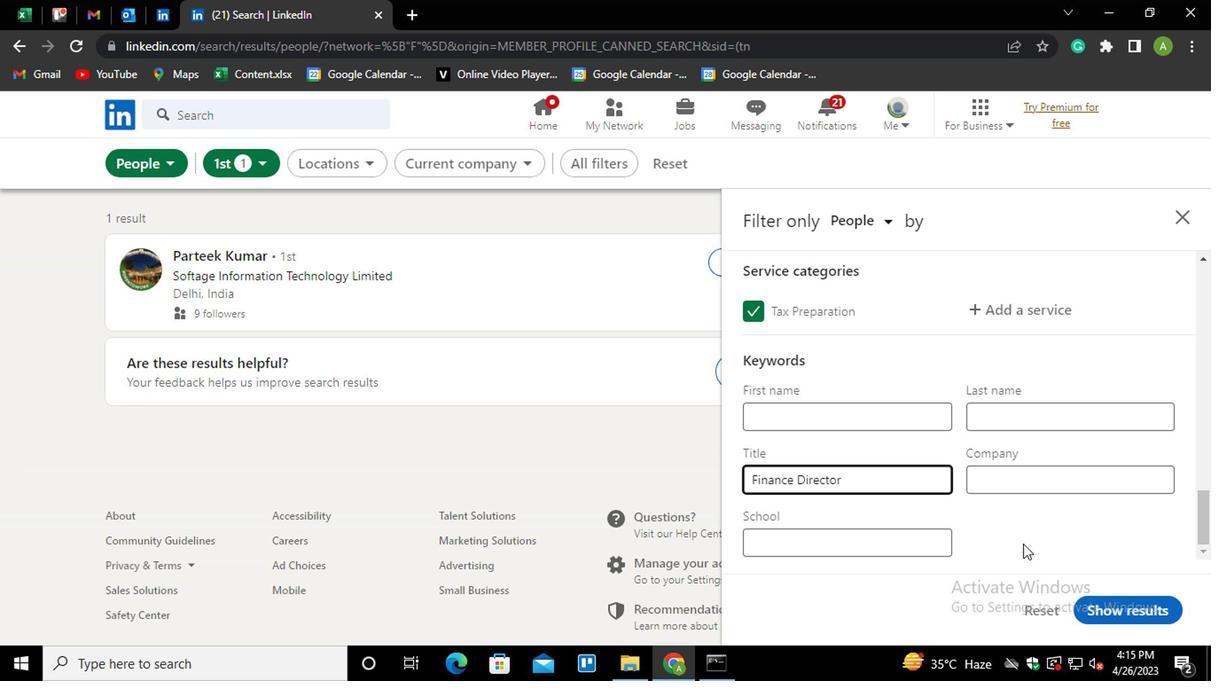 
Action: Mouse pressed left at (1032, 539)
Screenshot: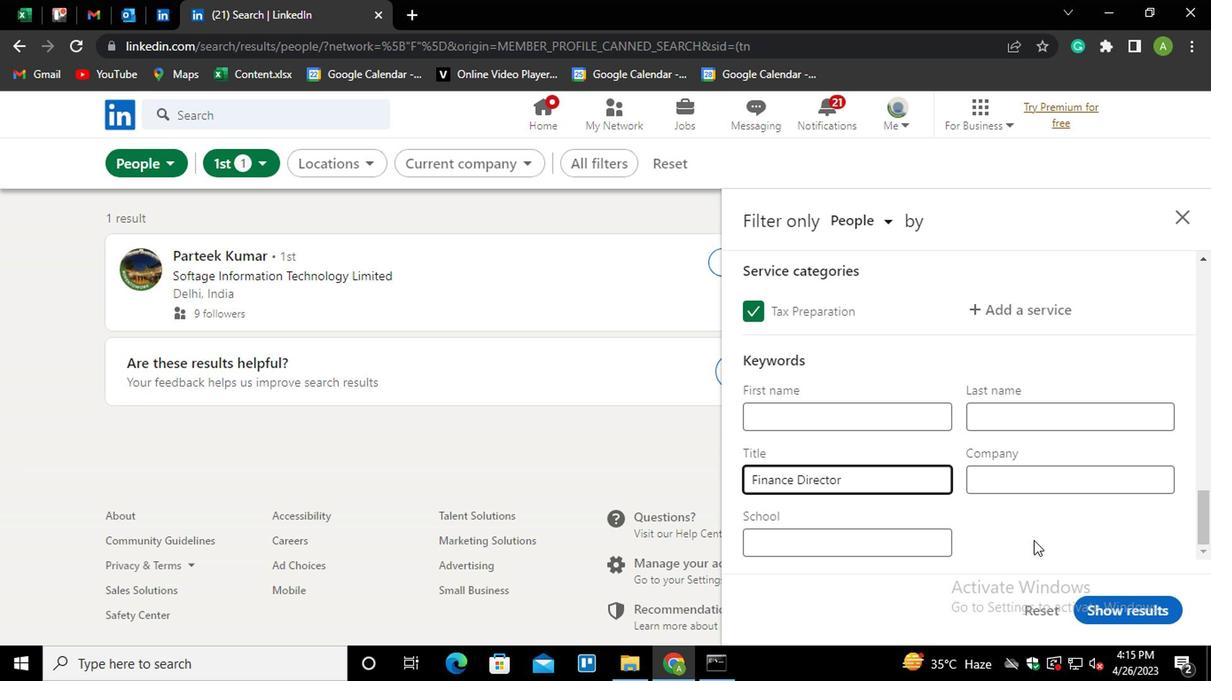 
Action: Mouse moved to (1142, 608)
Screenshot: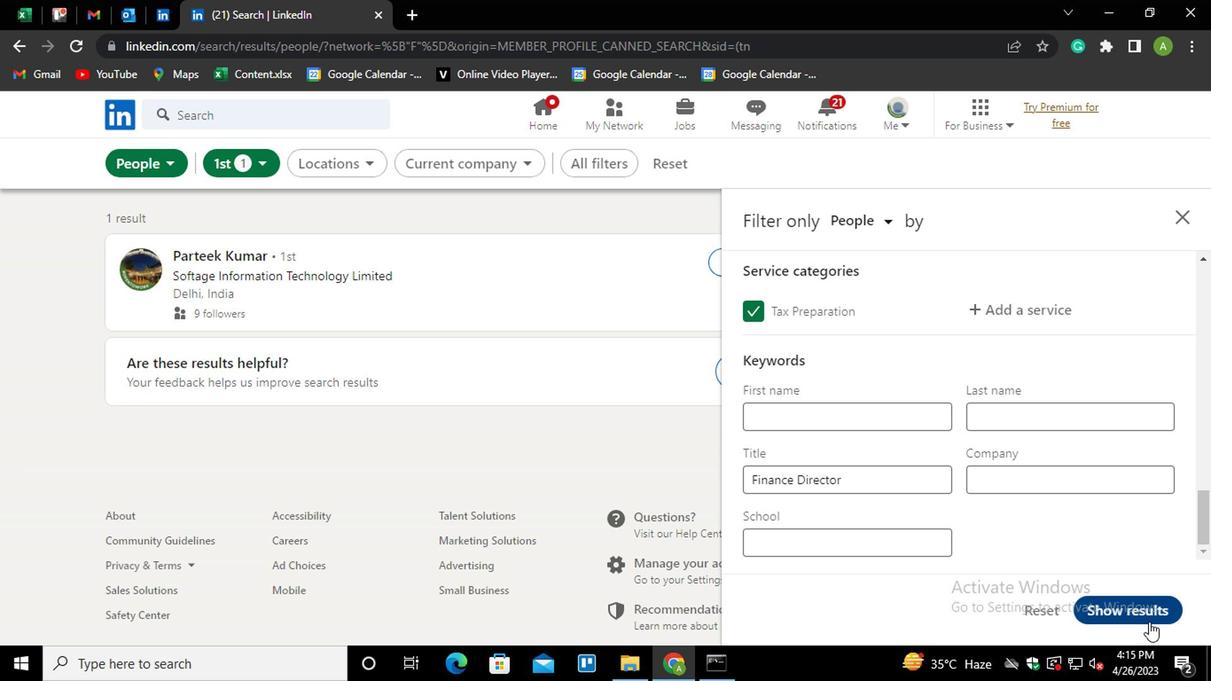 
Action: Mouse pressed left at (1142, 608)
Screenshot: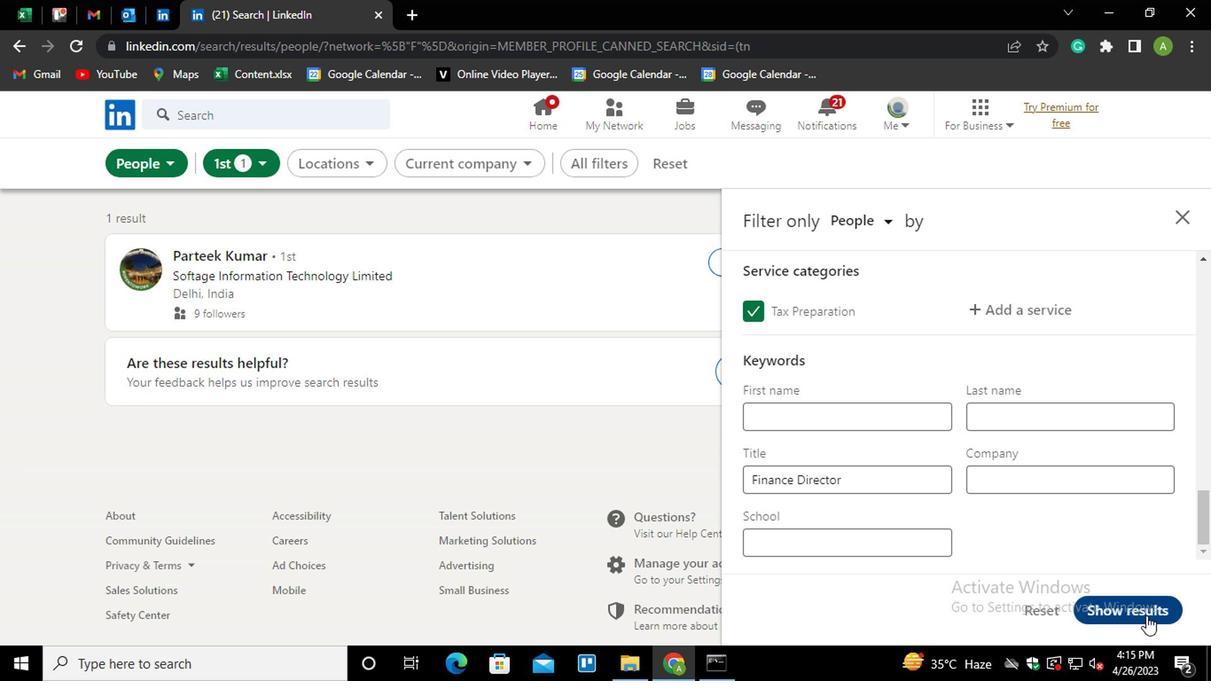 
Action: Mouse moved to (1129, 550)
Screenshot: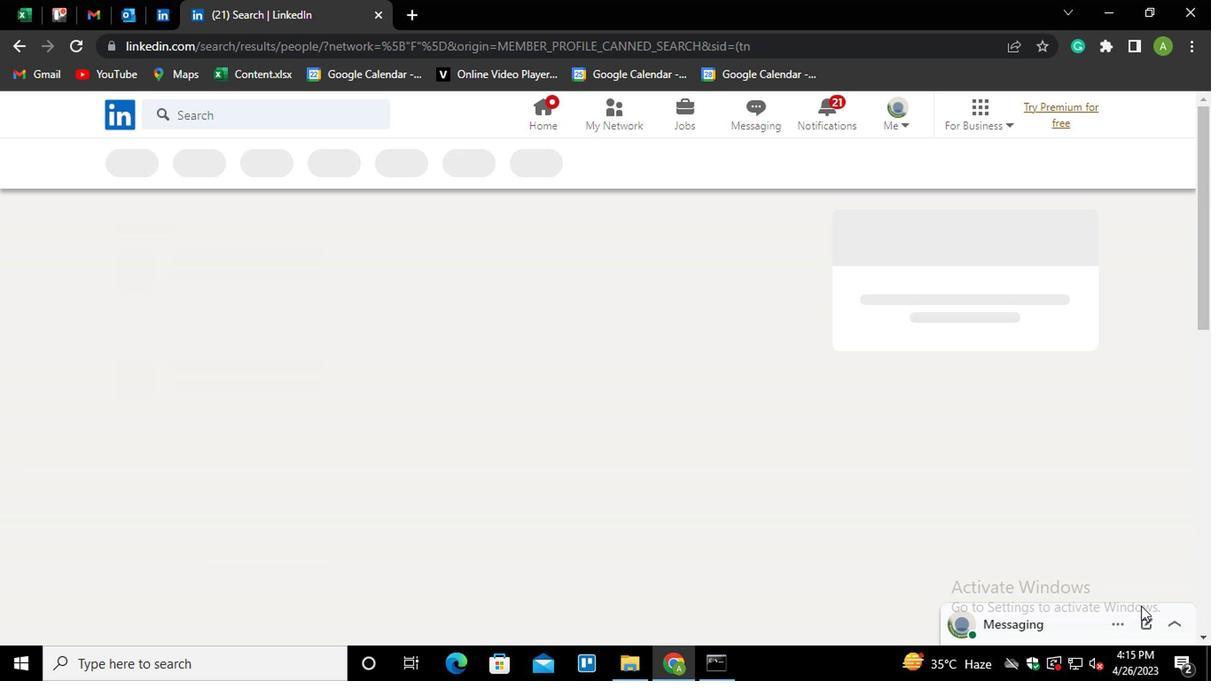 
